 Task: Look for space in Isieke, Nigeria from 8th June, 2023 to 16th June, 2023 for 2 adults in price range Rs.10000 to Rs.15000. Place can be entire place with 1 bedroom having 1 bed and 1 bathroom. Property type can be house, flat, guest house, hotel. Amenities needed are: wifi. Booking option can be shelf check-in. Required host language is English.
Action: Mouse pressed left at (581, 144)
Screenshot: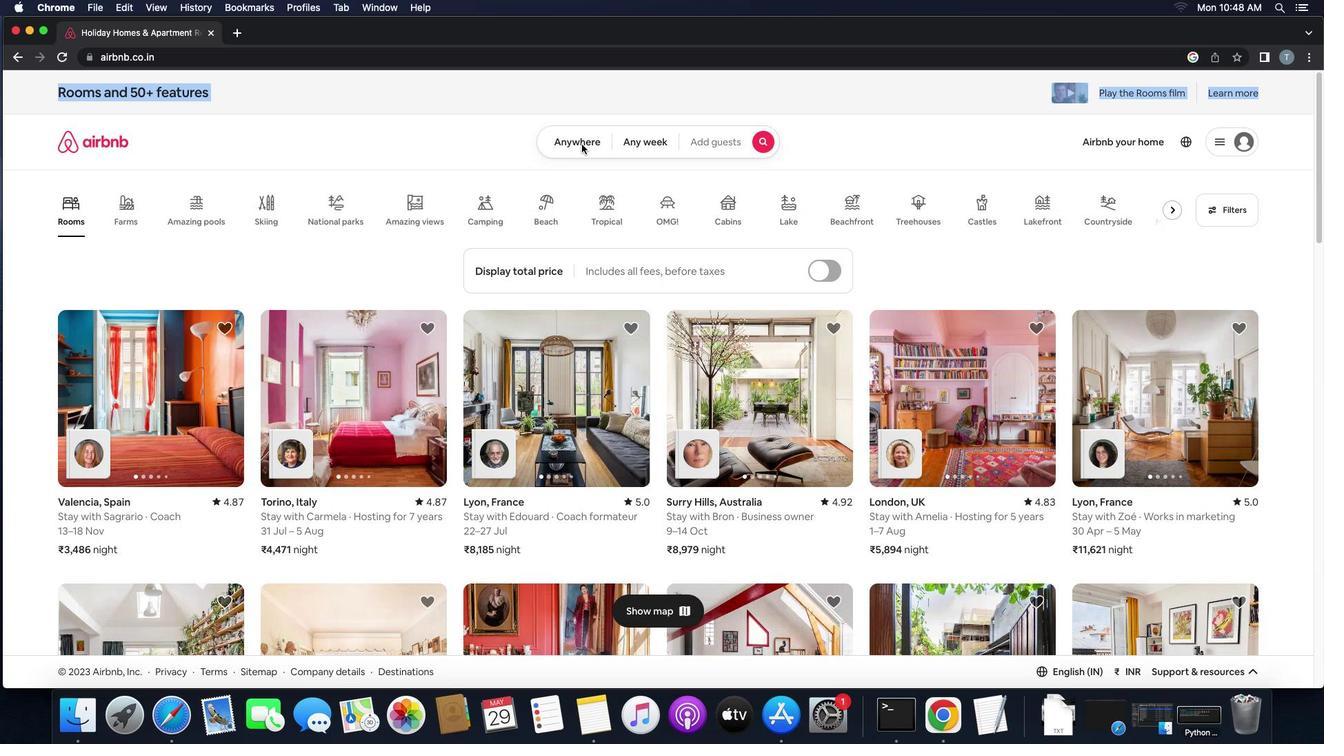 
Action: Mouse pressed left at (581, 144)
Screenshot: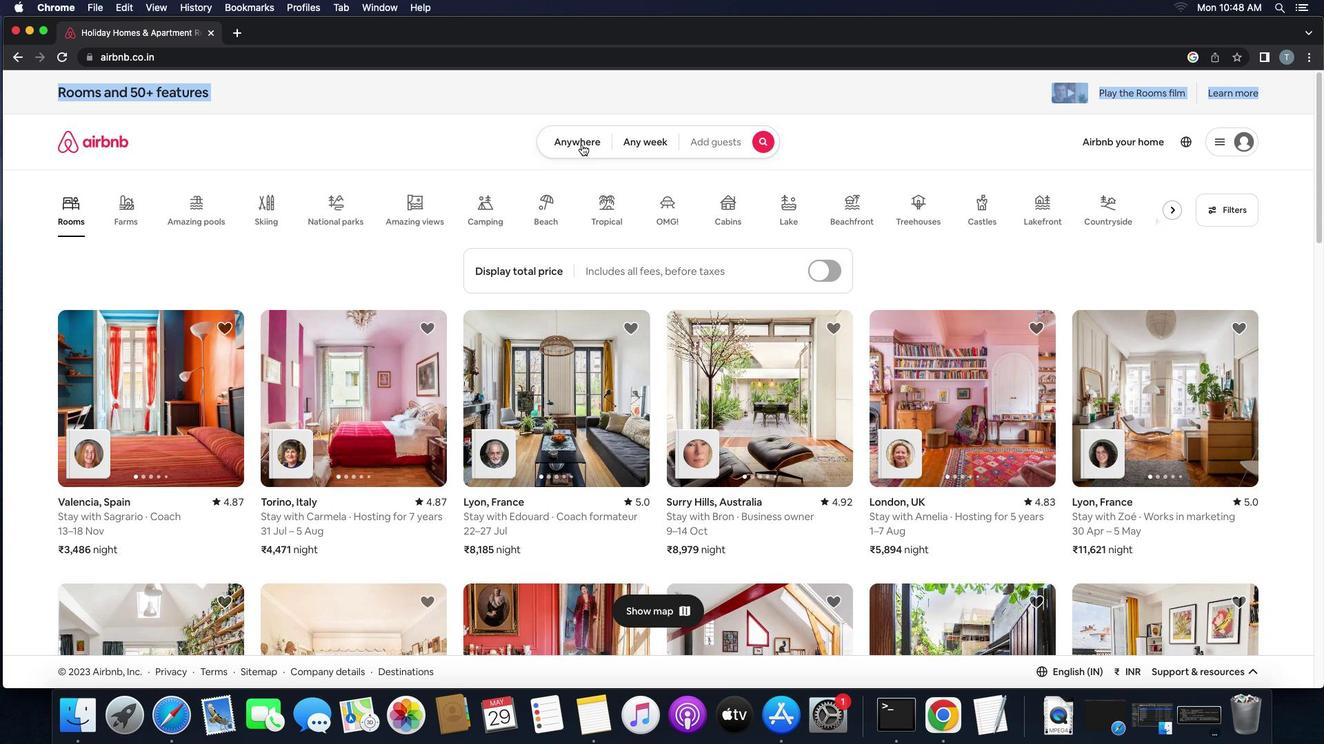 
Action: Mouse pressed left at (581, 144)
Screenshot: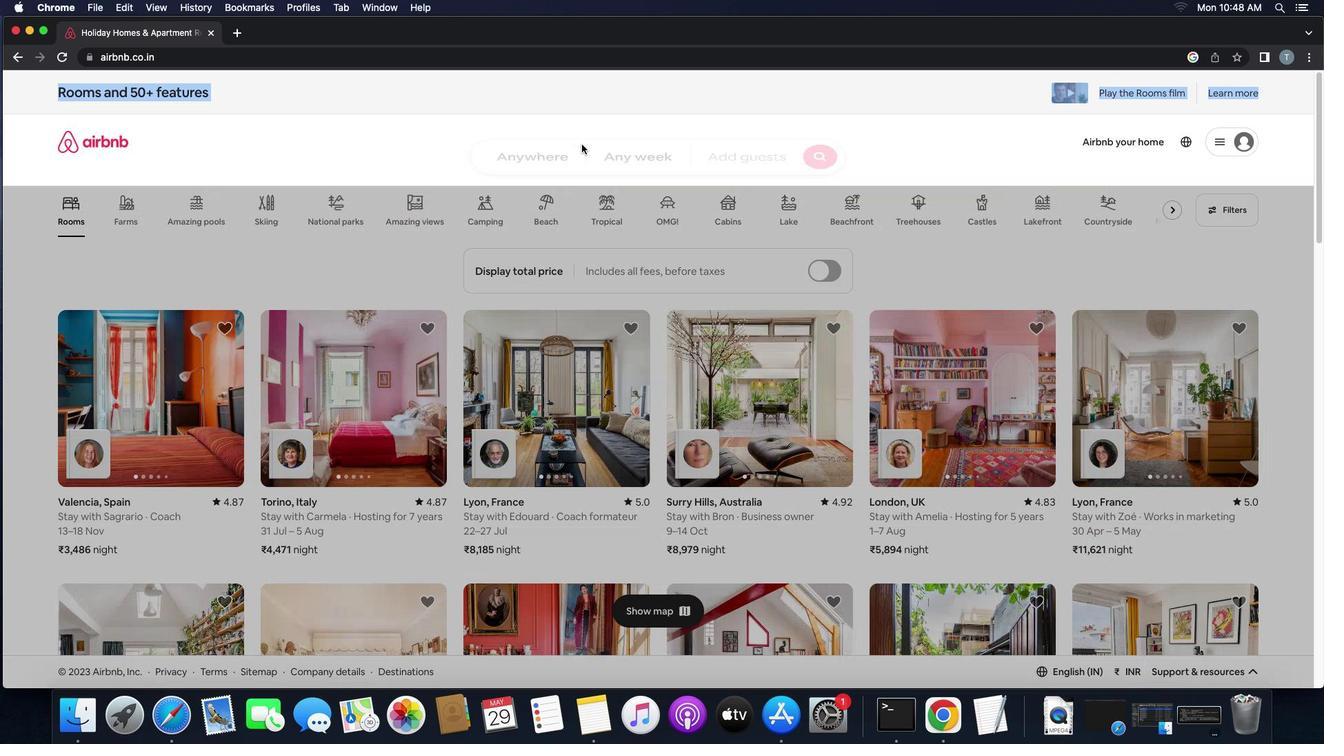 
Action: Mouse moved to (524, 188)
Screenshot: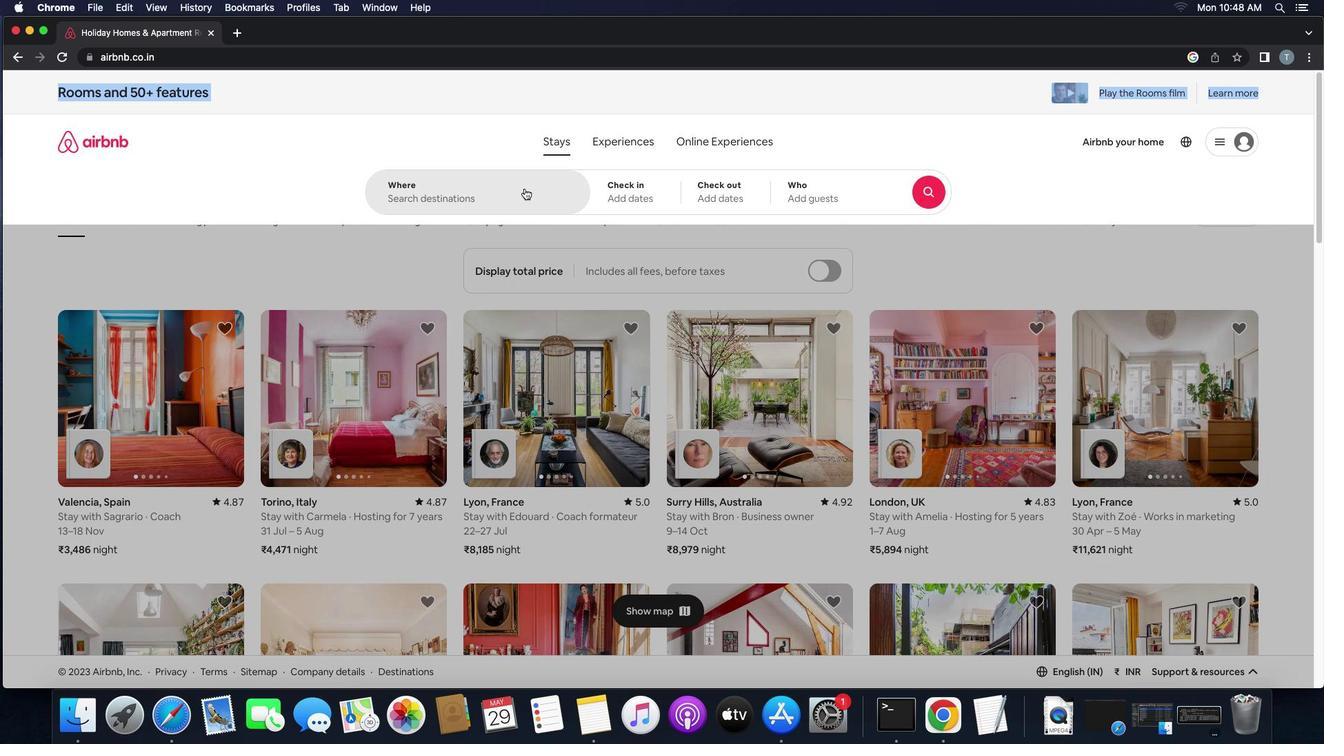 
Action: Mouse pressed left at (524, 188)
Screenshot: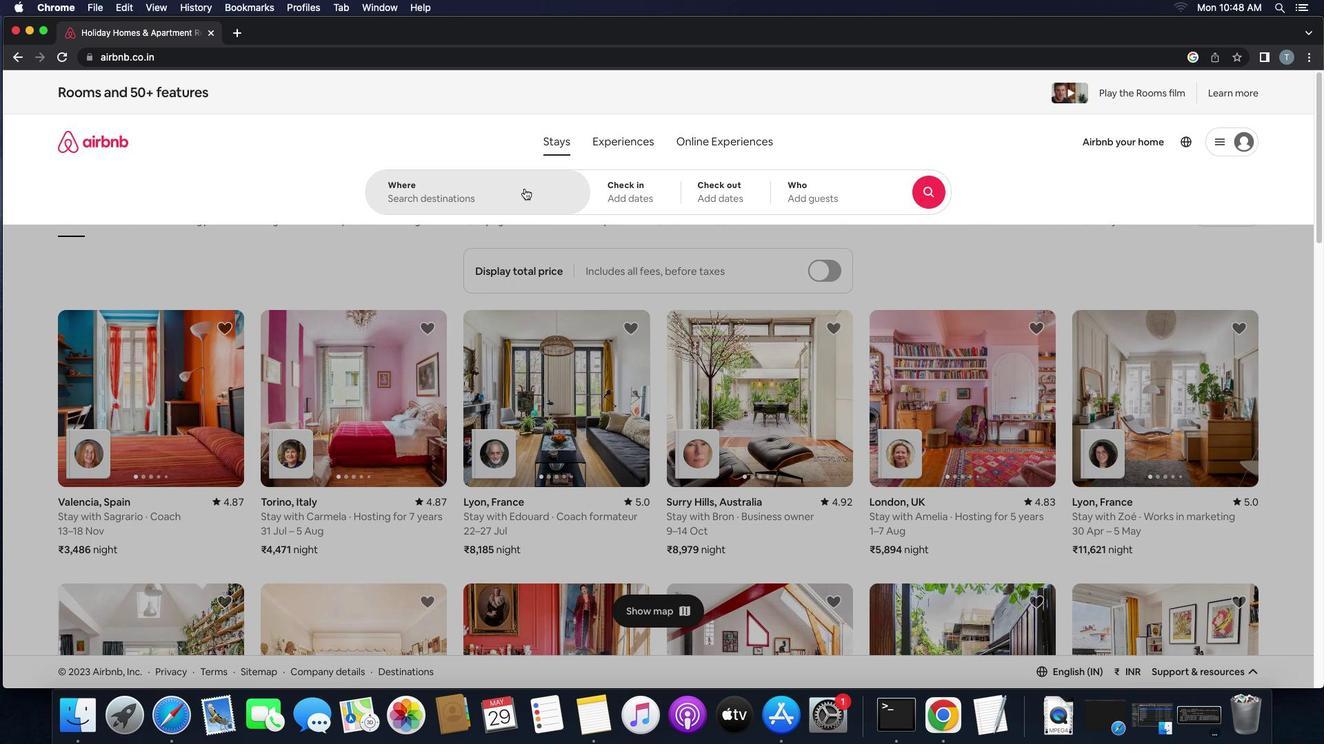 
Action: Mouse moved to (510, 197)
Screenshot: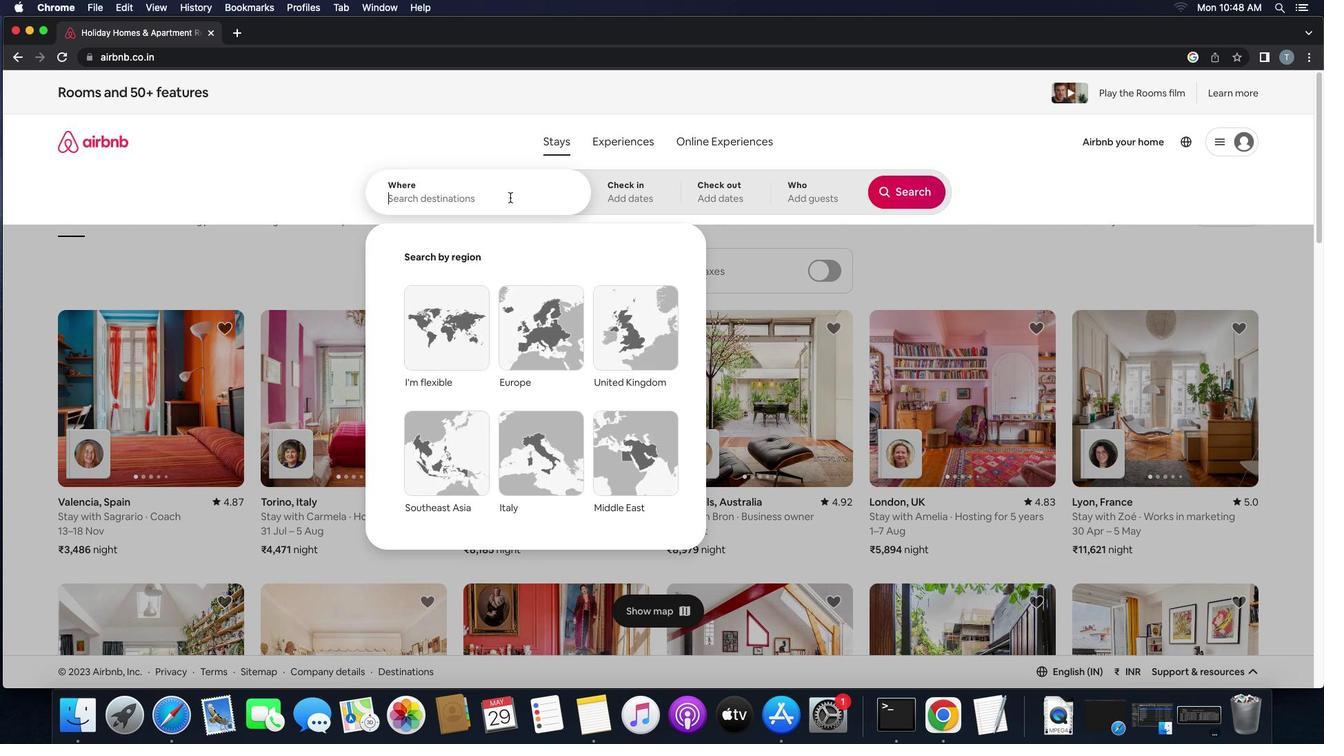 
Action: Mouse pressed left at (510, 197)
Screenshot: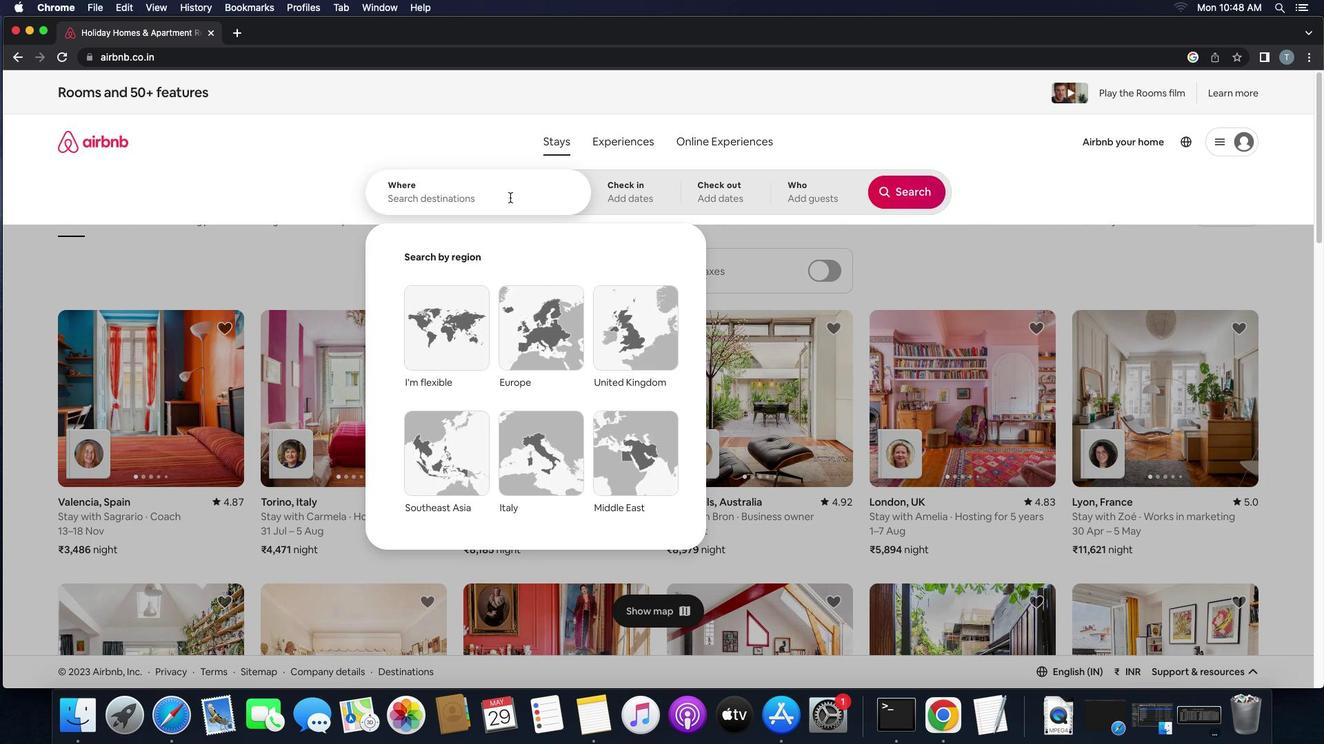 
Action: Mouse moved to (509, 197)
Screenshot: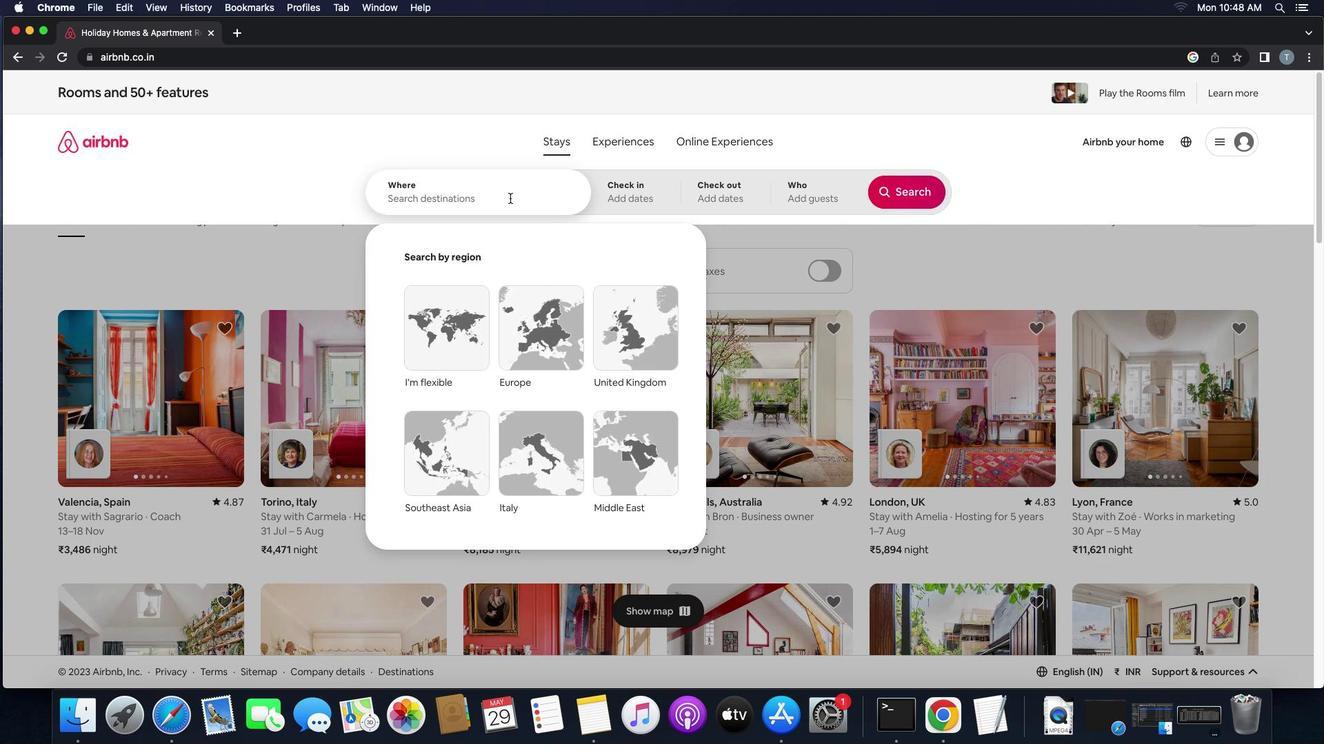 
Action: Mouse pressed left at (509, 197)
Screenshot: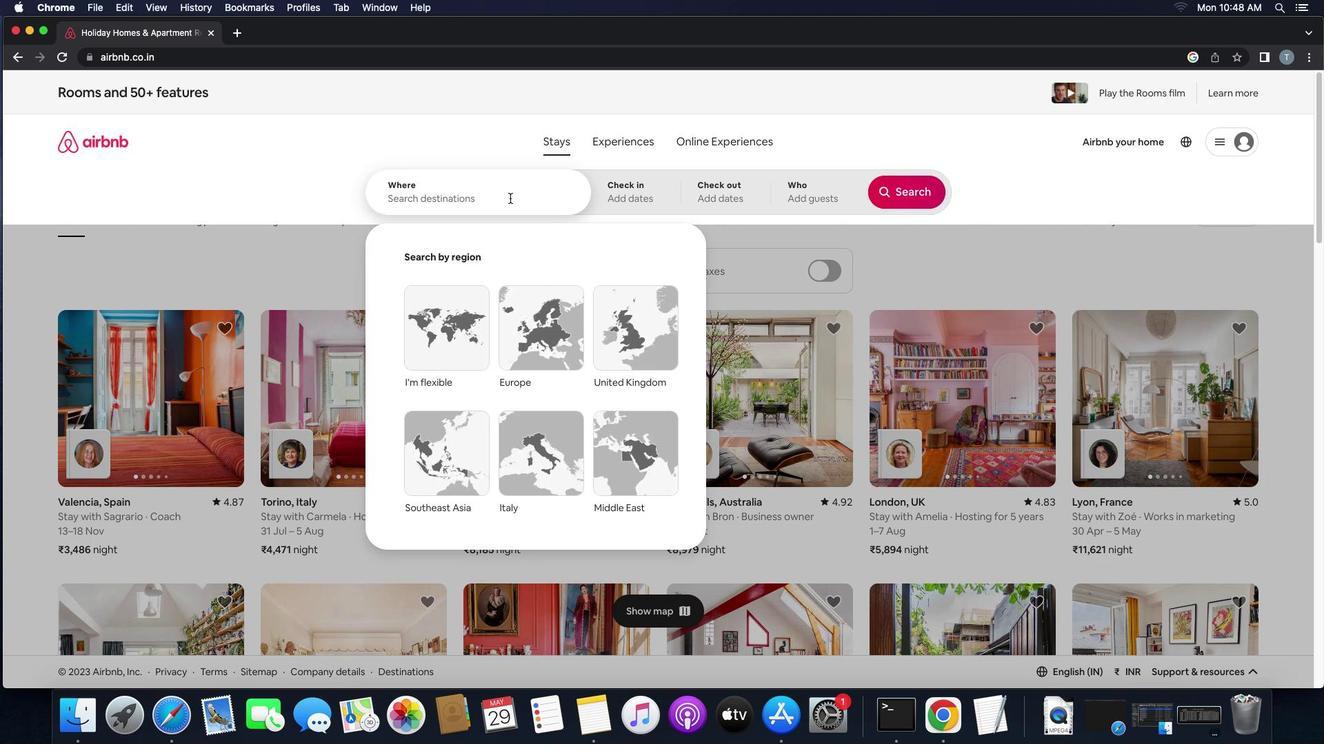 
Action: Key pressed 'i''s''i''e''k''e'','Key.space'n''i''g''e''r'
Screenshot: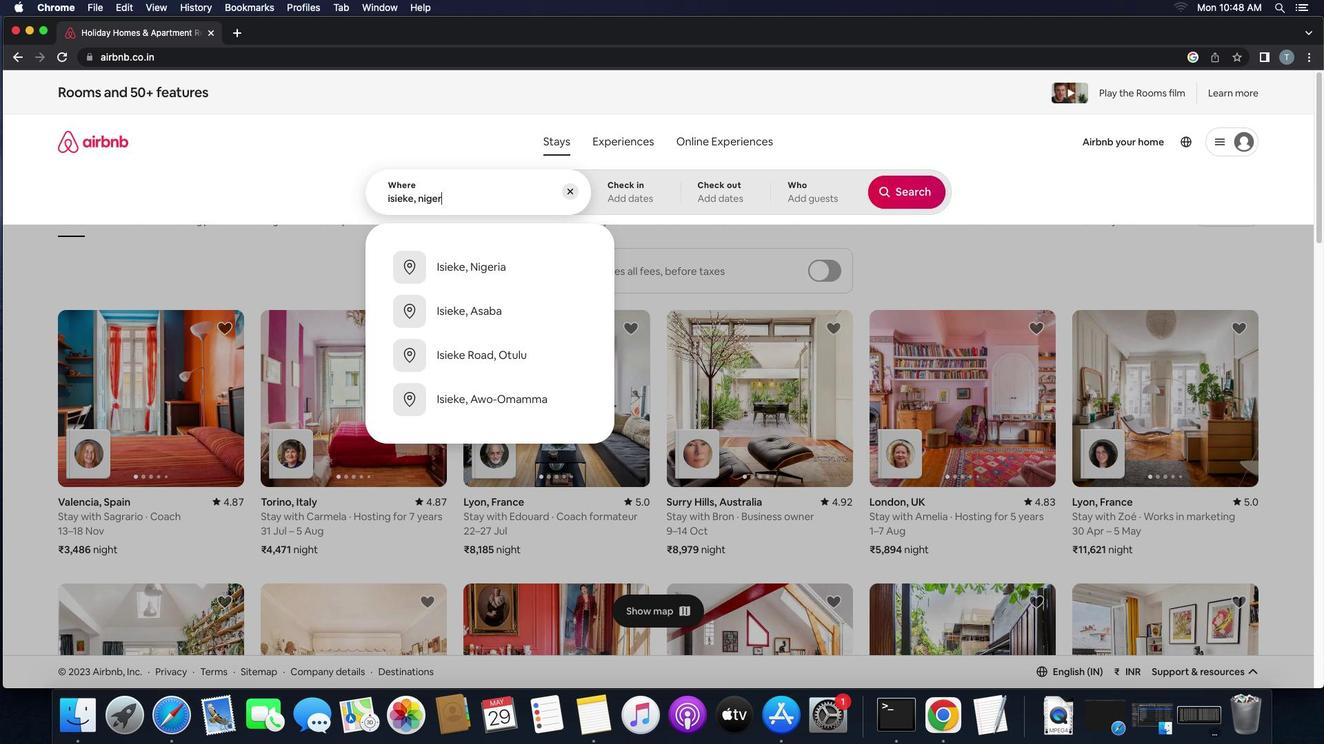 
Action: Mouse moved to (515, 268)
Screenshot: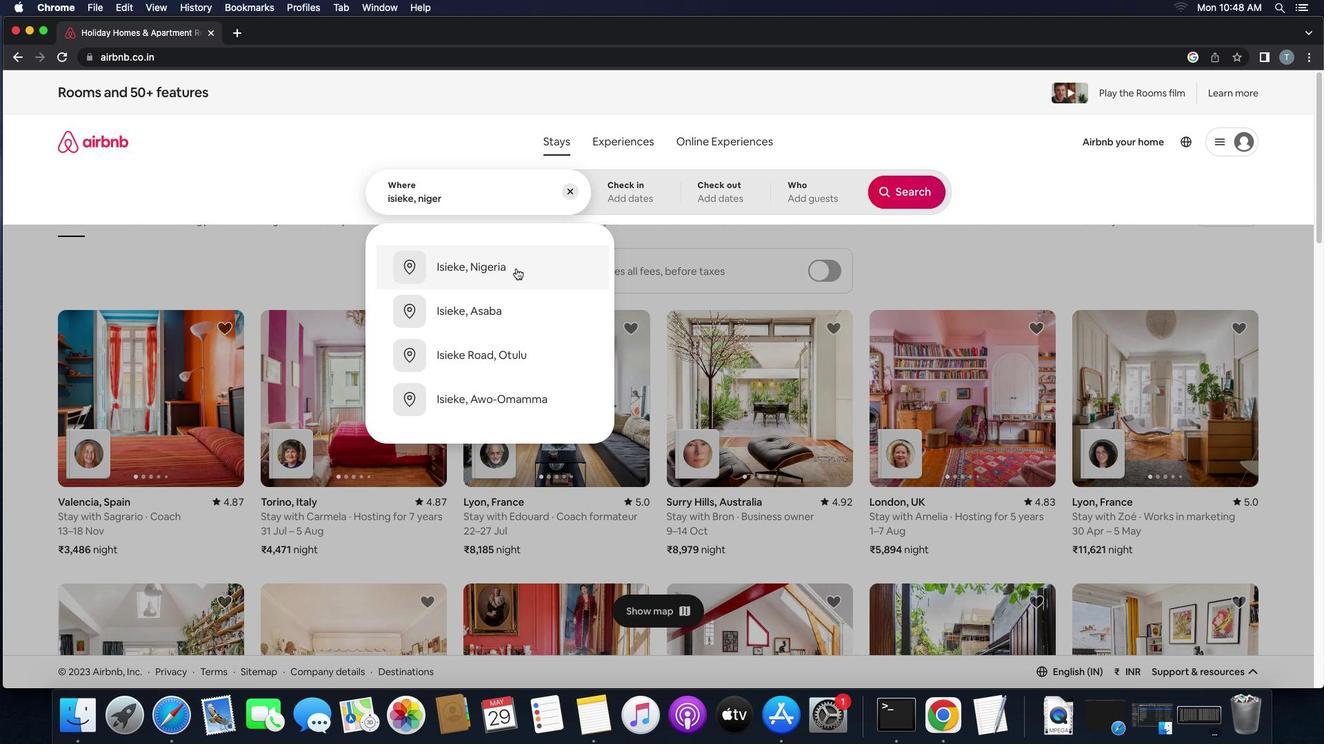 
Action: Mouse pressed left at (515, 268)
Screenshot: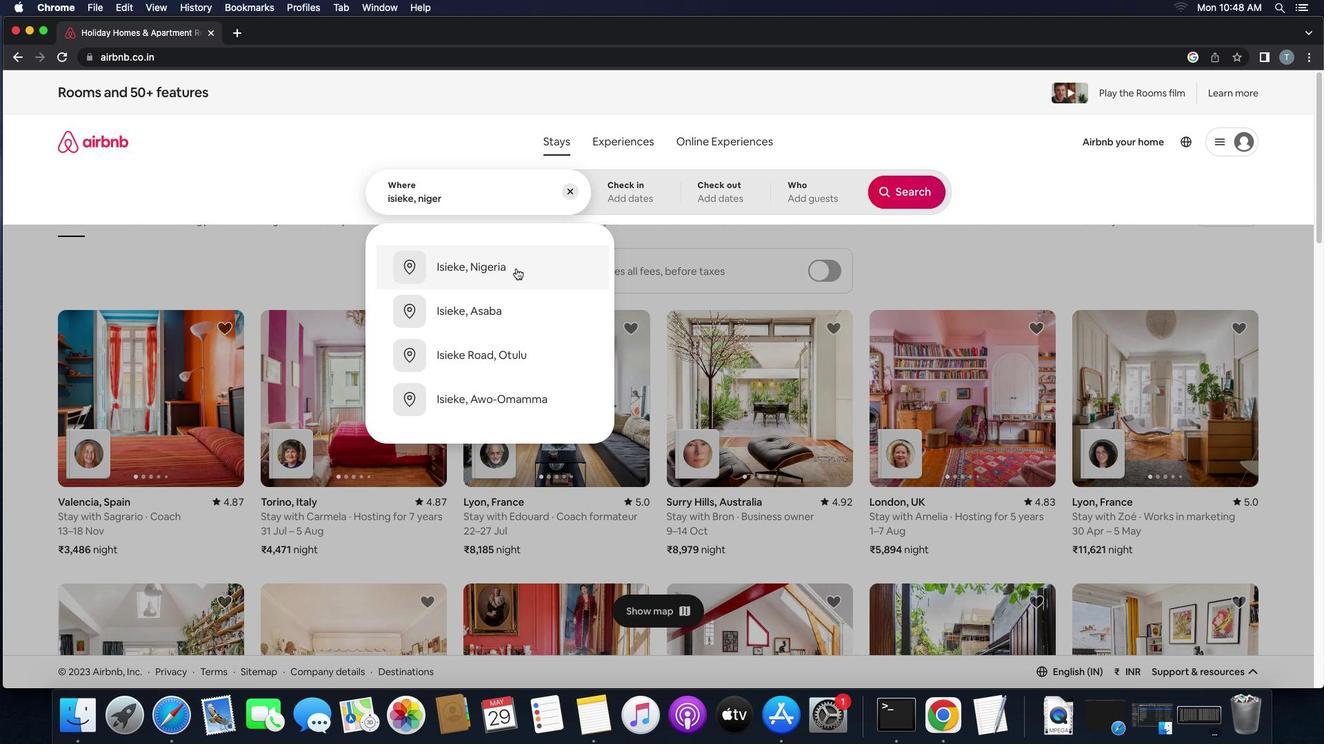 
Action: Mouse moved to (820, 396)
Screenshot: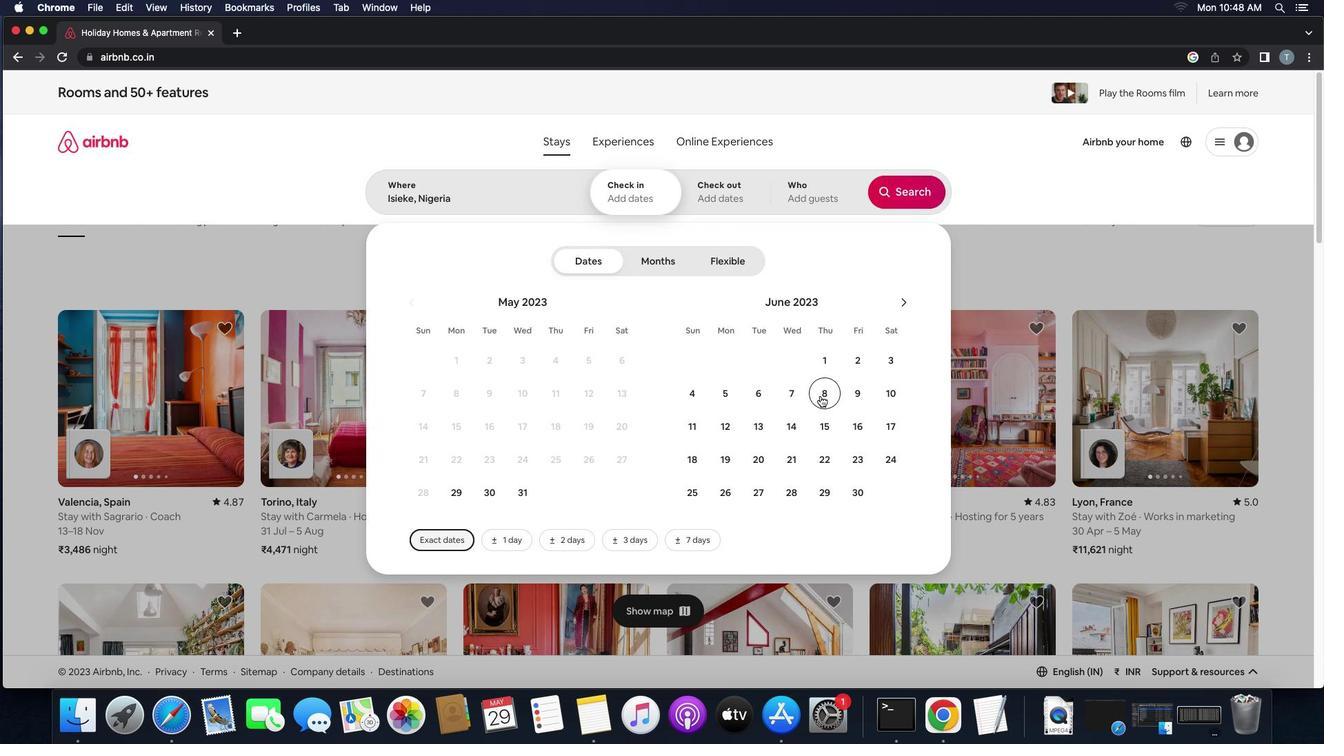 
Action: Mouse pressed left at (820, 396)
Screenshot: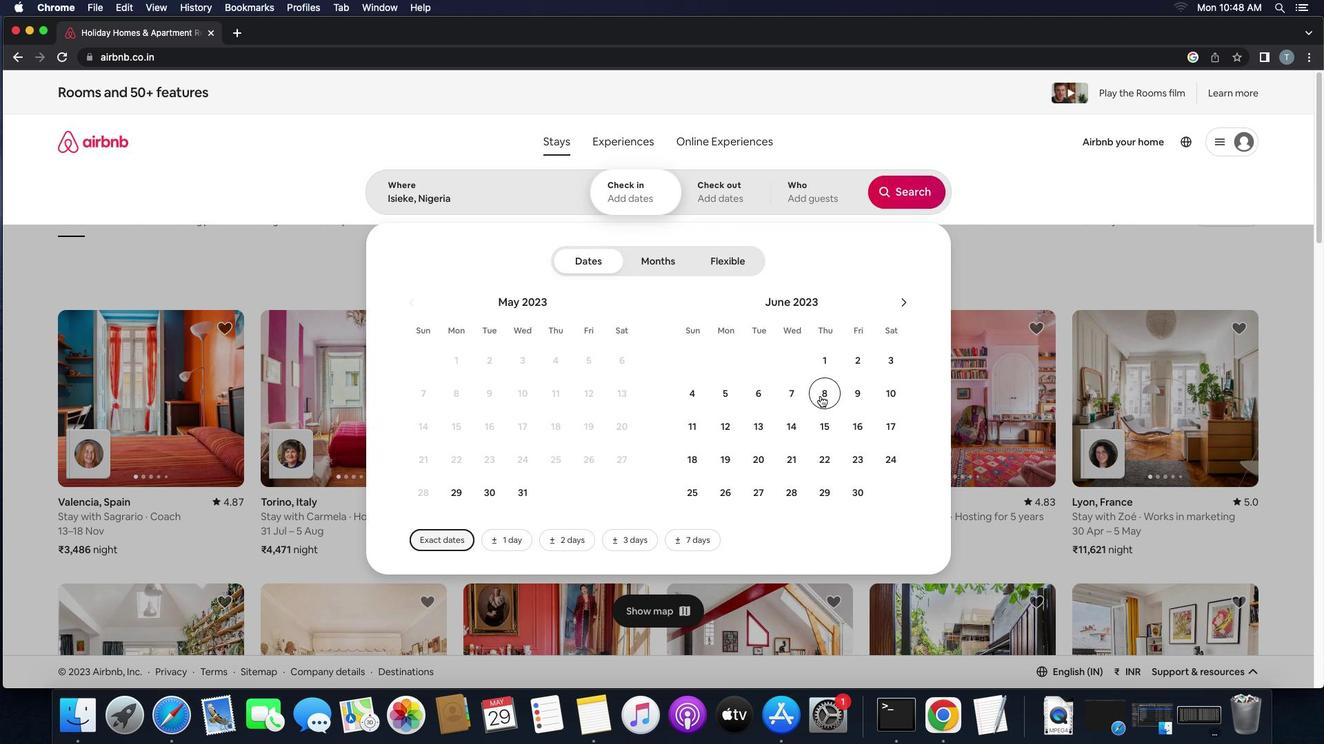 
Action: Mouse moved to (864, 425)
Screenshot: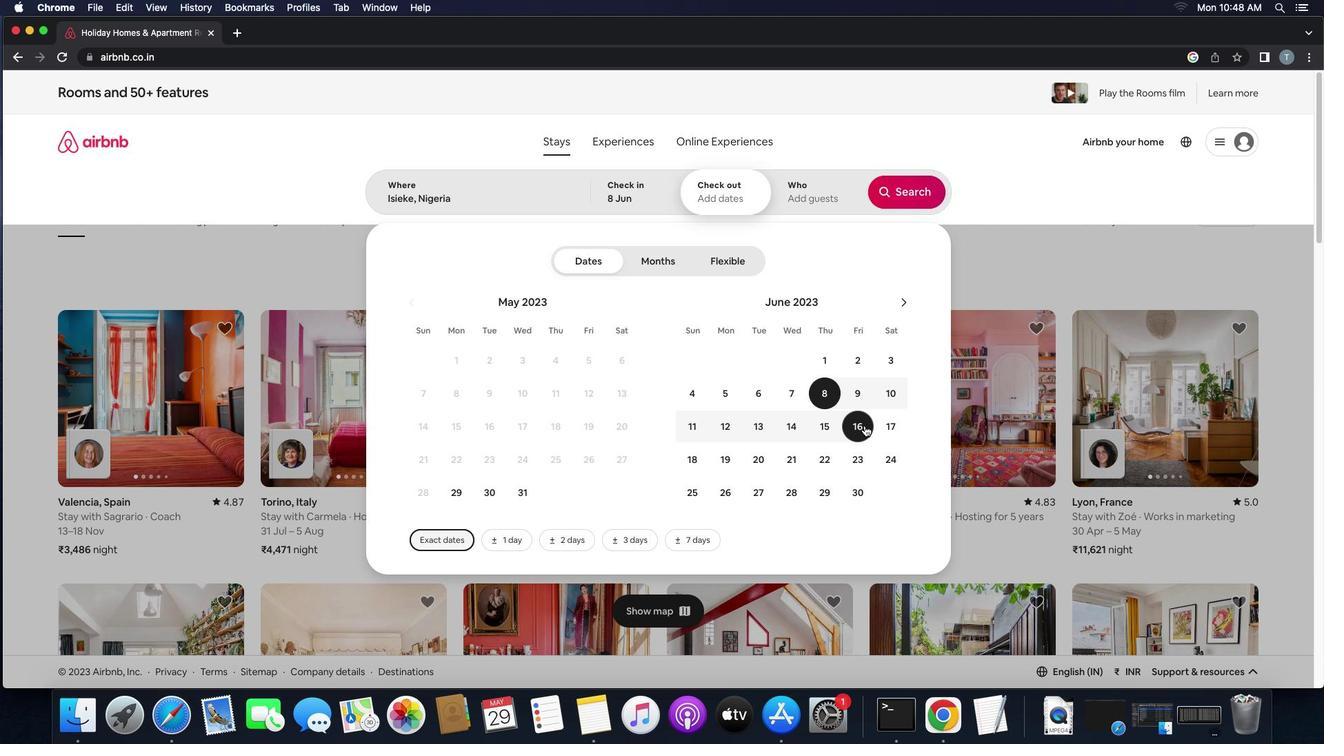 
Action: Mouse pressed left at (864, 425)
Screenshot: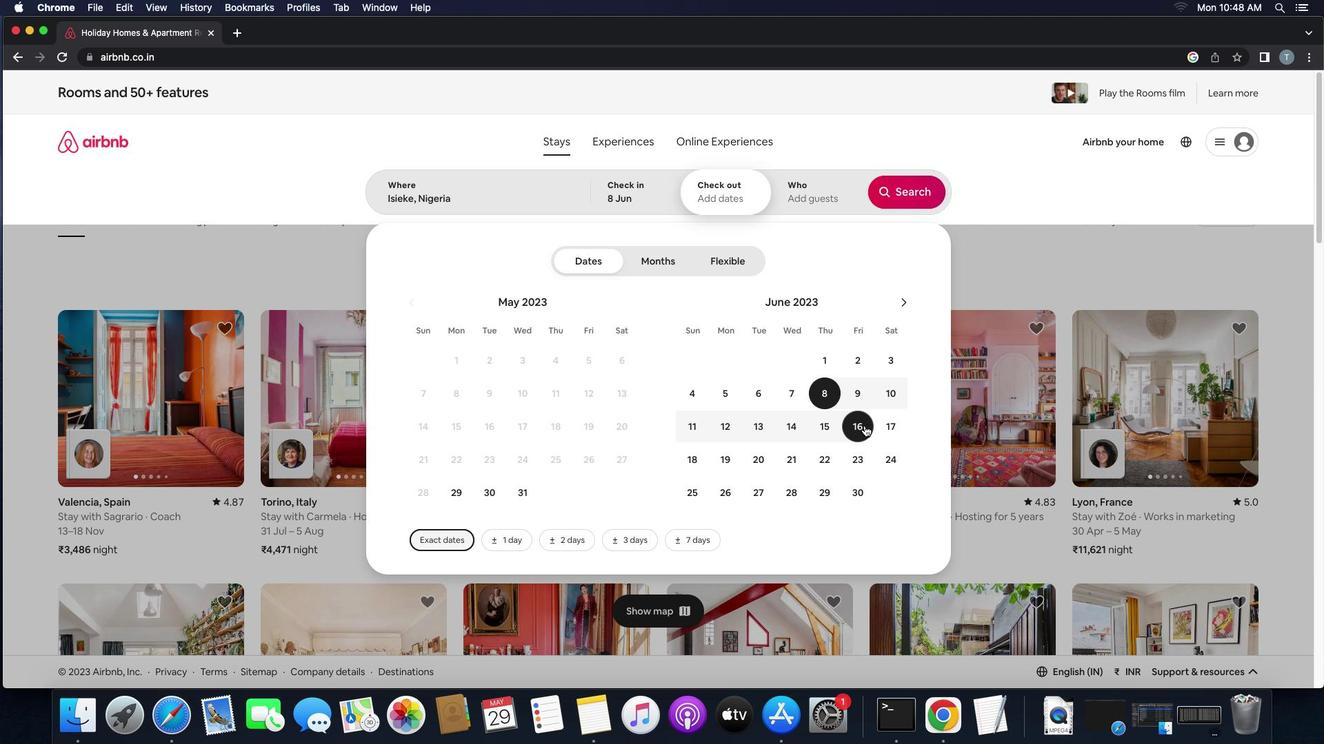 
Action: Mouse moved to (828, 194)
Screenshot: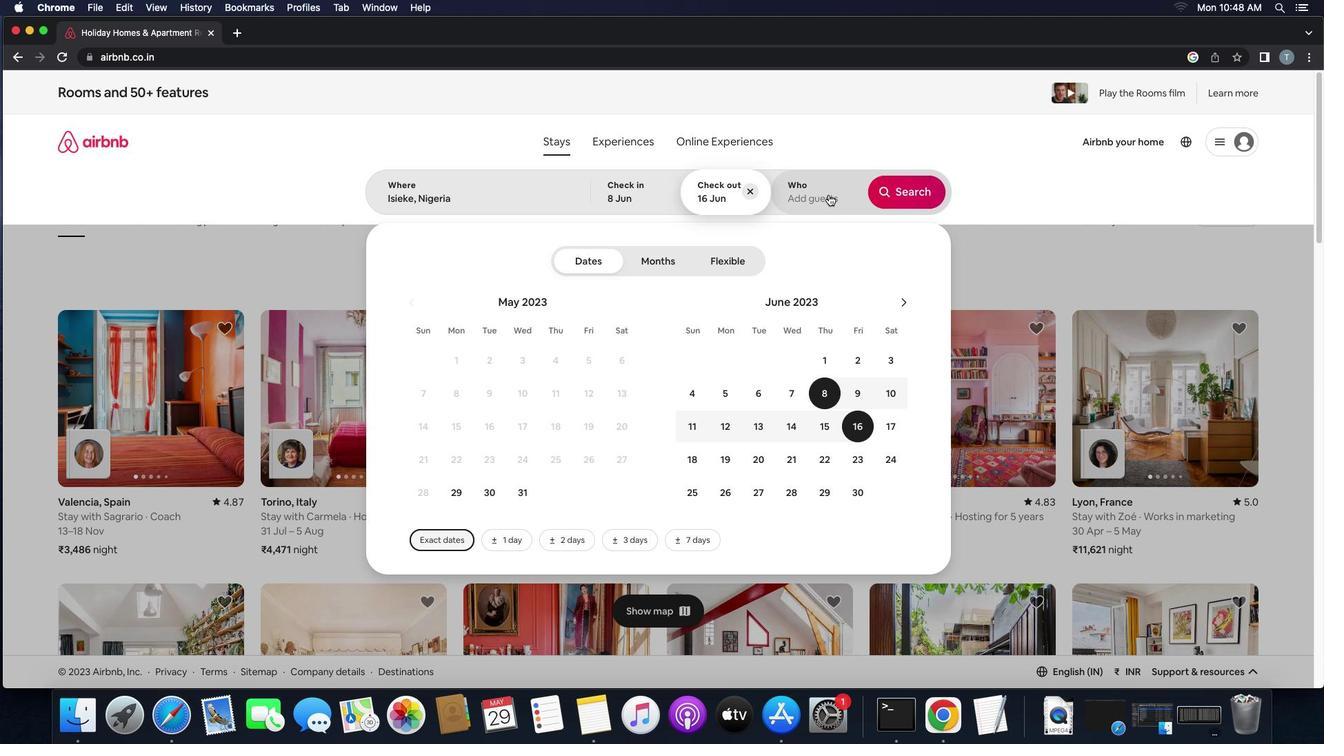 
Action: Mouse pressed left at (828, 194)
Screenshot: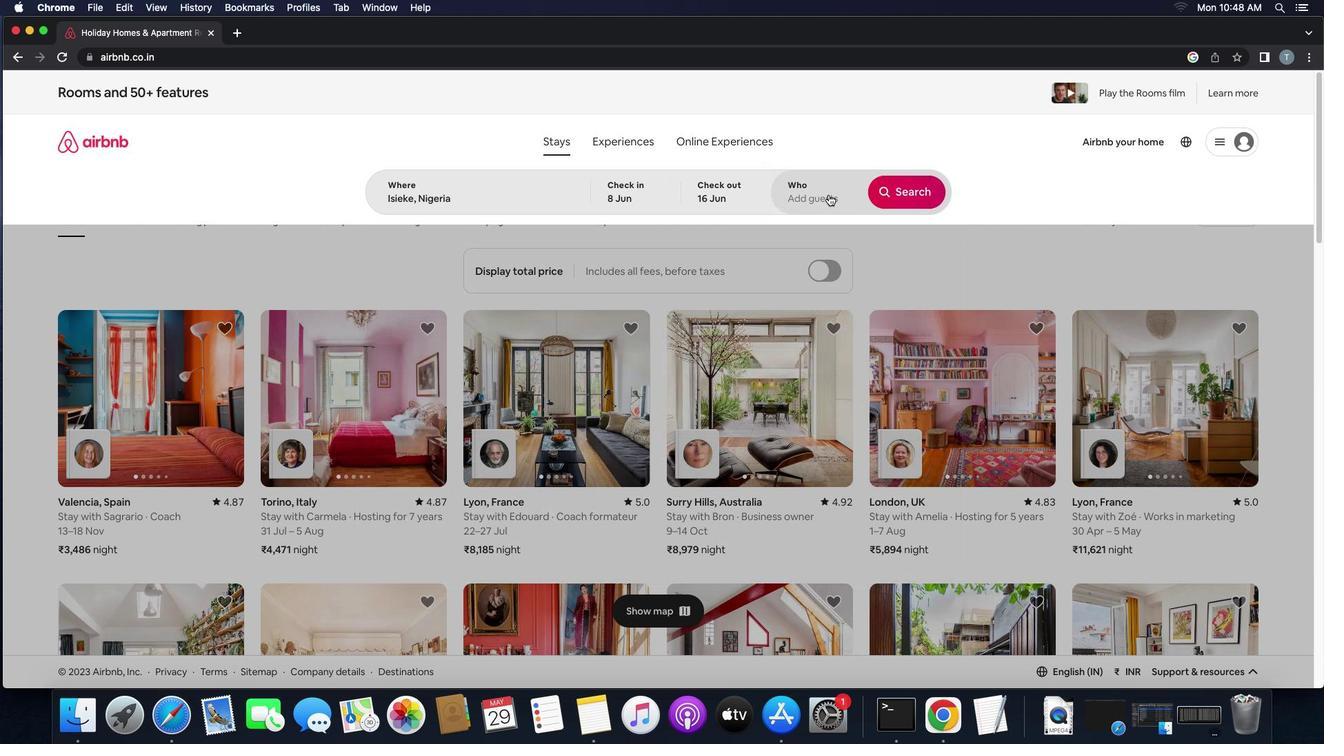 
Action: Mouse moved to (915, 264)
Screenshot: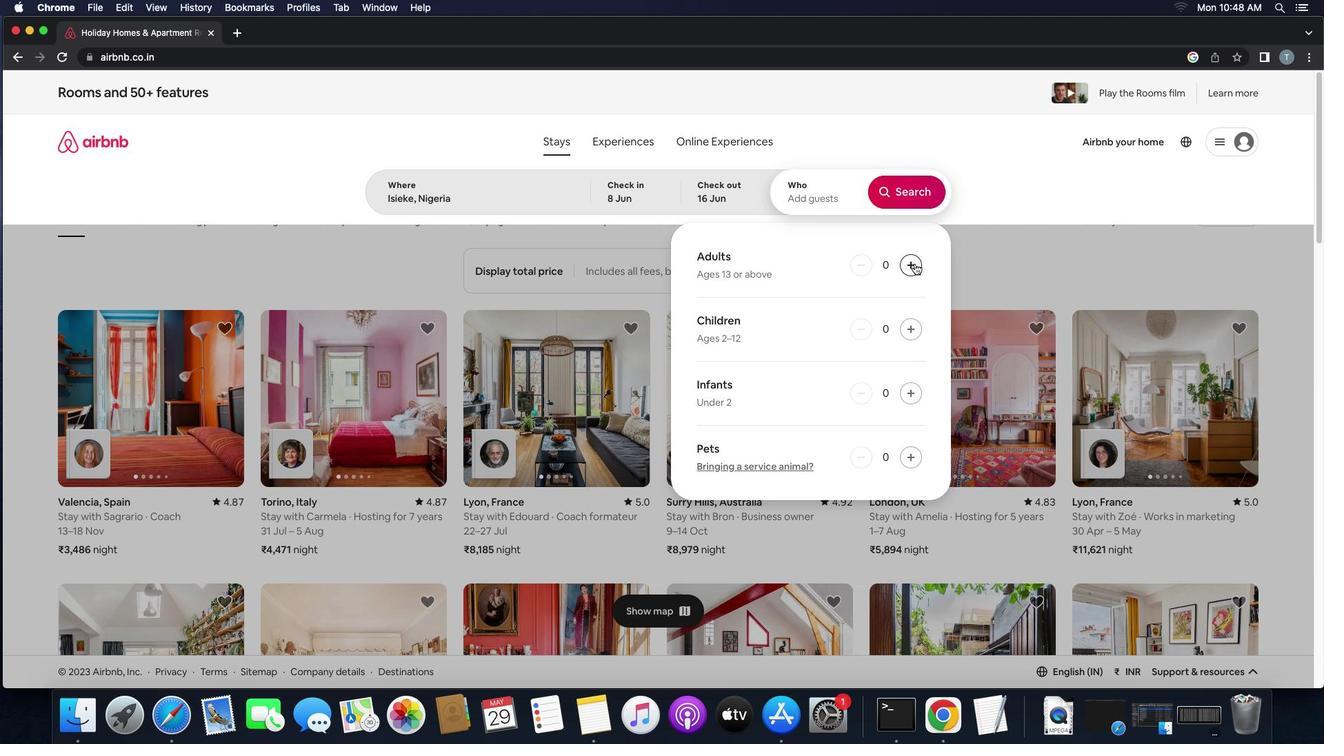 
Action: Mouse pressed left at (915, 264)
Screenshot: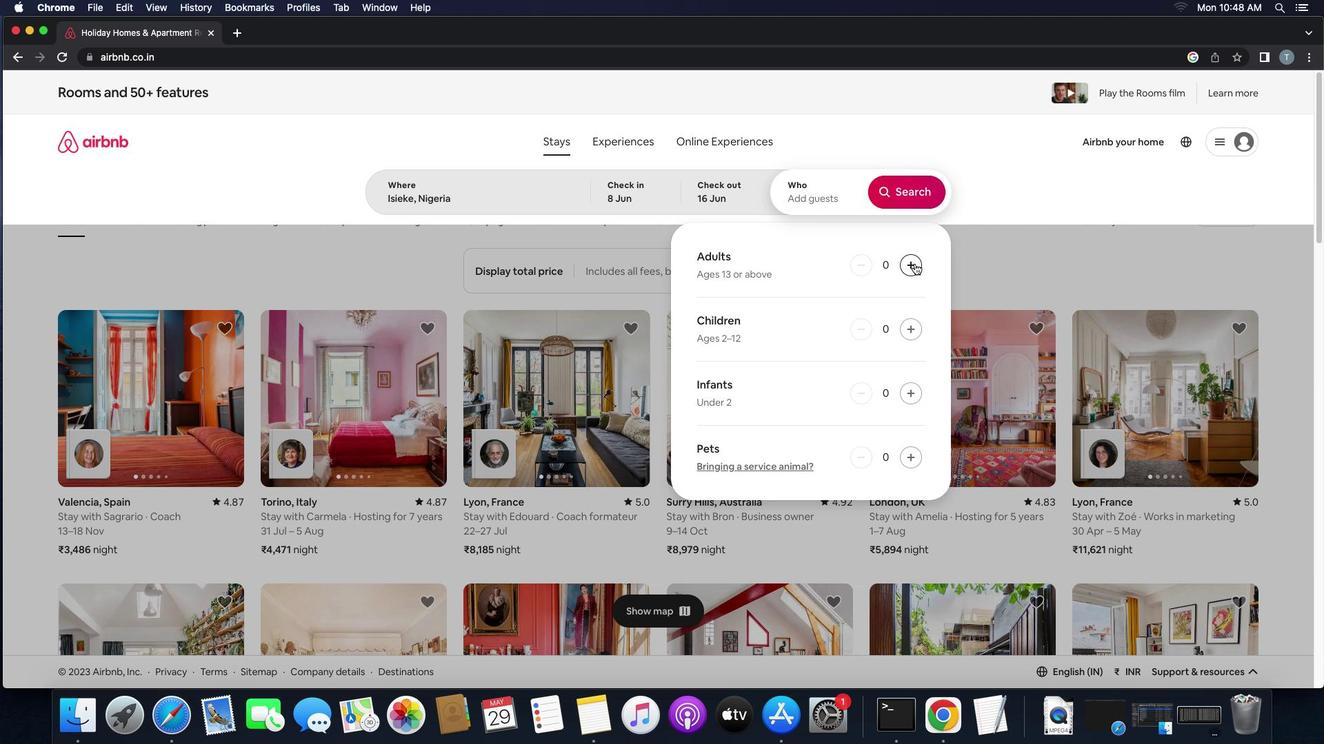 
Action: Mouse pressed left at (915, 264)
Screenshot: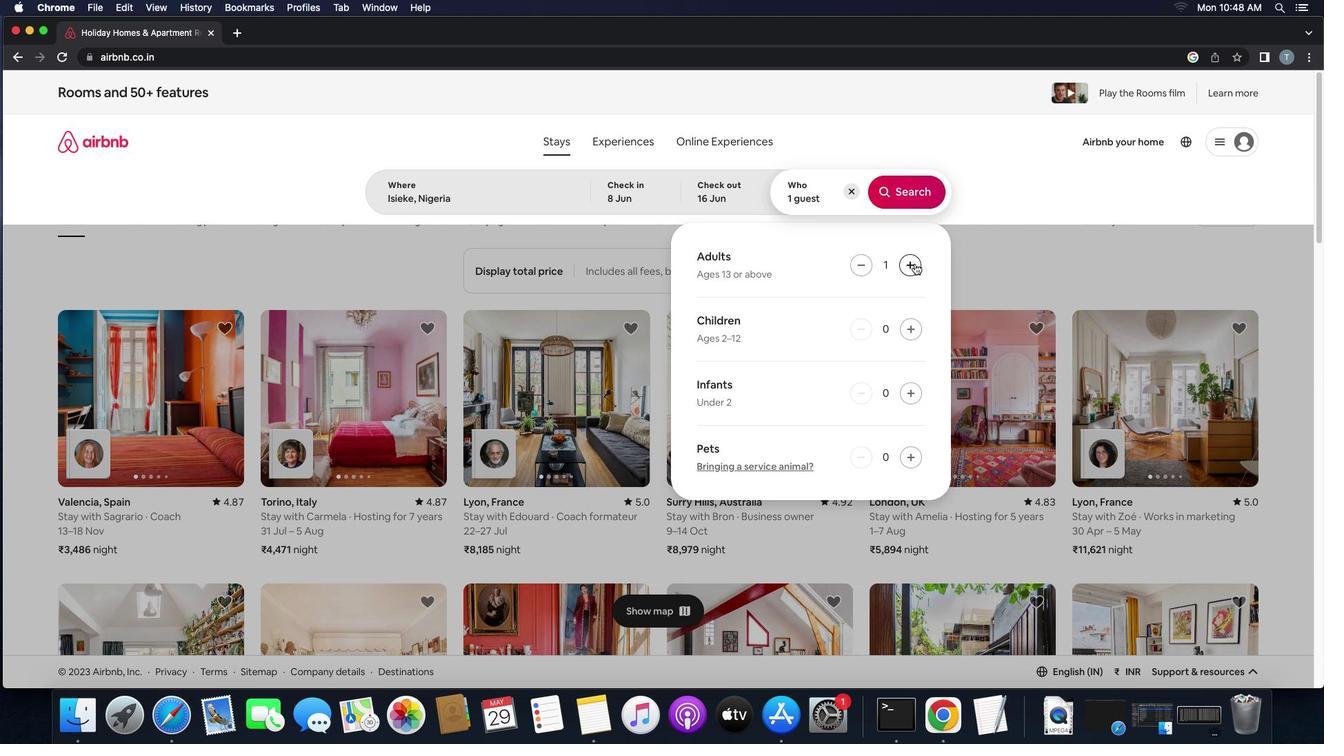 
Action: Mouse moved to (925, 192)
Screenshot: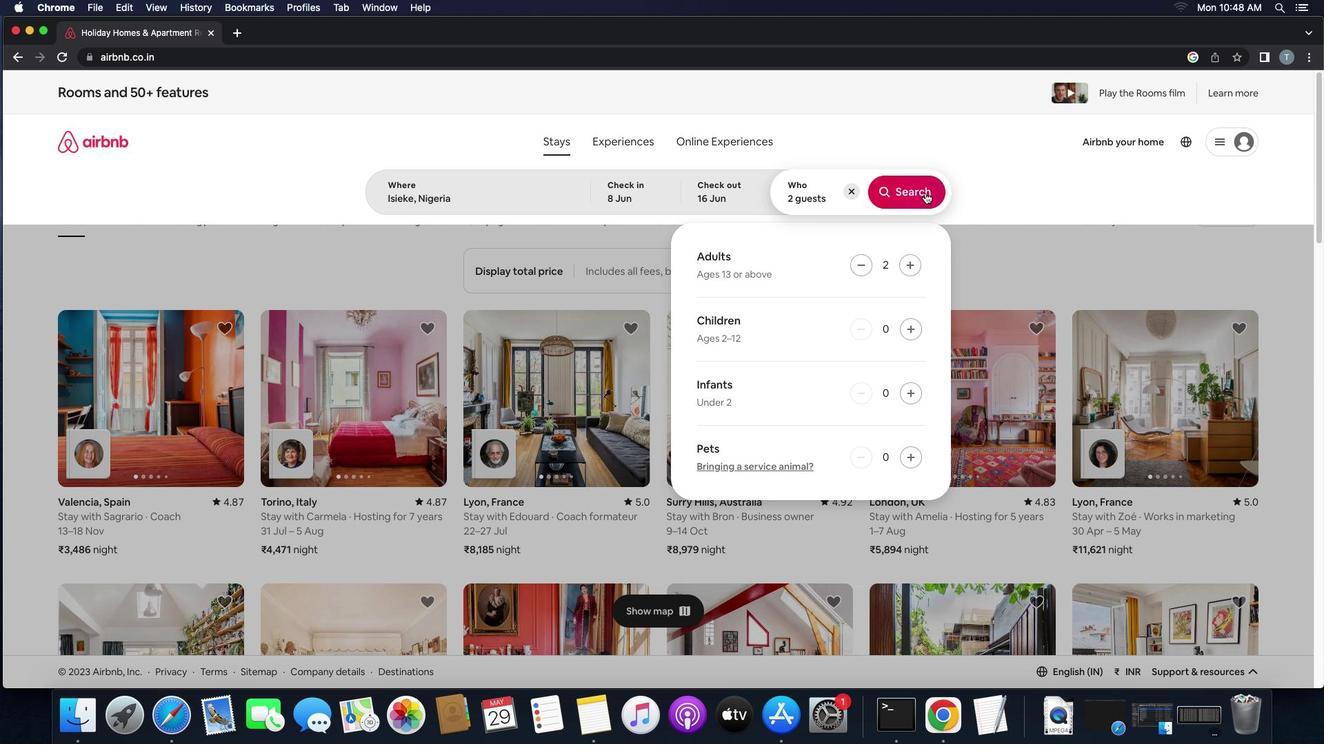 
Action: Mouse pressed left at (925, 192)
Screenshot: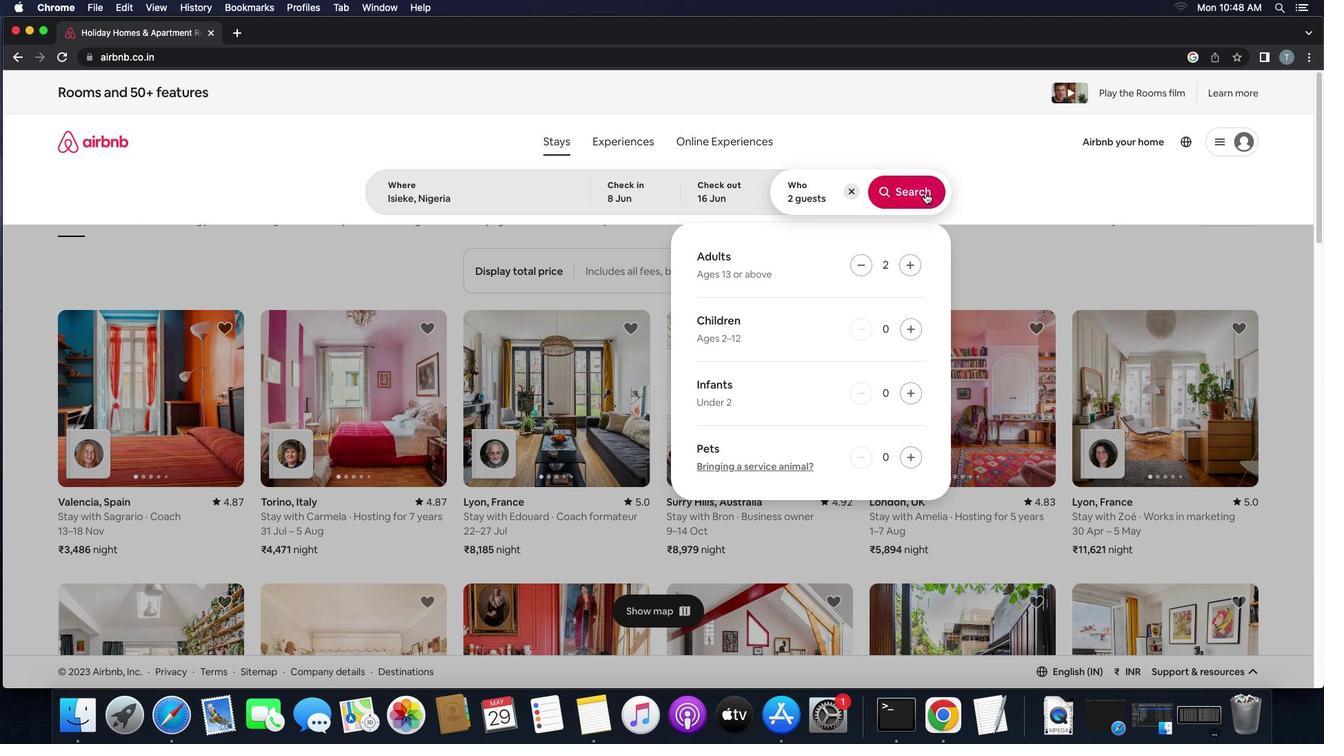 
Action: Mouse moved to (1268, 153)
Screenshot: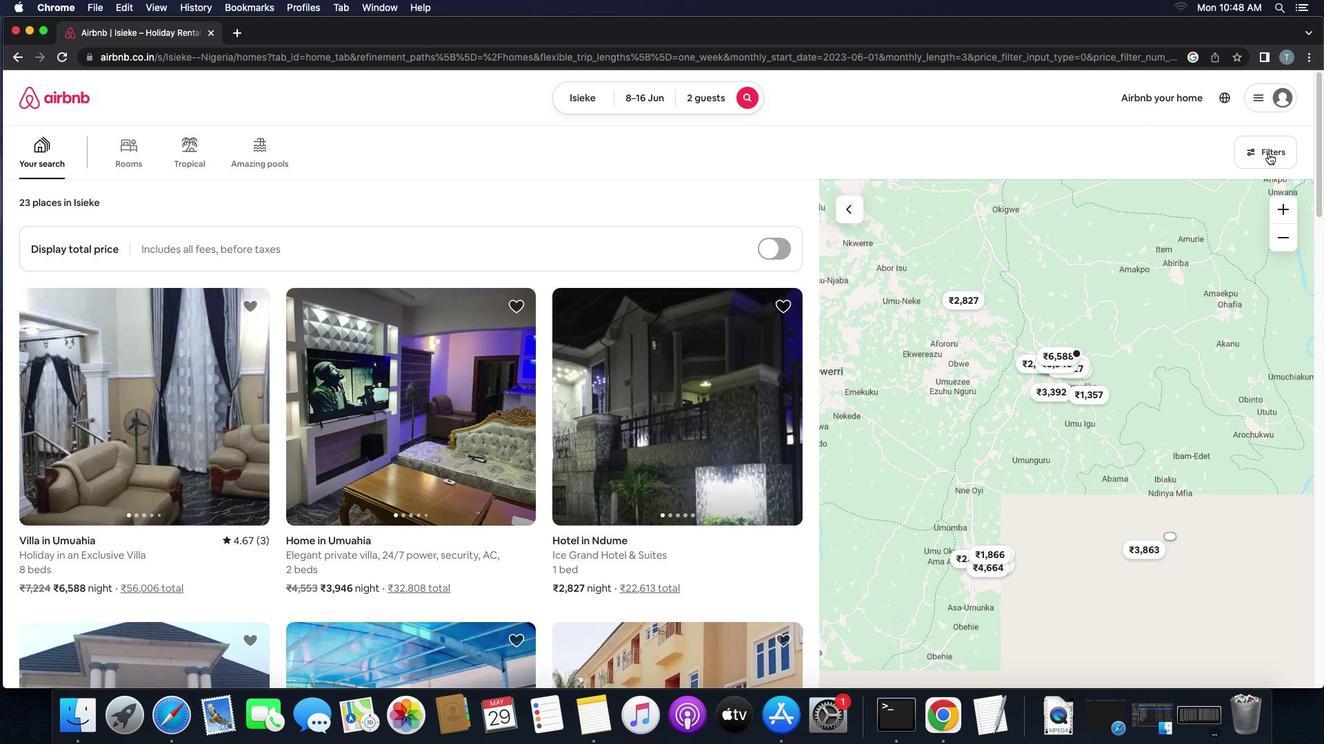 
Action: Mouse pressed left at (1268, 153)
Screenshot: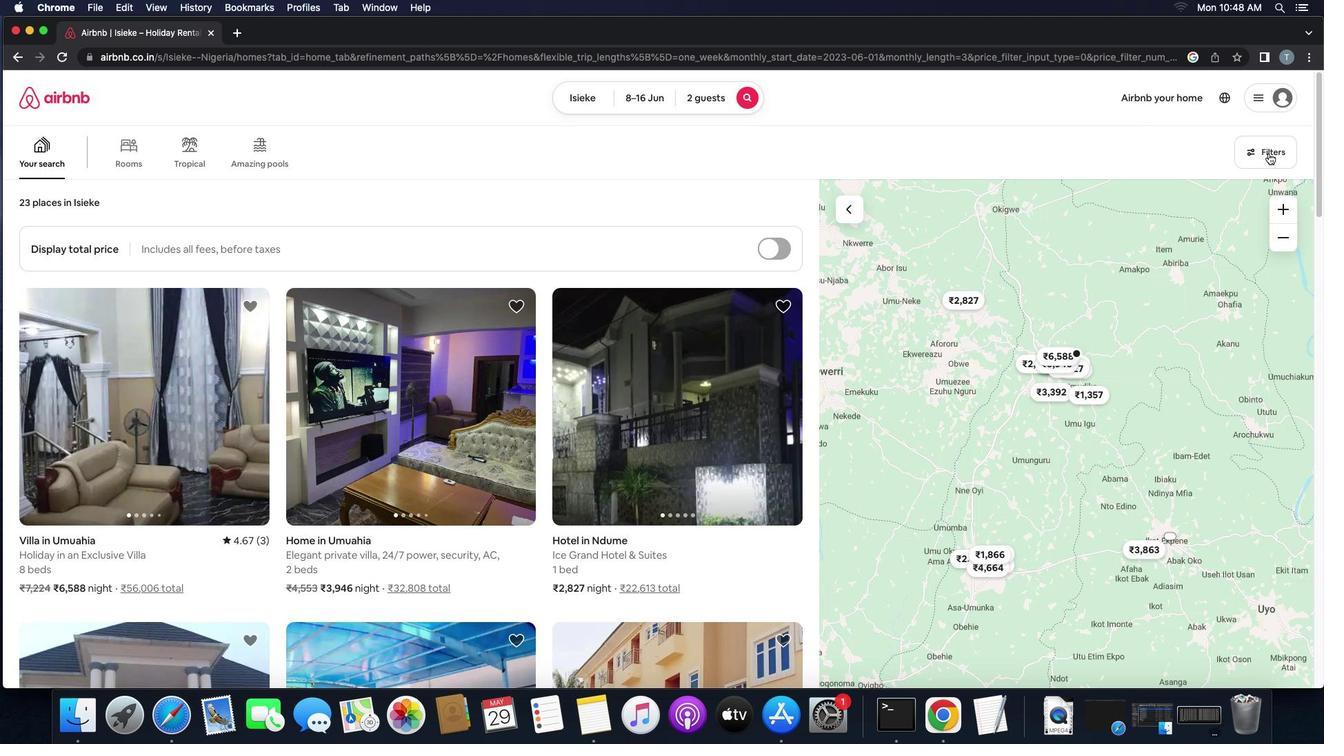 
Action: Mouse moved to (485, 330)
Screenshot: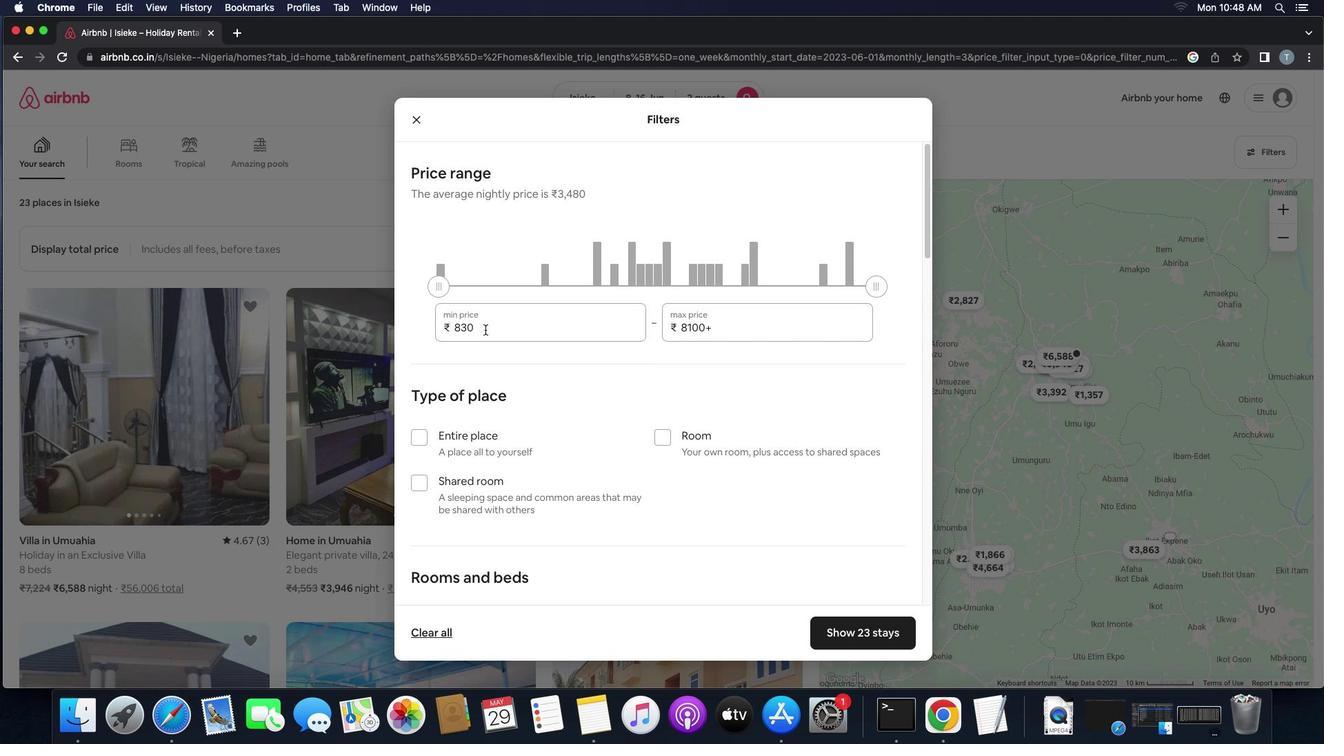 
Action: Mouse pressed left at (485, 330)
Screenshot: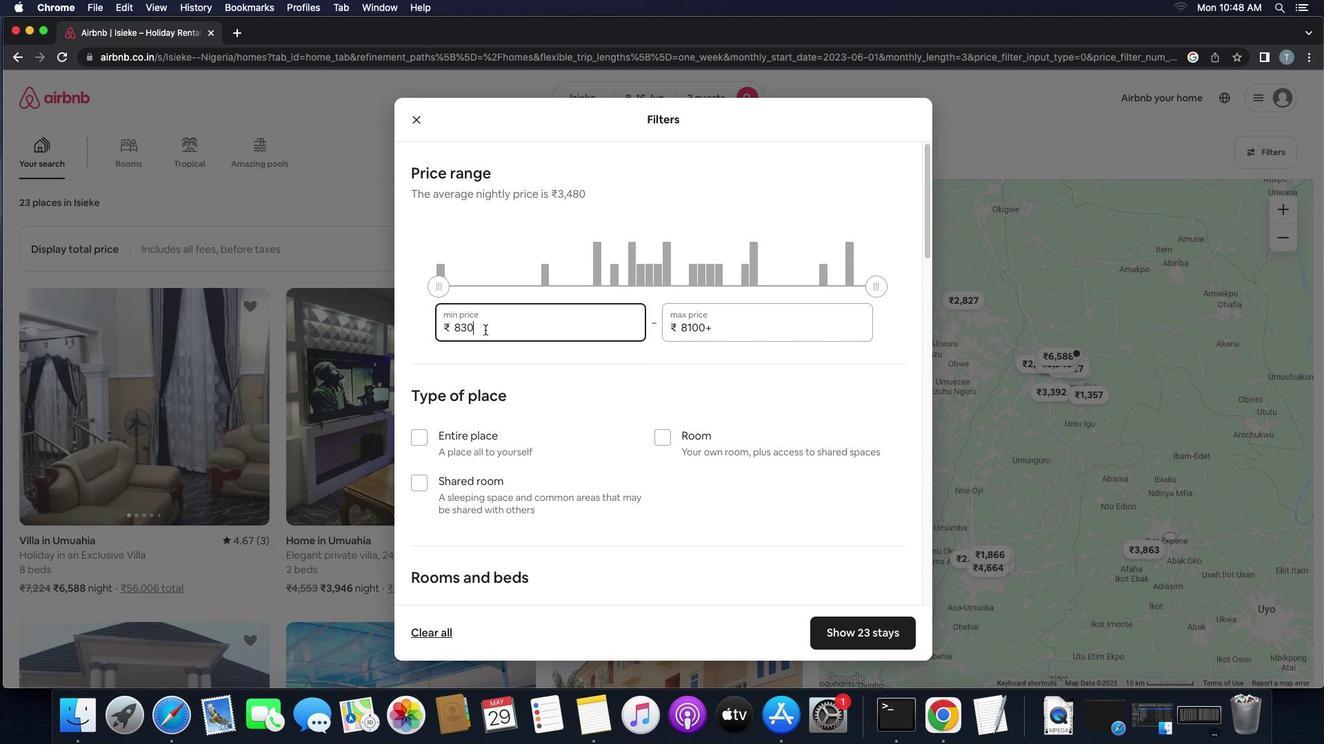 
Action: Mouse moved to (484, 330)
Screenshot: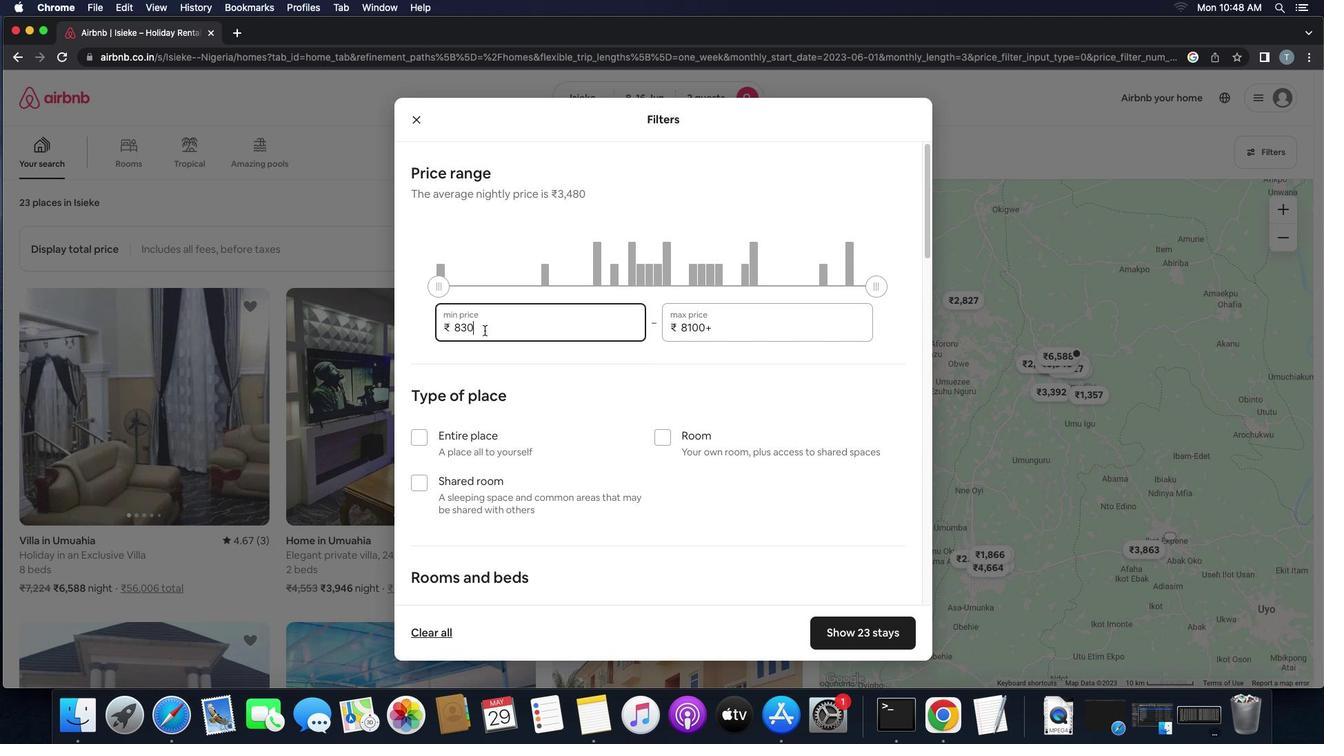 
Action: Mouse pressed left at (484, 330)
Screenshot: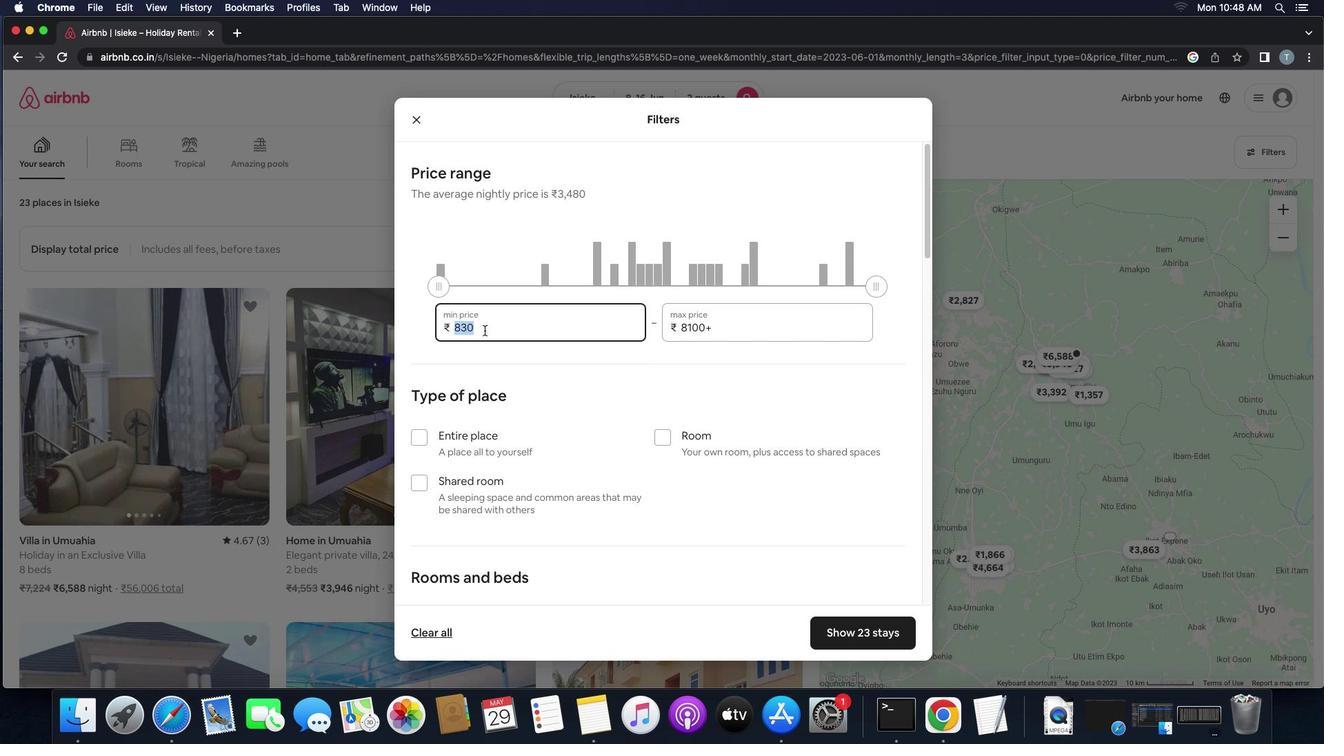 
Action: Key pressed Key.backspace'1''0''0''0''0'
Screenshot: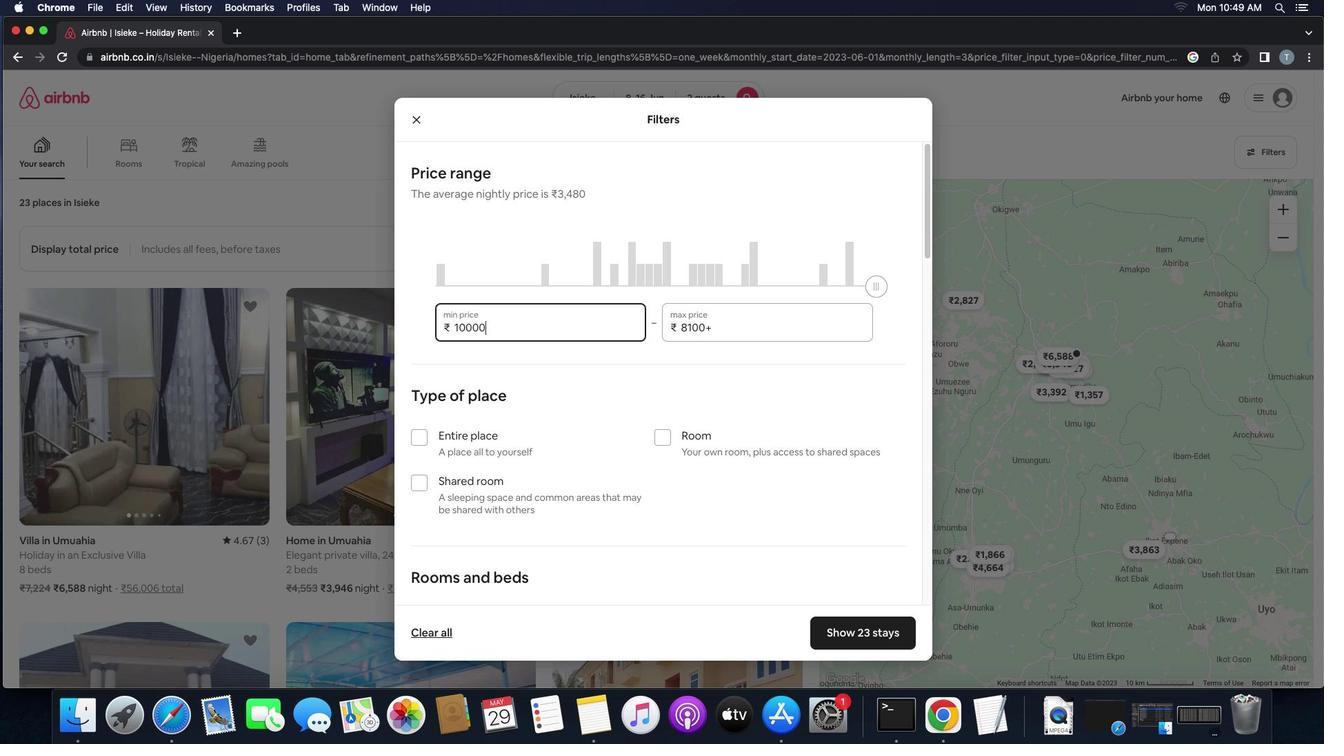 
Action: Mouse moved to (711, 329)
Screenshot: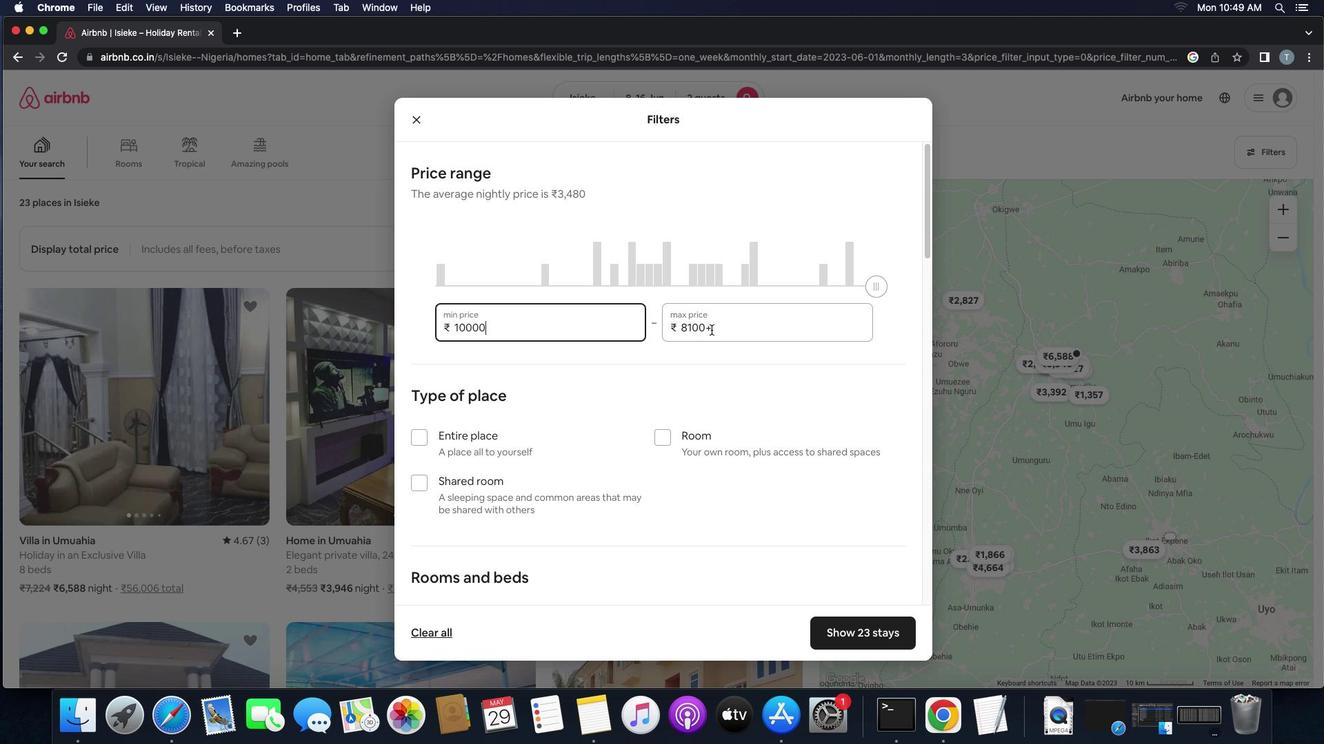 
Action: Mouse pressed left at (711, 329)
Screenshot: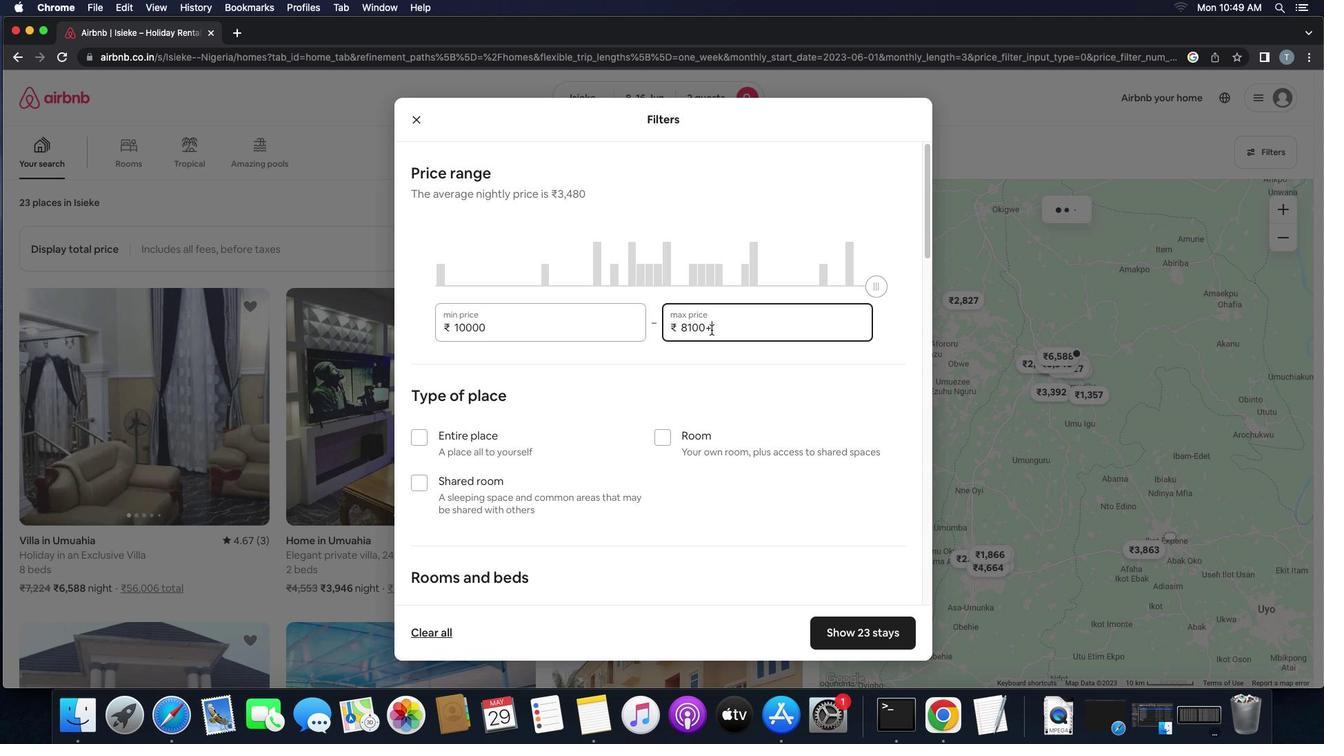 
Action: Mouse pressed left at (711, 329)
Screenshot: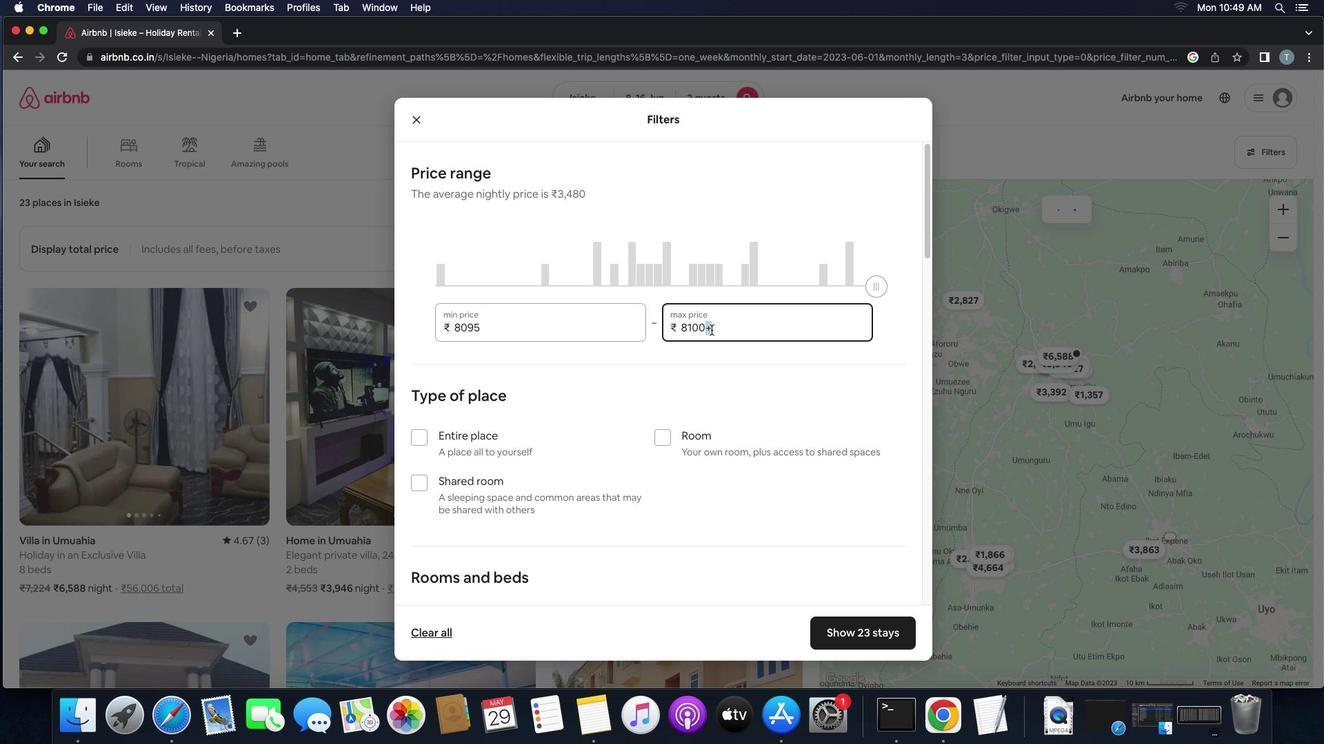 
Action: Key pressed Key.backspaceKey.backspaceKey.backspaceKey.backspaceKey.backspaceKey.backspace'1''5''0''0''0'
Screenshot: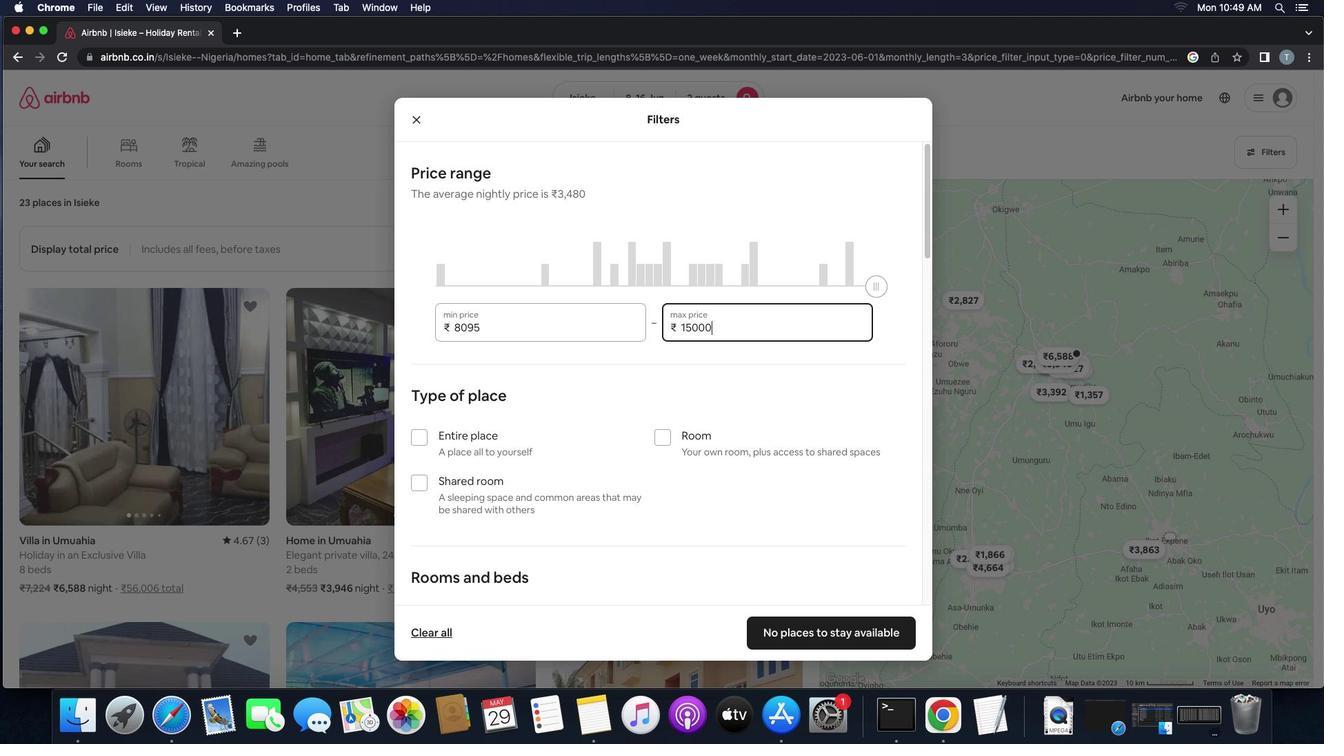
Action: Mouse moved to (579, 420)
Screenshot: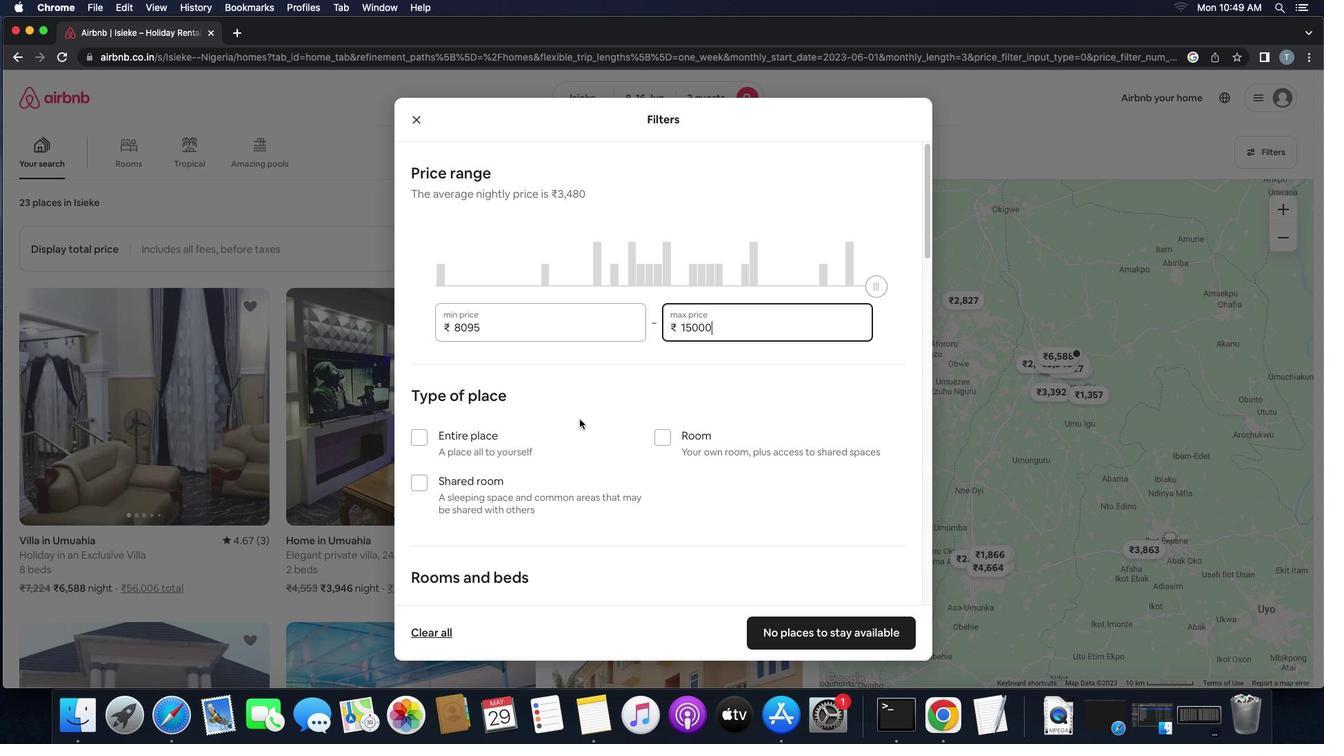 
Action: Mouse scrolled (579, 420) with delta (0, 0)
Screenshot: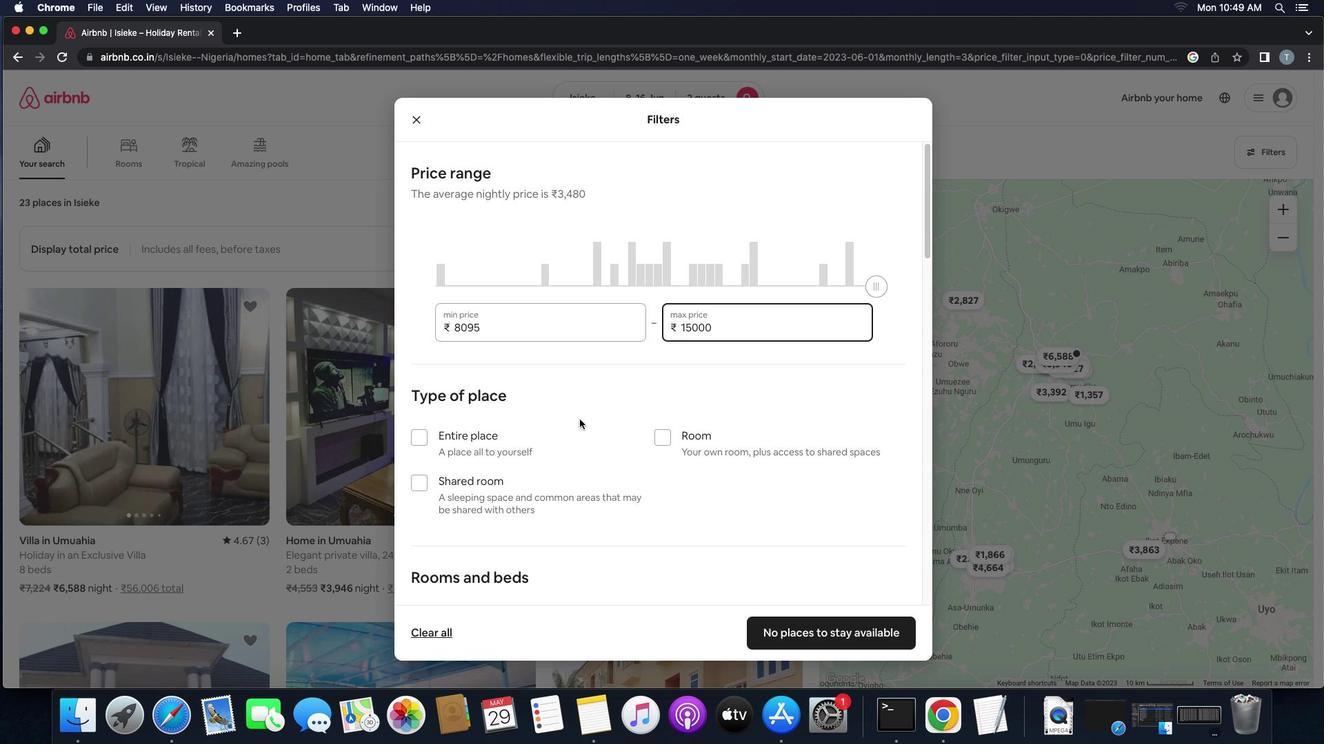 
Action: Mouse scrolled (579, 420) with delta (0, 0)
Screenshot: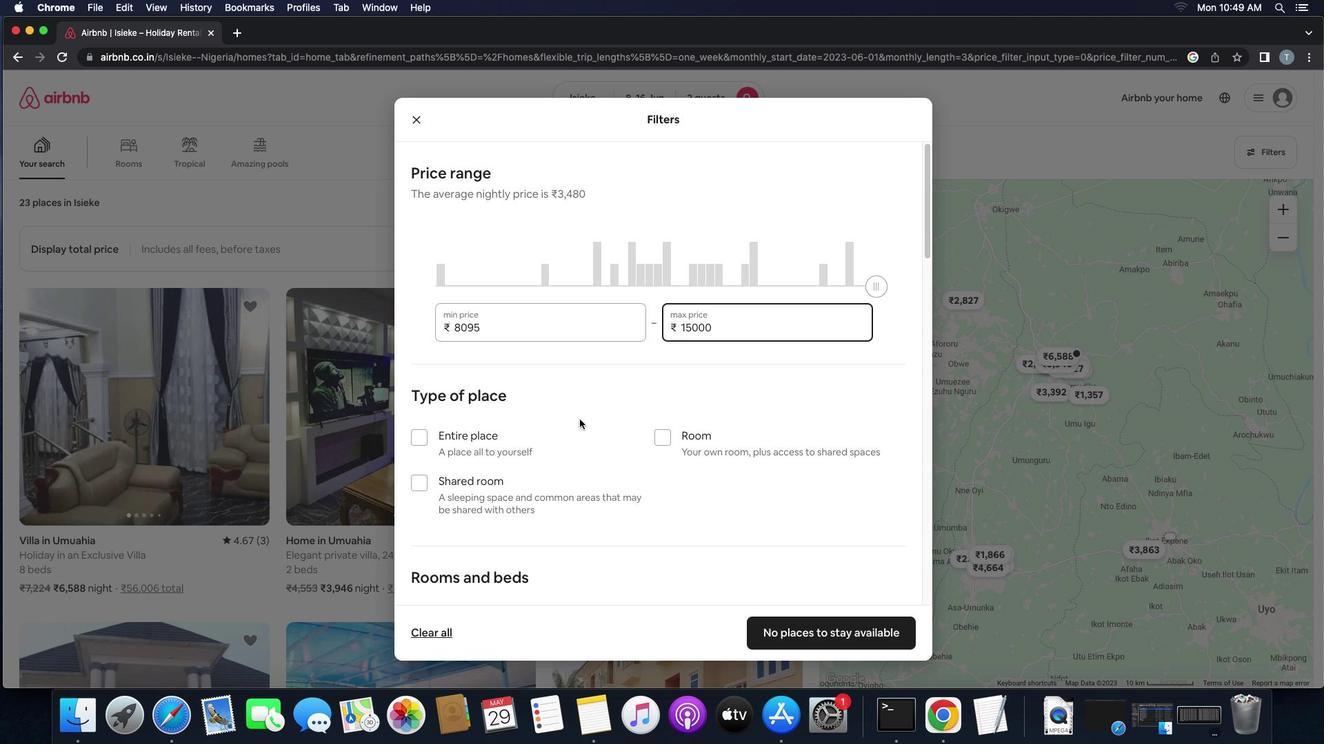 
Action: Mouse moved to (421, 442)
Screenshot: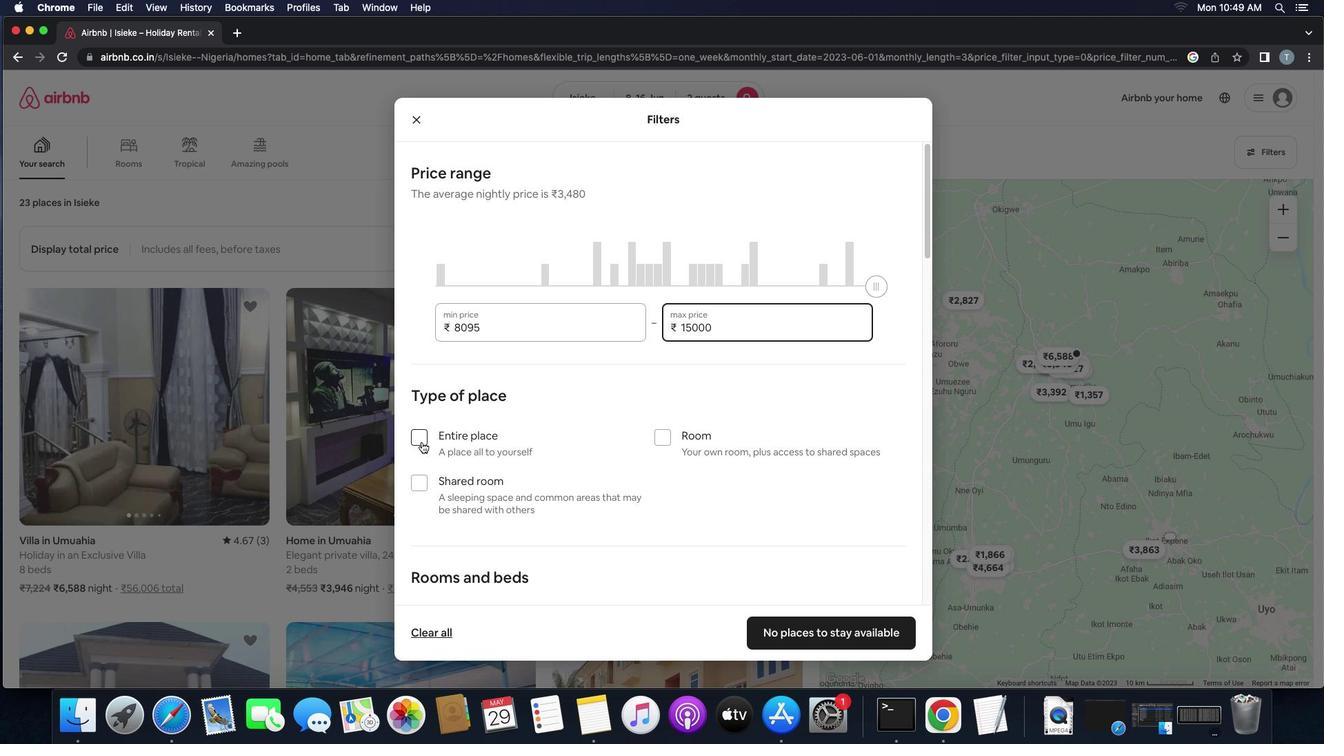 
Action: Mouse pressed left at (421, 442)
Screenshot: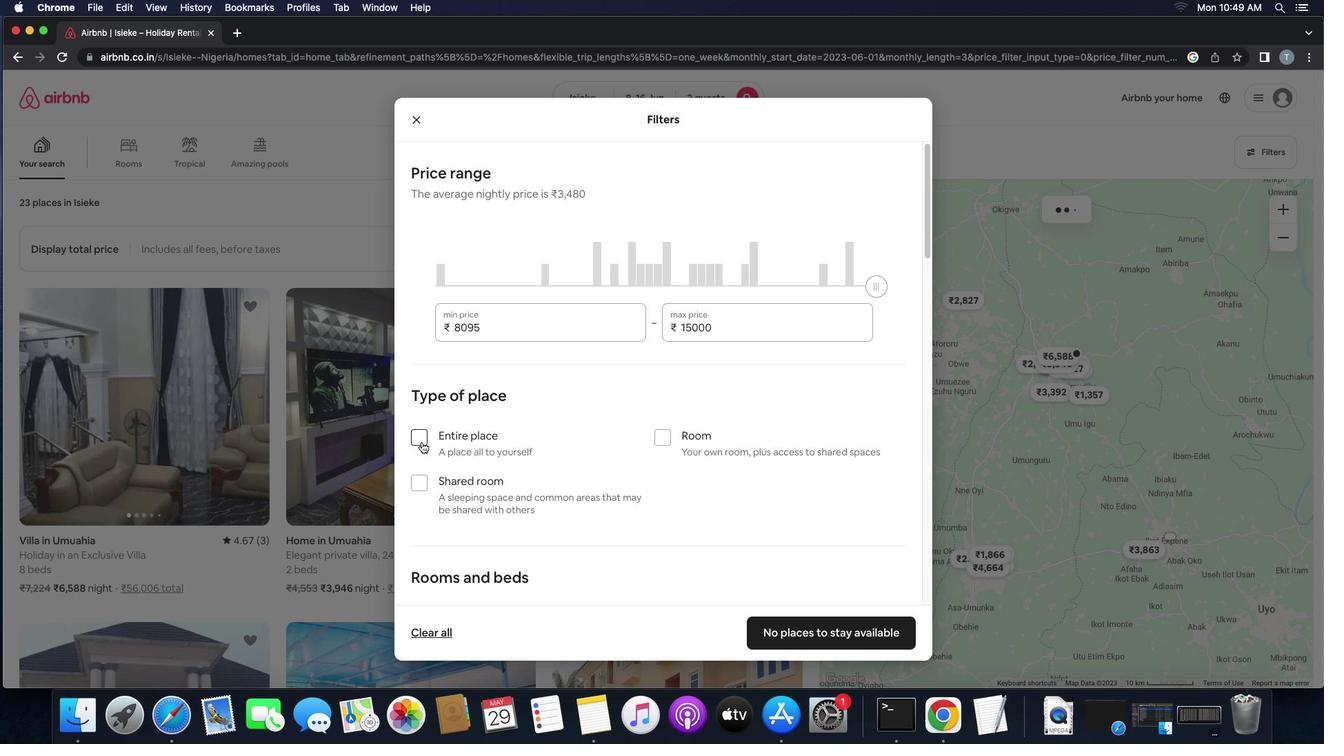 
Action: Mouse moved to (564, 455)
Screenshot: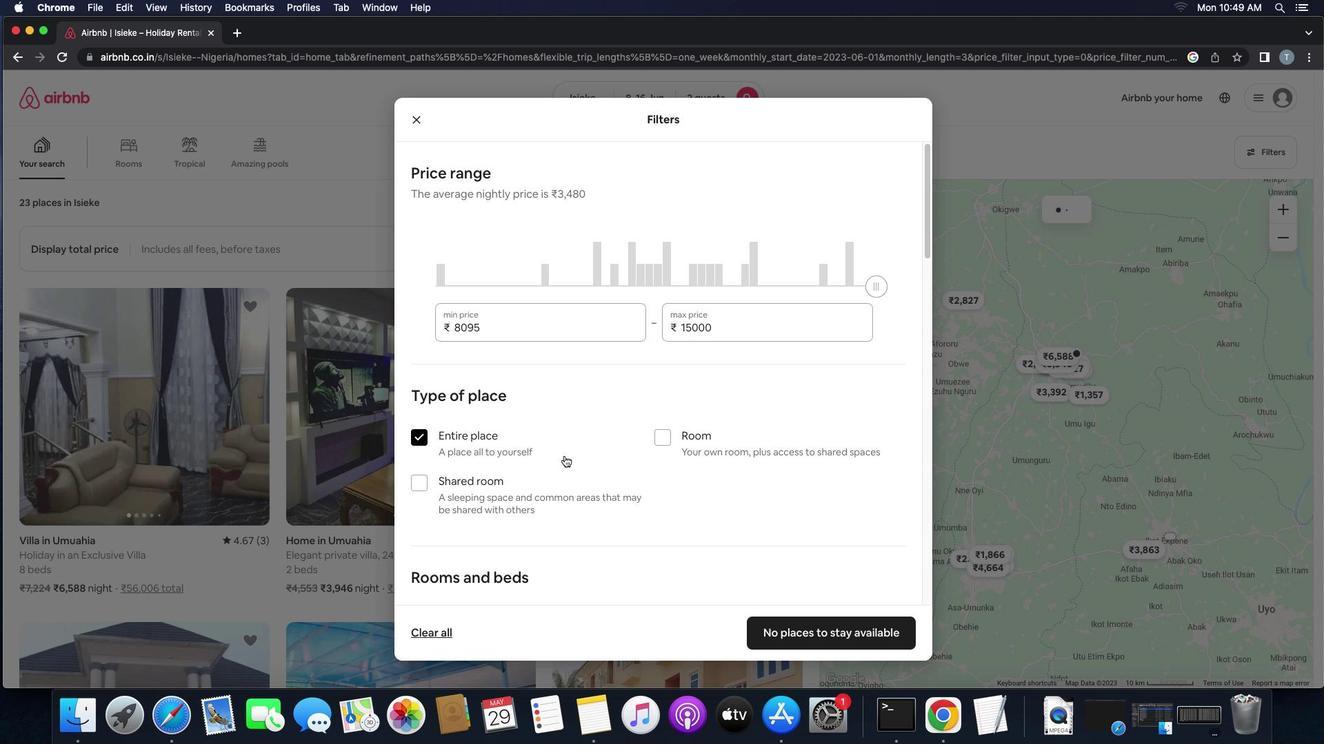 
Action: Mouse scrolled (564, 455) with delta (0, 0)
Screenshot: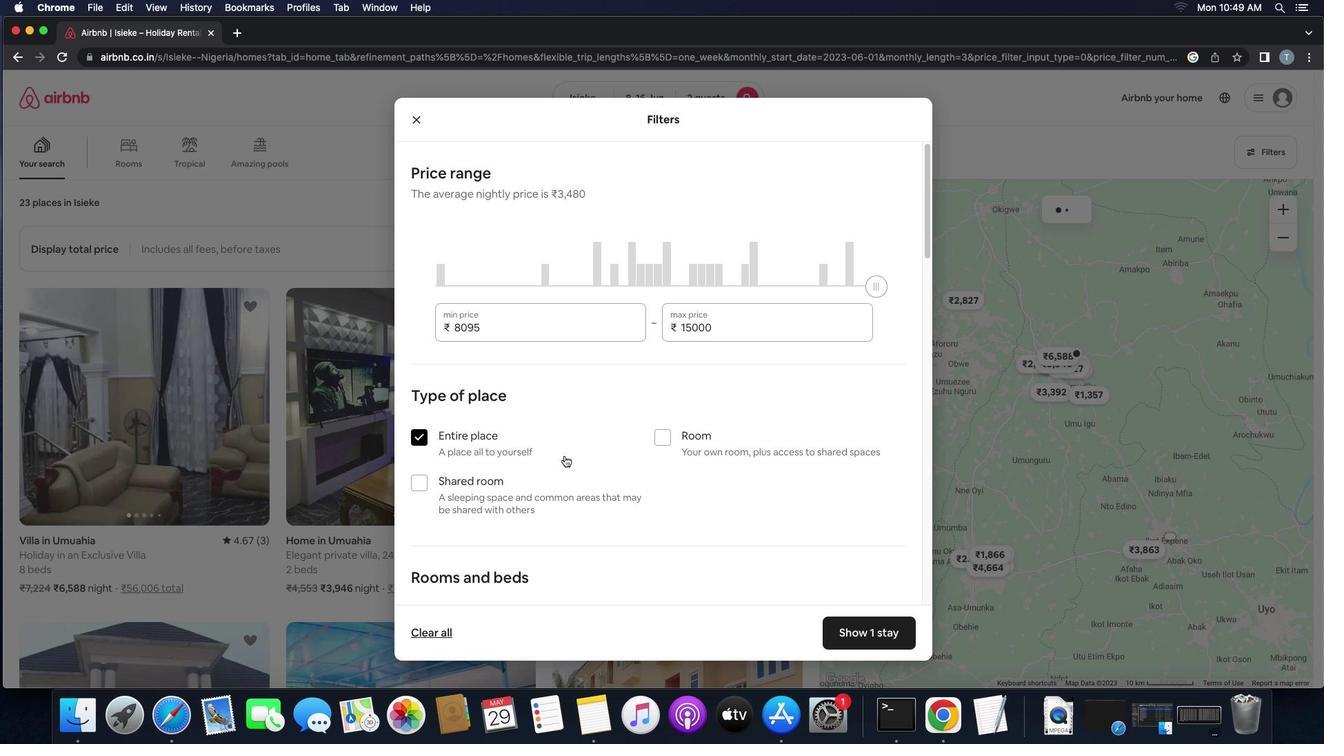 
Action: Mouse scrolled (564, 455) with delta (0, 0)
Screenshot: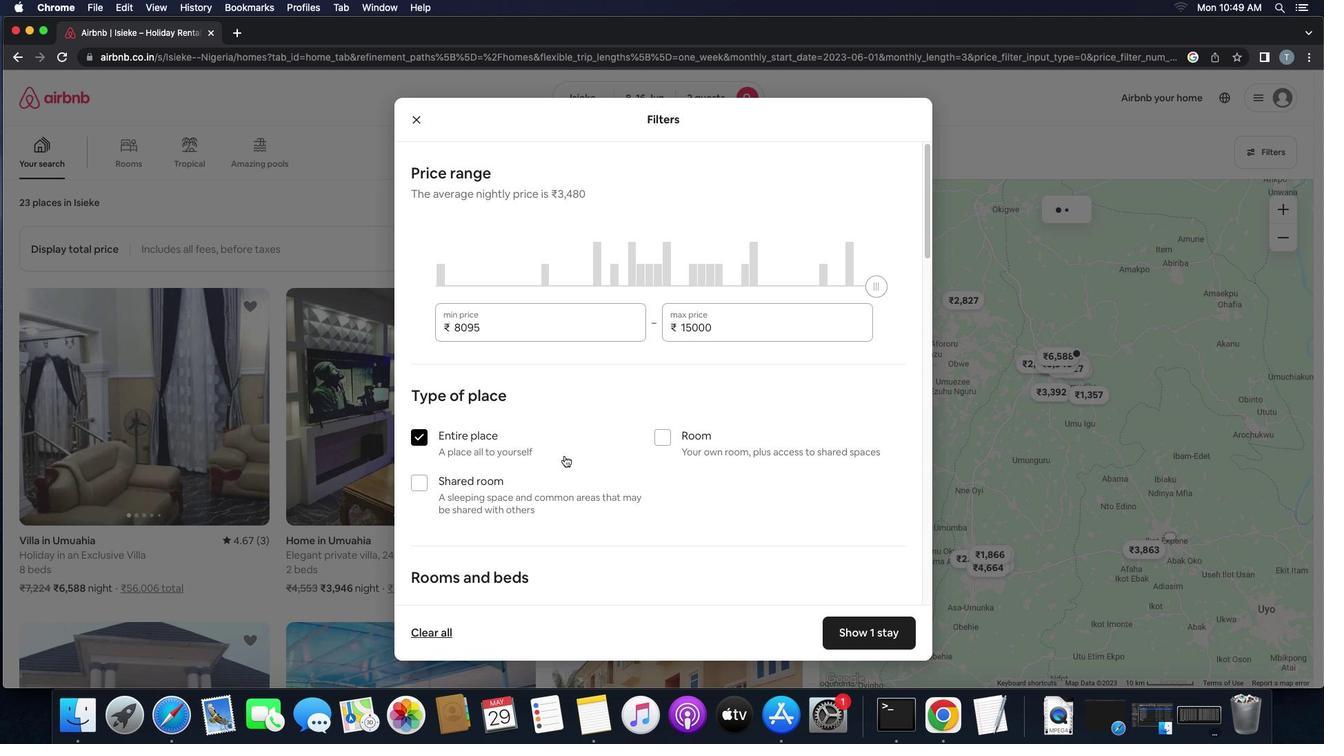 
Action: Mouse scrolled (564, 455) with delta (0, 2)
Screenshot: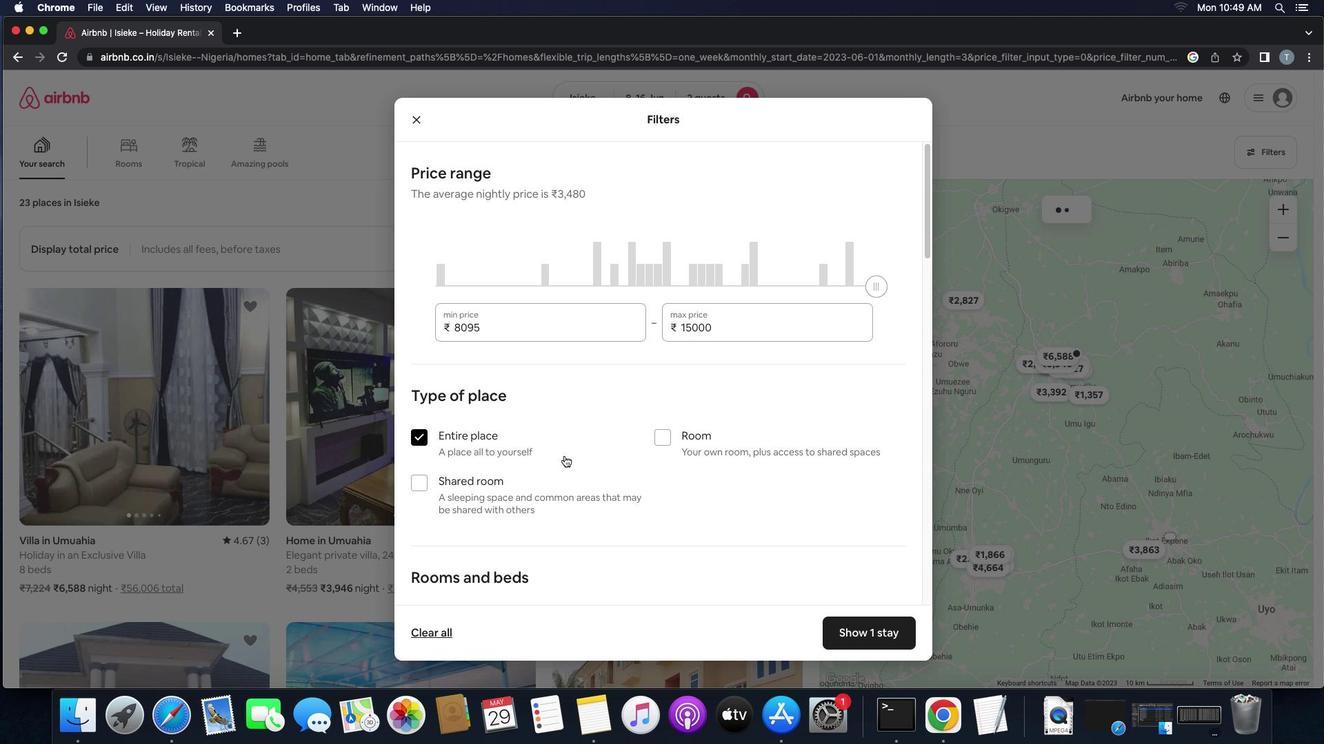 
Action: Mouse moved to (677, 559)
Screenshot: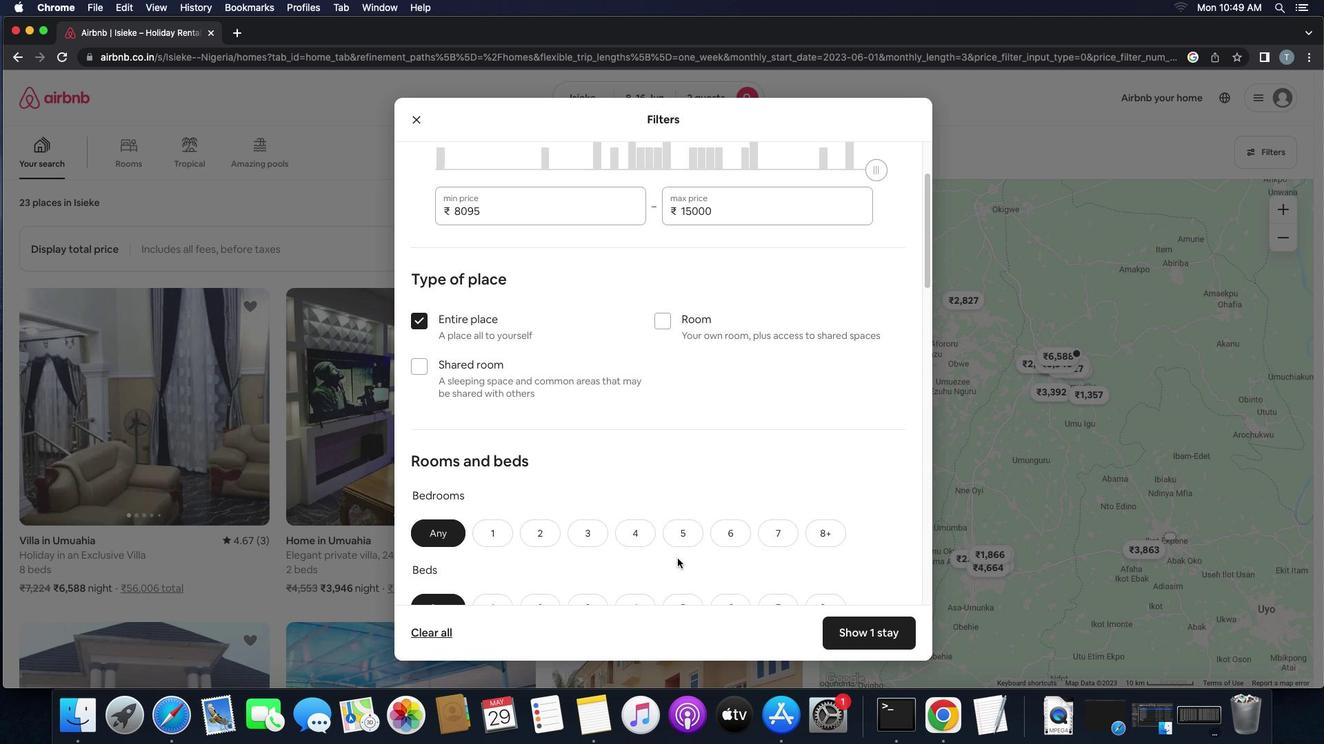
Action: Mouse scrolled (677, 559) with delta (0, 0)
Screenshot: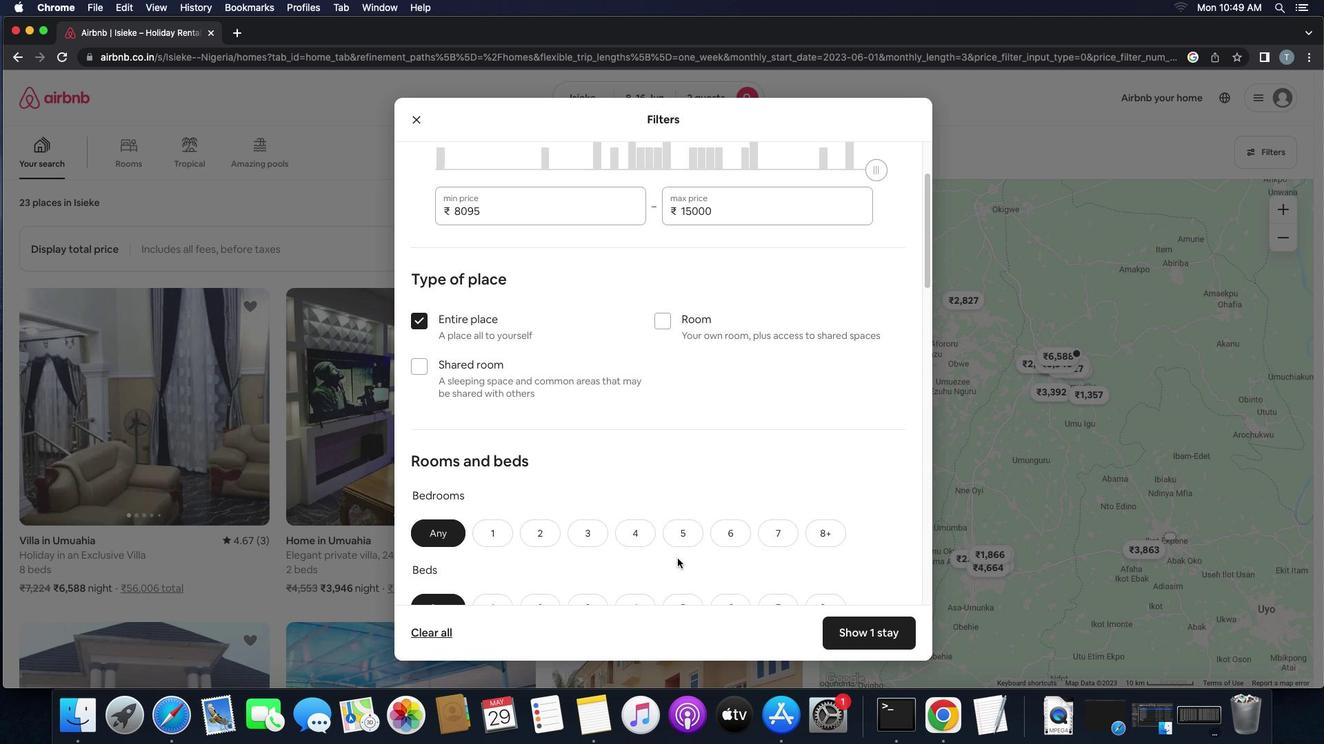 
Action: Mouse scrolled (677, 559) with delta (0, 0)
Screenshot: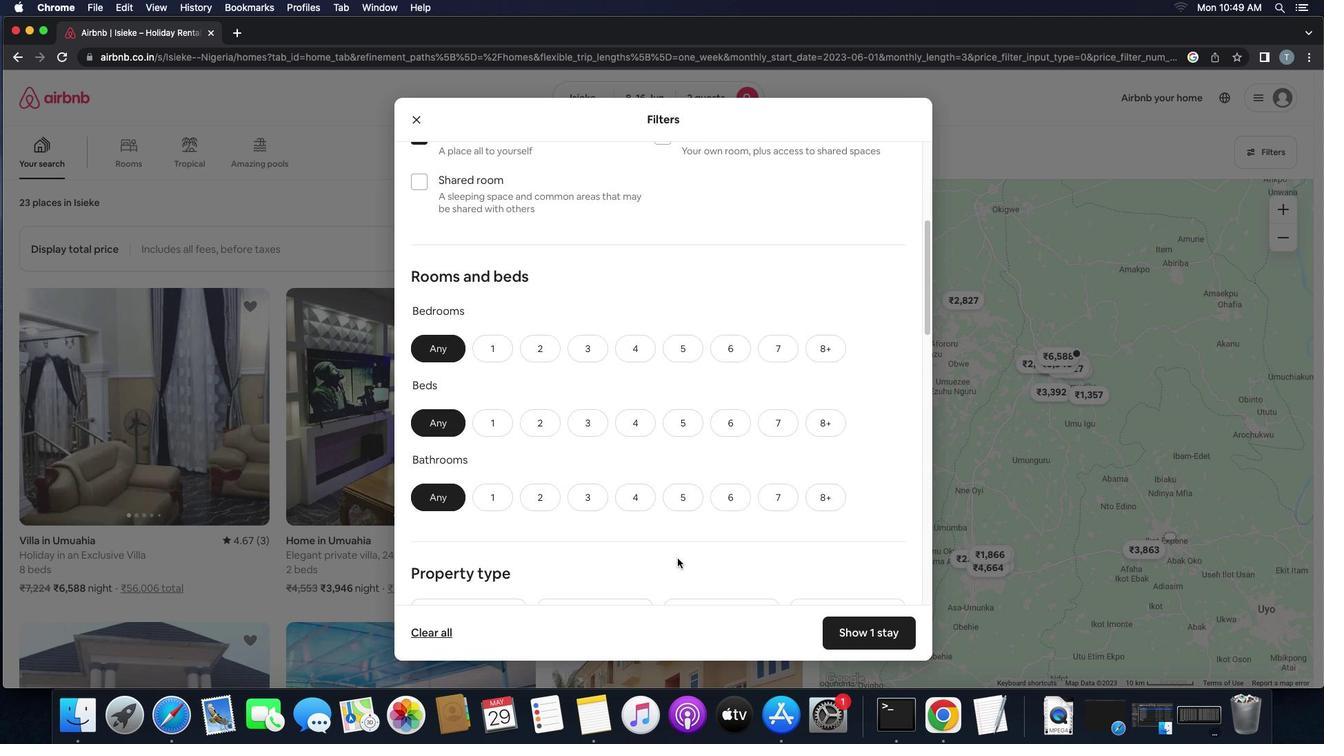 
Action: Mouse scrolled (677, 559) with delta (0, -2)
Screenshot: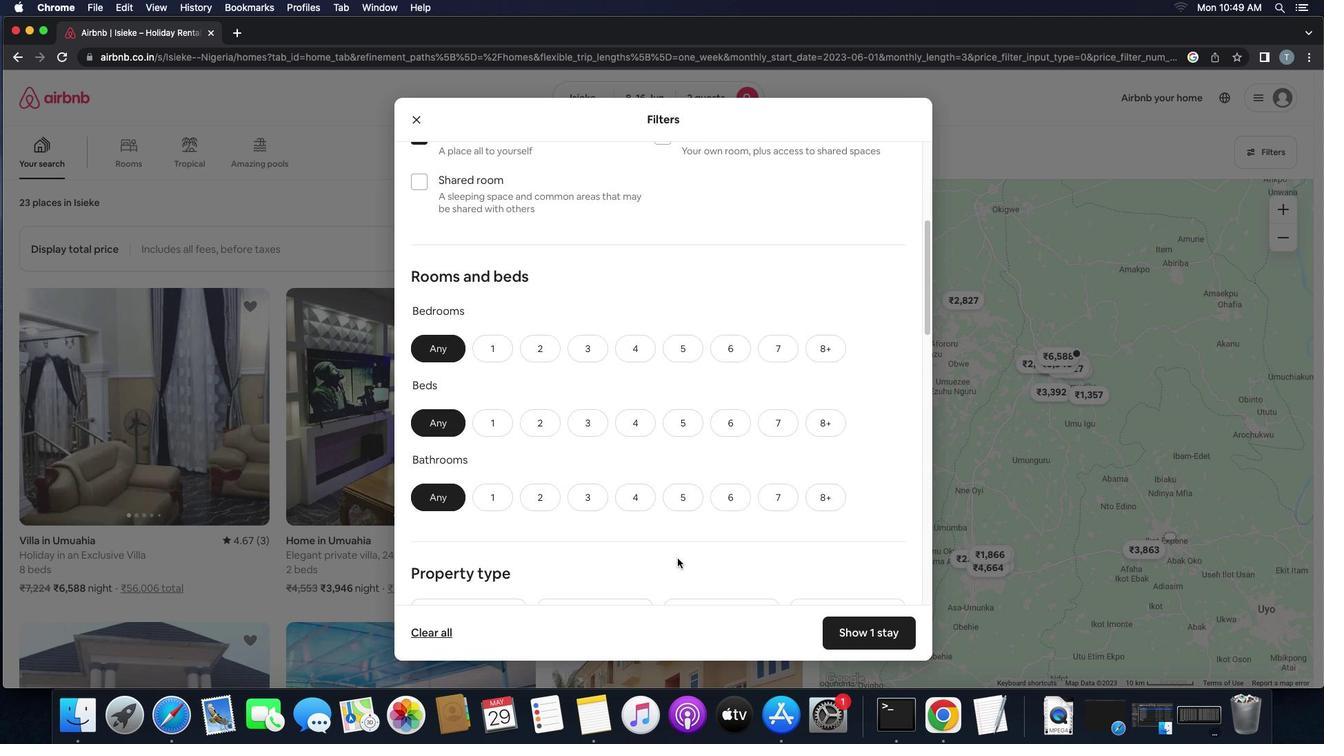 
Action: Mouse scrolled (677, 559) with delta (0, -3)
Screenshot: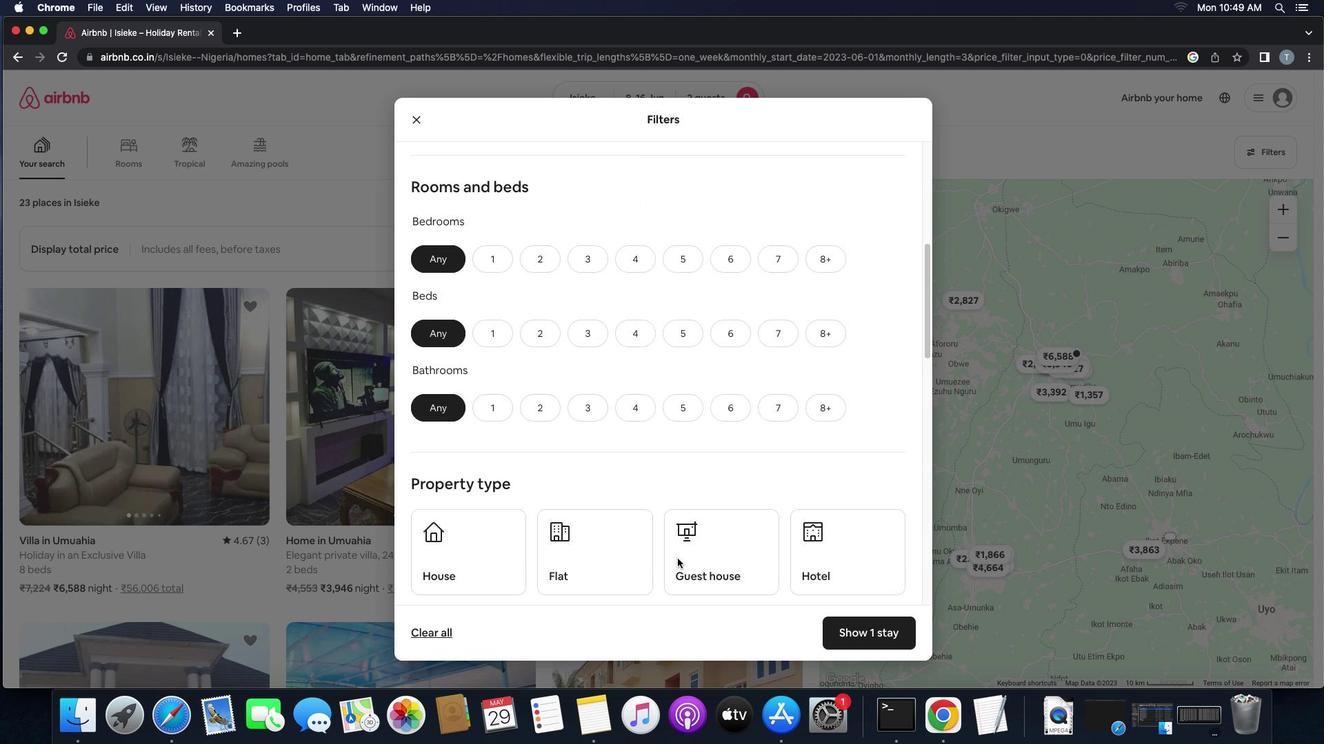 
Action: Mouse scrolled (677, 559) with delta (0, -4)
Screenshot: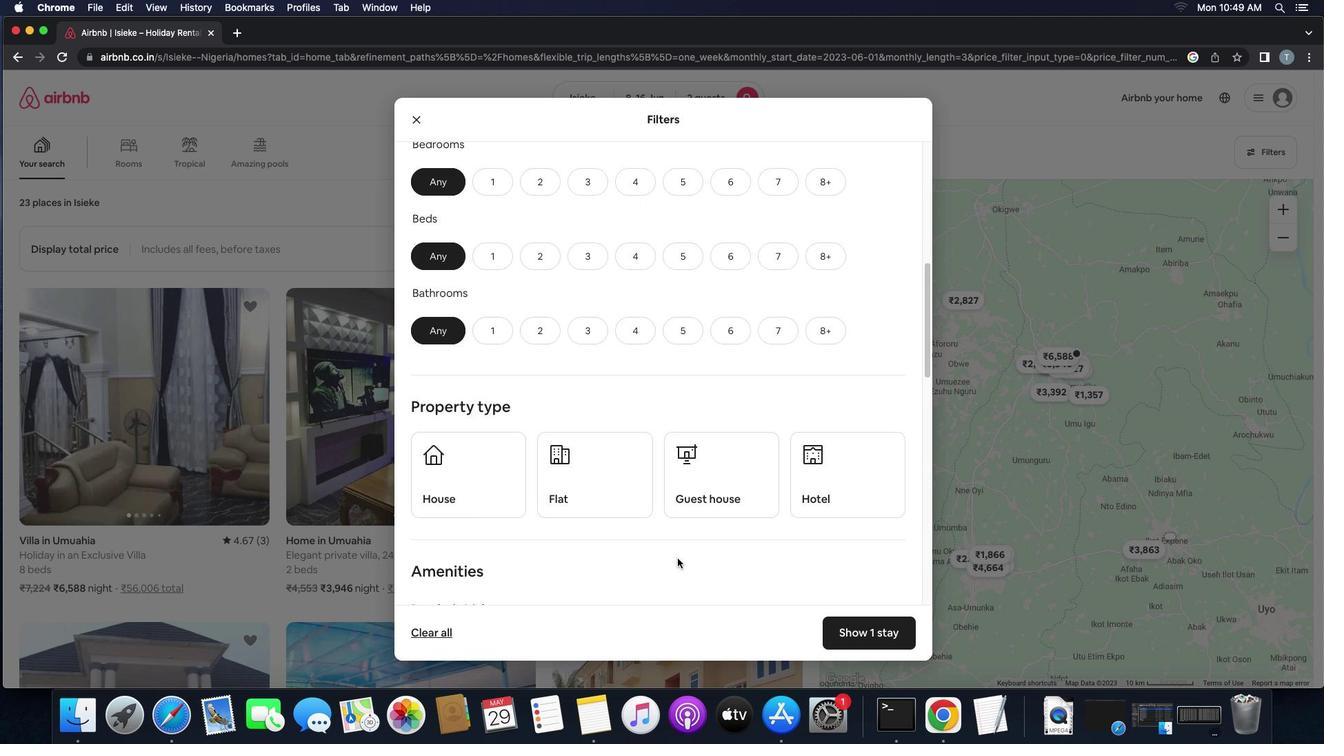 
Action: Mouse moved to (508, 231)
Screenshot: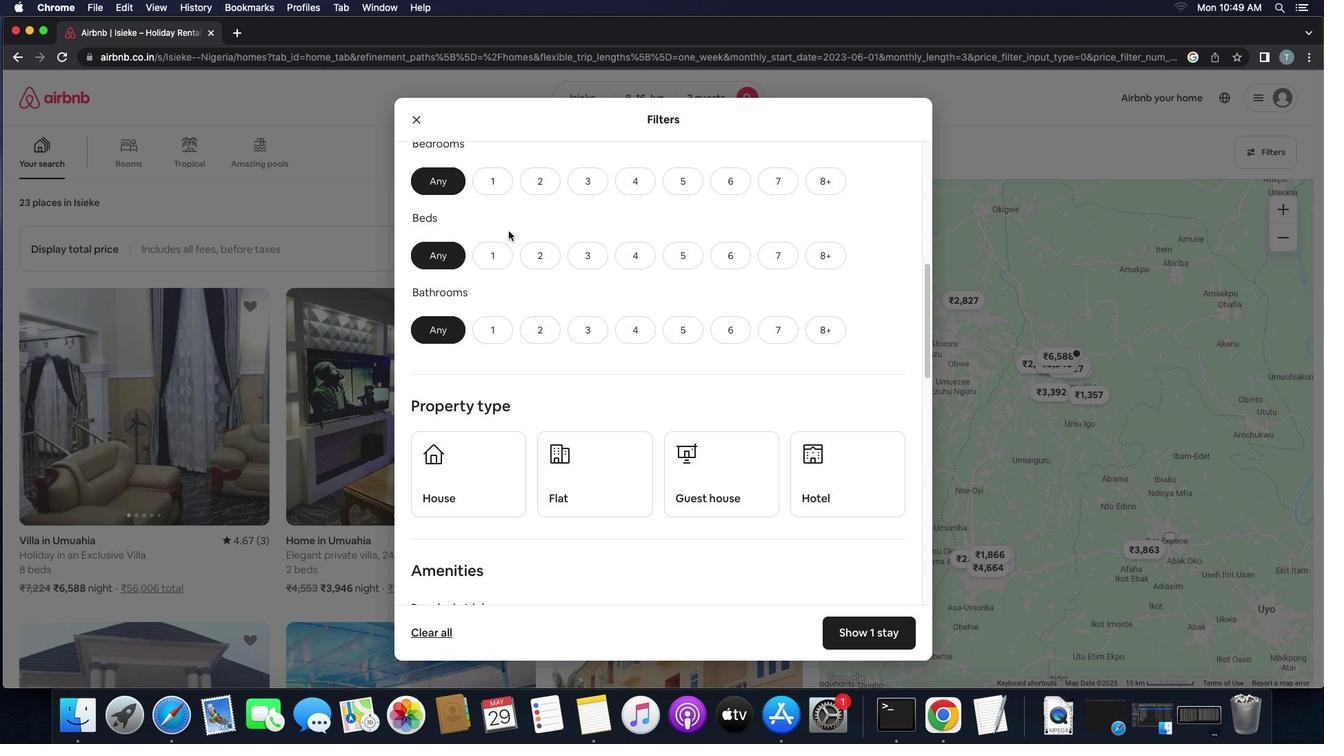 
Action: Mouse scrolled (508, 231) with delta (0, 0)
Screenshot: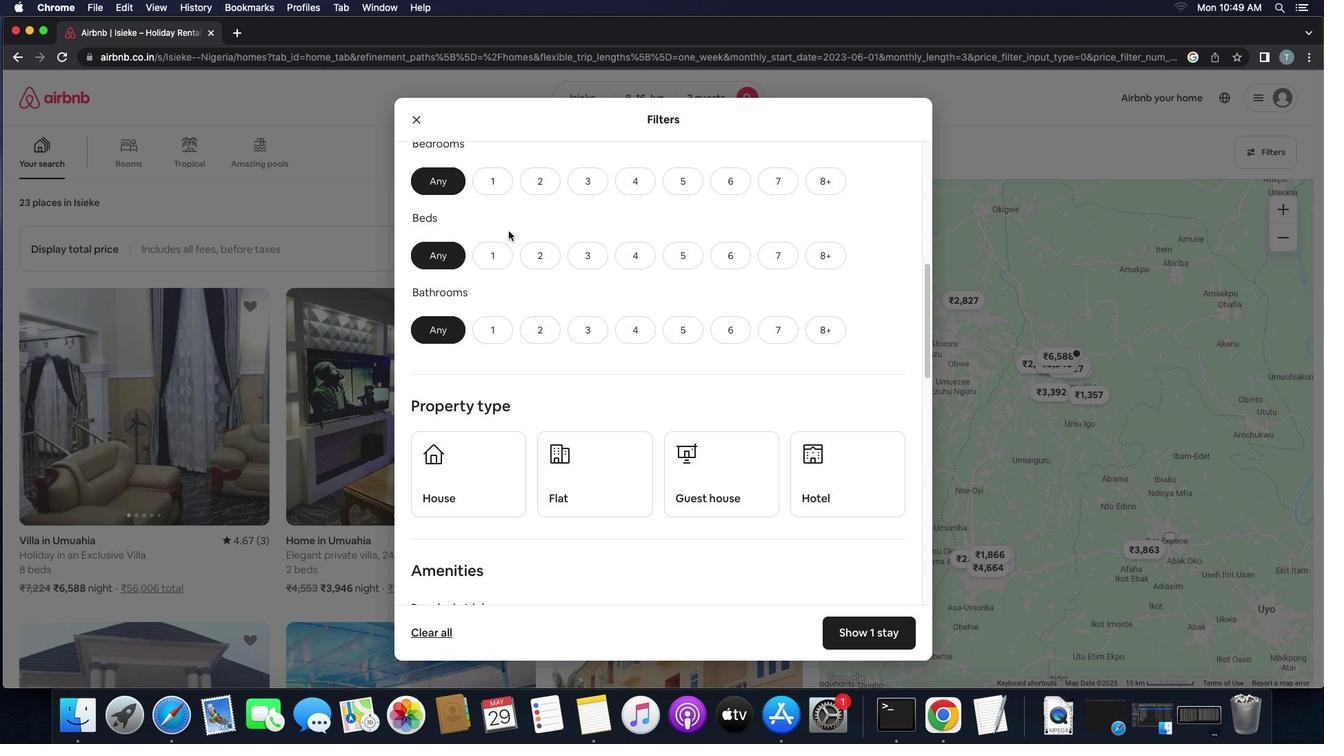 
Action: Mouse moved to (497, 190)
Screenshot: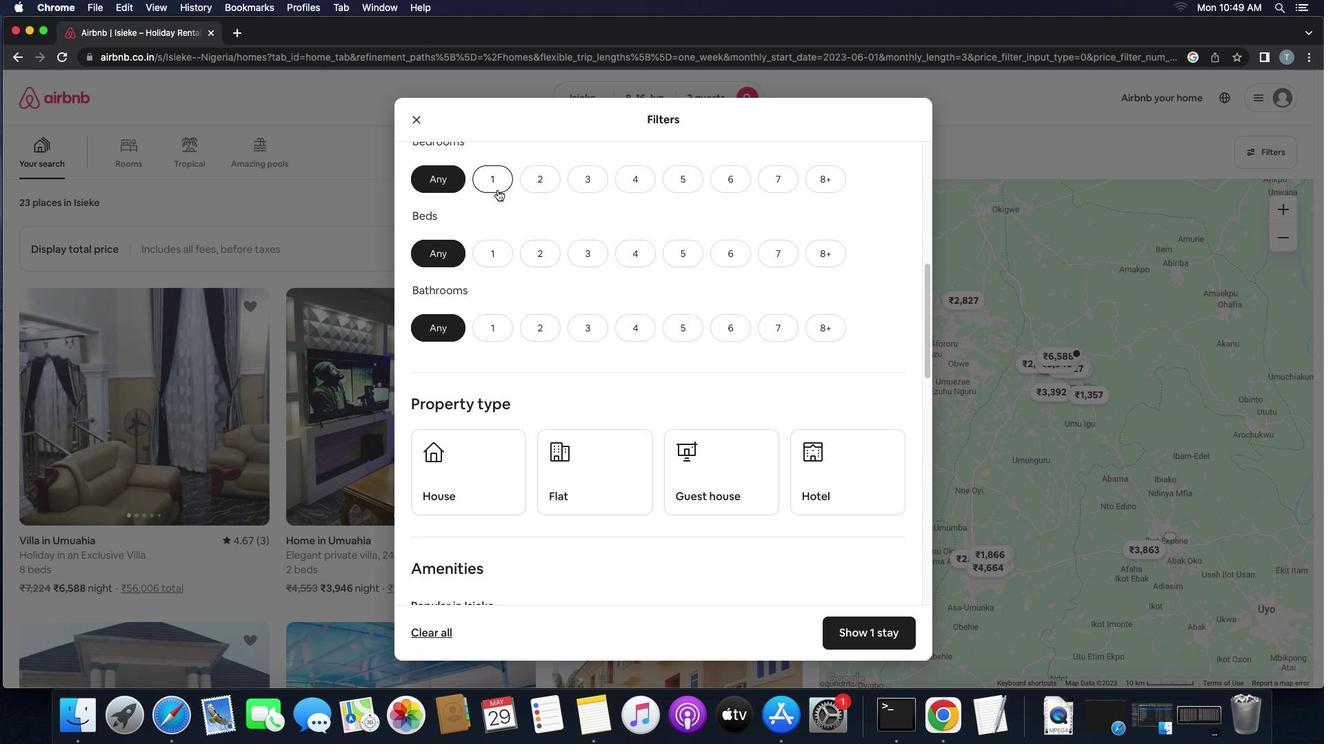 
Action: Mouse pressed left at (497, 190)
Screenshot: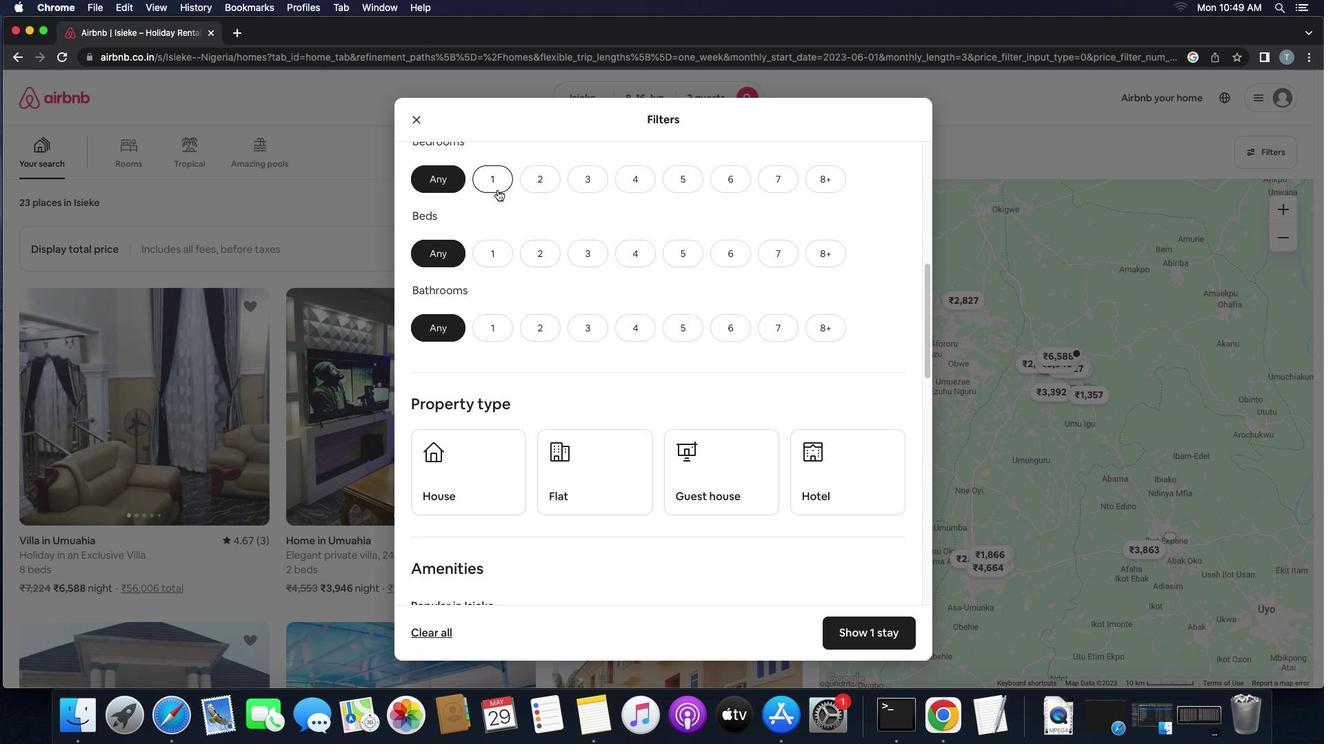 
Action: Mouse moved to (486, 251)
Screenshot: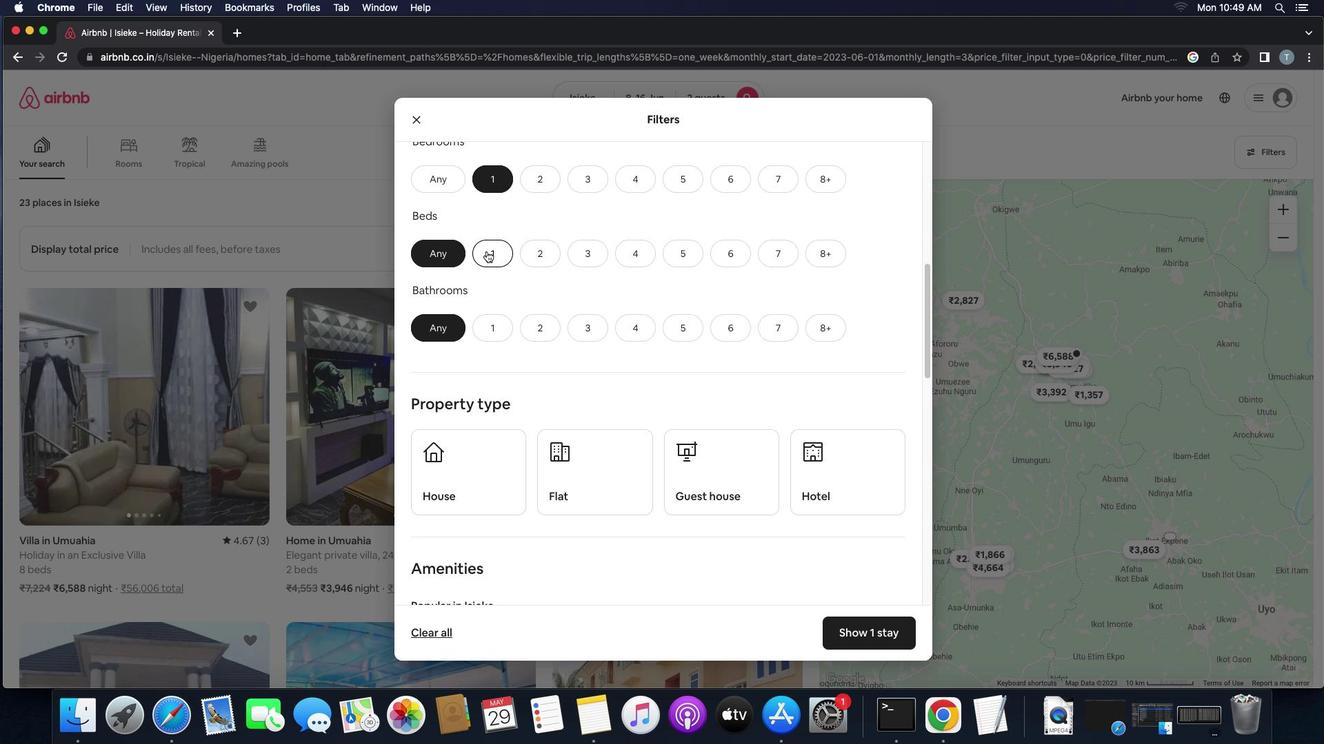 
Action: Mouse pressed left at (486, 251)
Screenshot: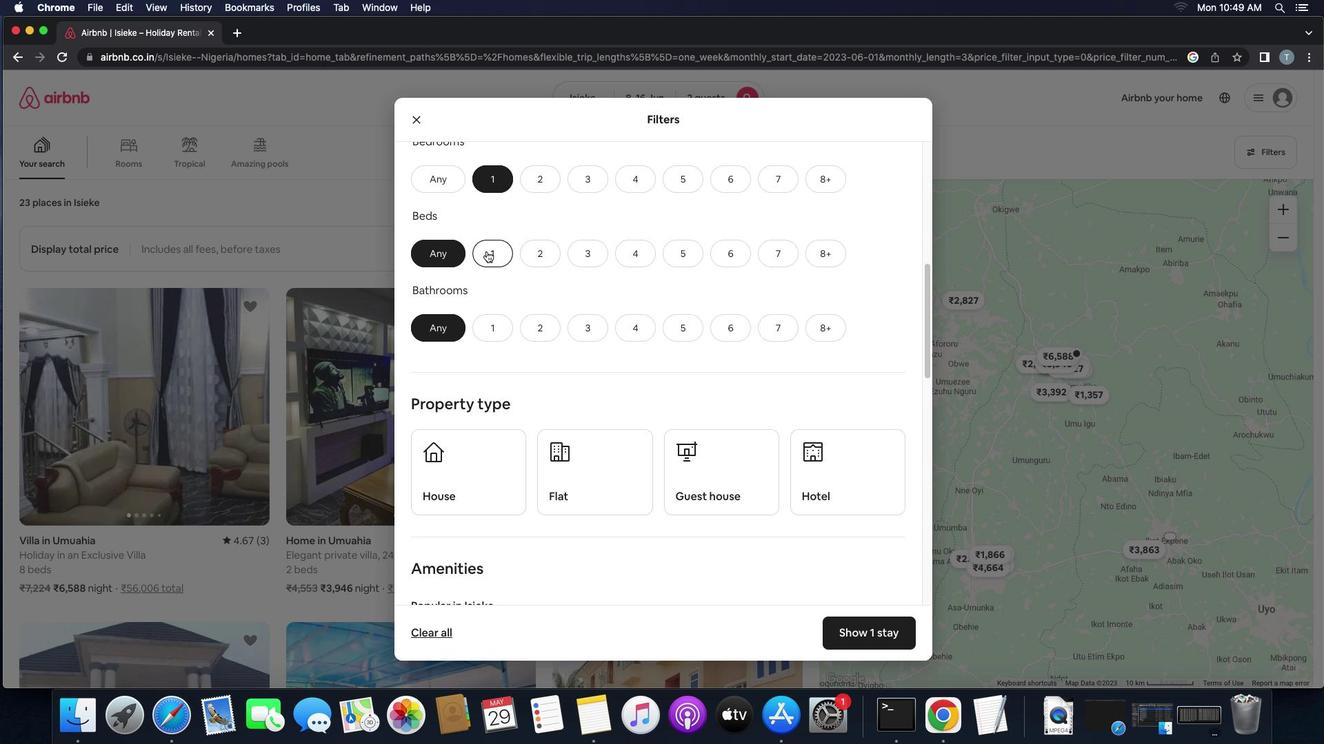 
Action: Mouse moved to (491, 327)
Screenshot: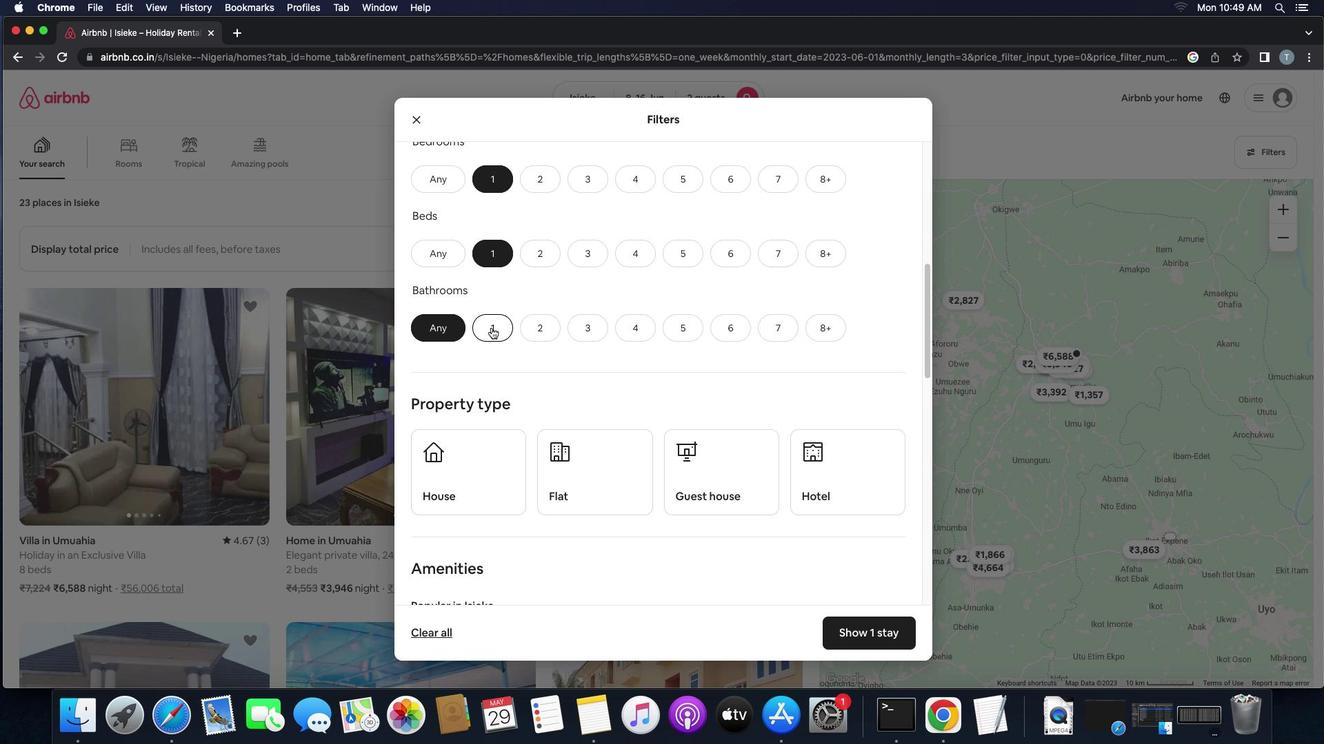 
Action: Mouse pressed left at (491, 327)
Screenshot: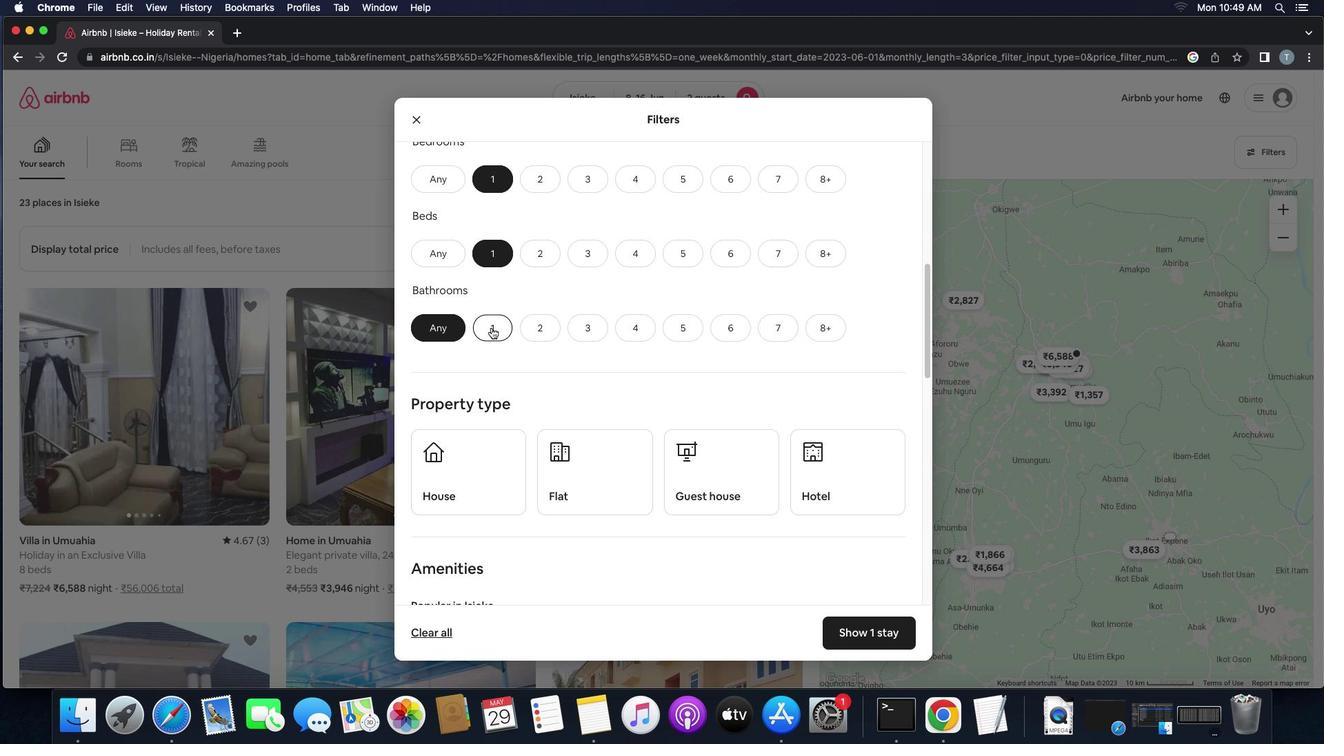 
Action: Mouse moved to (565, 366)
Screenshot: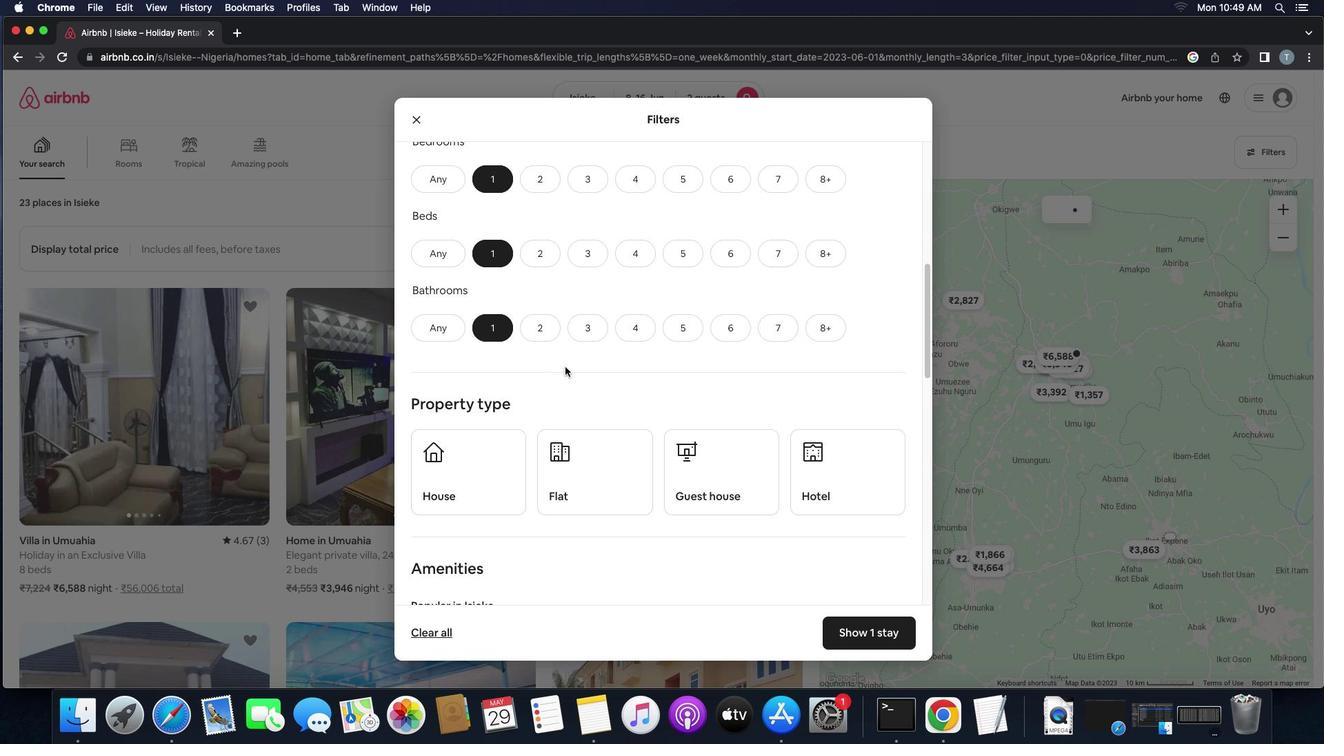 
Action: Mouse scrolled (565, 366) with delta (0, 0)
Screenshot: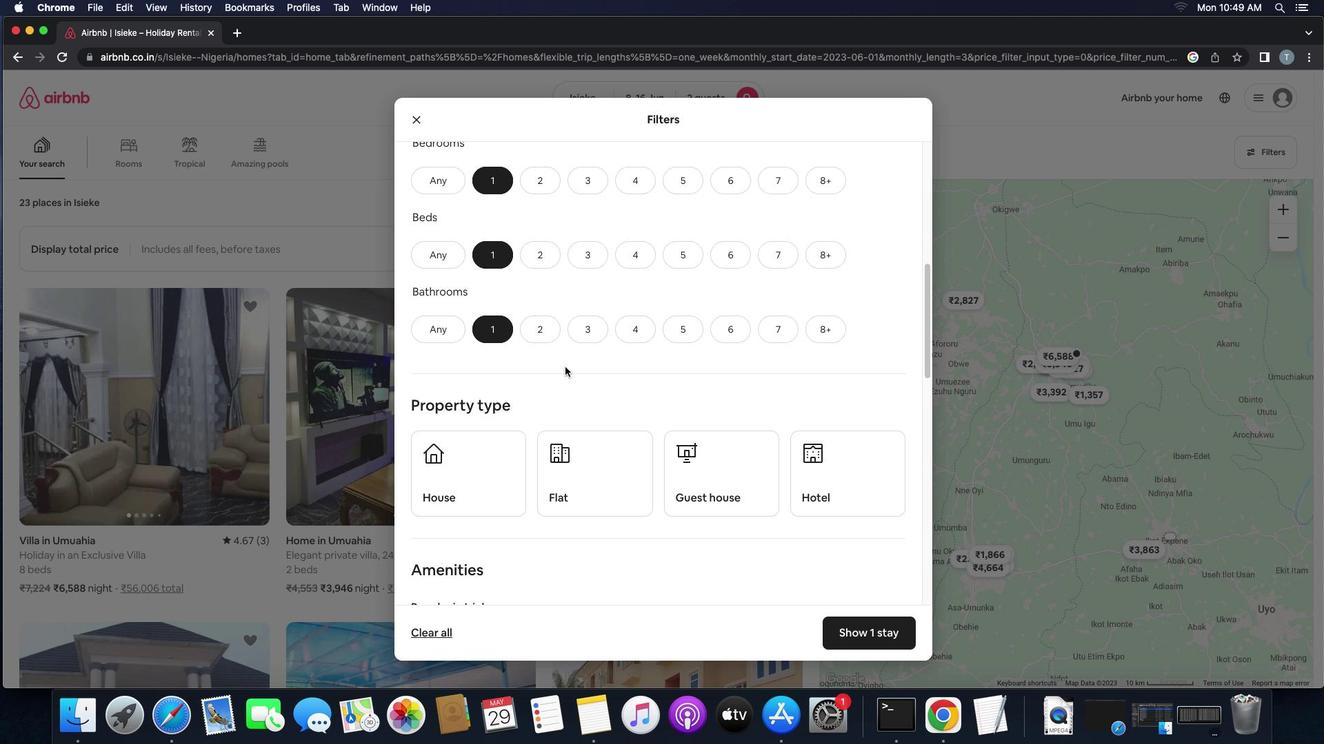 
Action: Mouse scrolled (565, 366) with delta (0, 0)
Screenshot: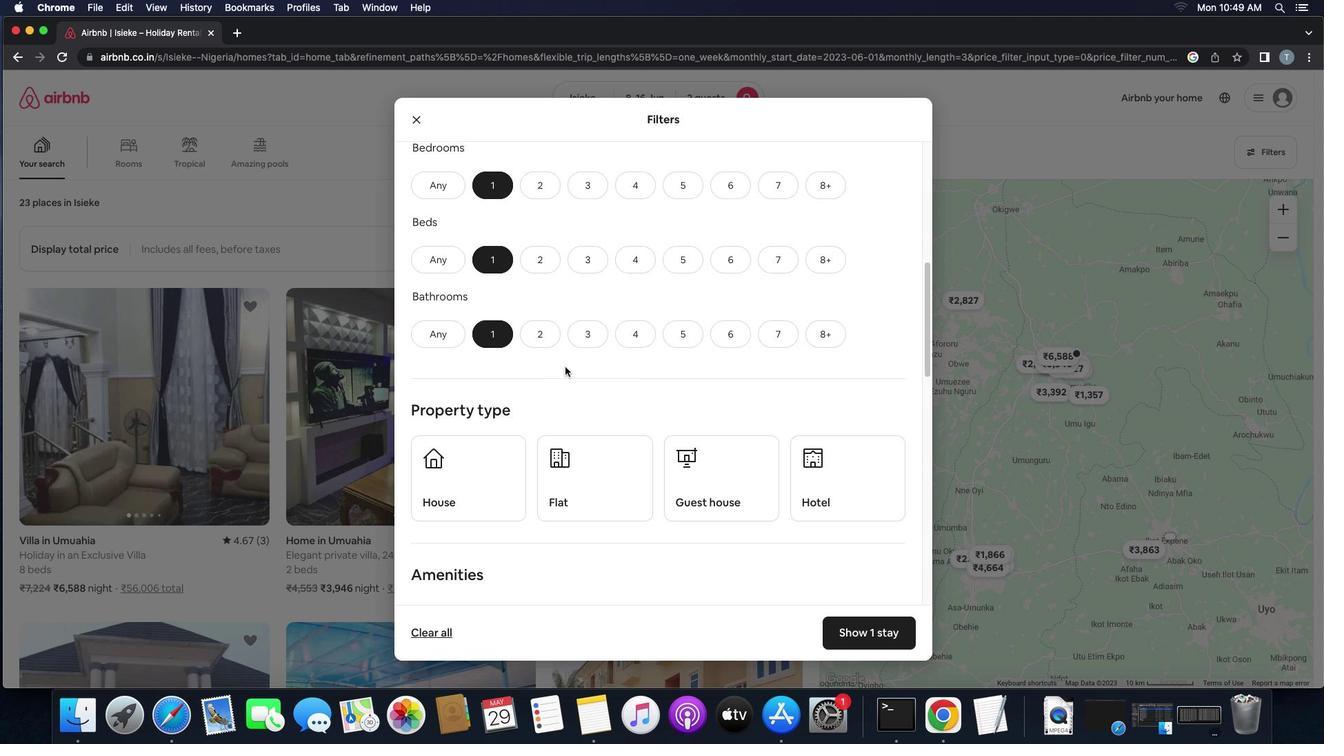 
Action: Mouse moved to (565, 366)
Screenshot: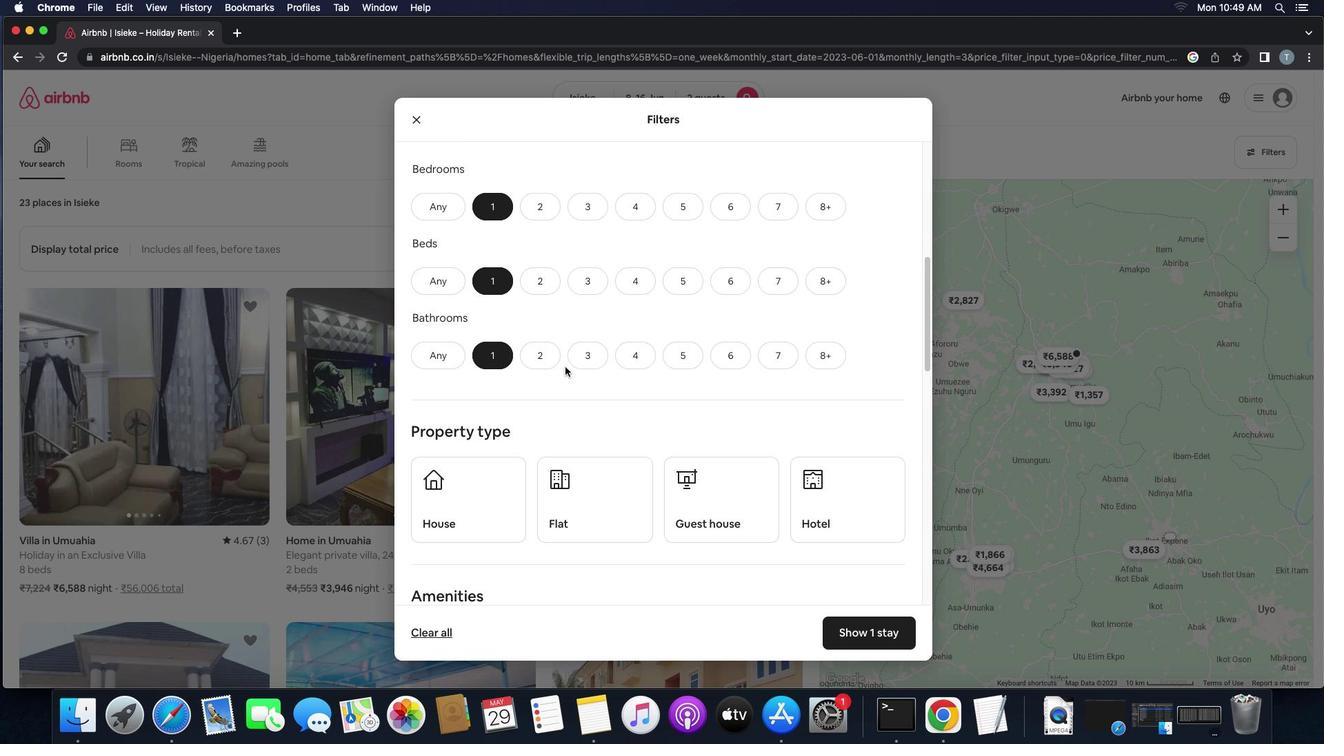 
Action: Mouse scrolled (565, 366) with delta (0, 0)
Screenshot: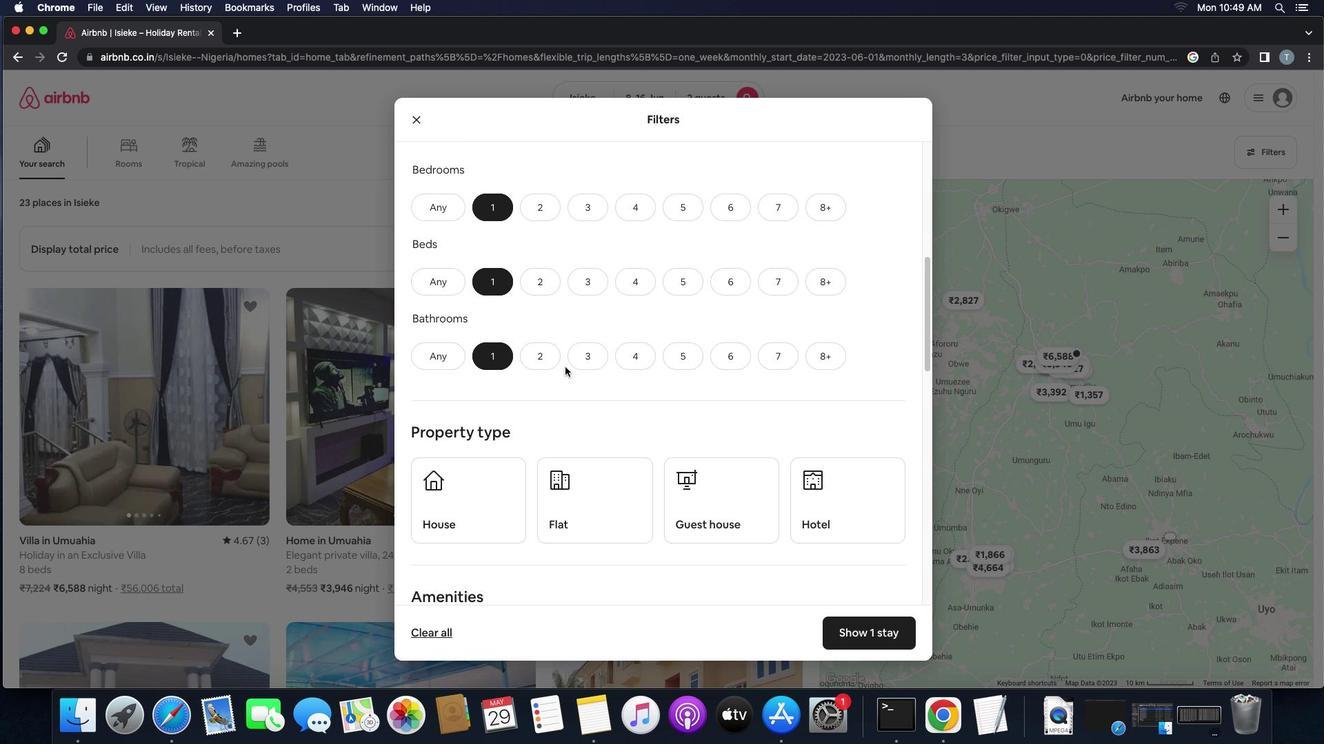 
Action: Mouse scrolled (565, 366) with delta (0, 0)
Screenshot: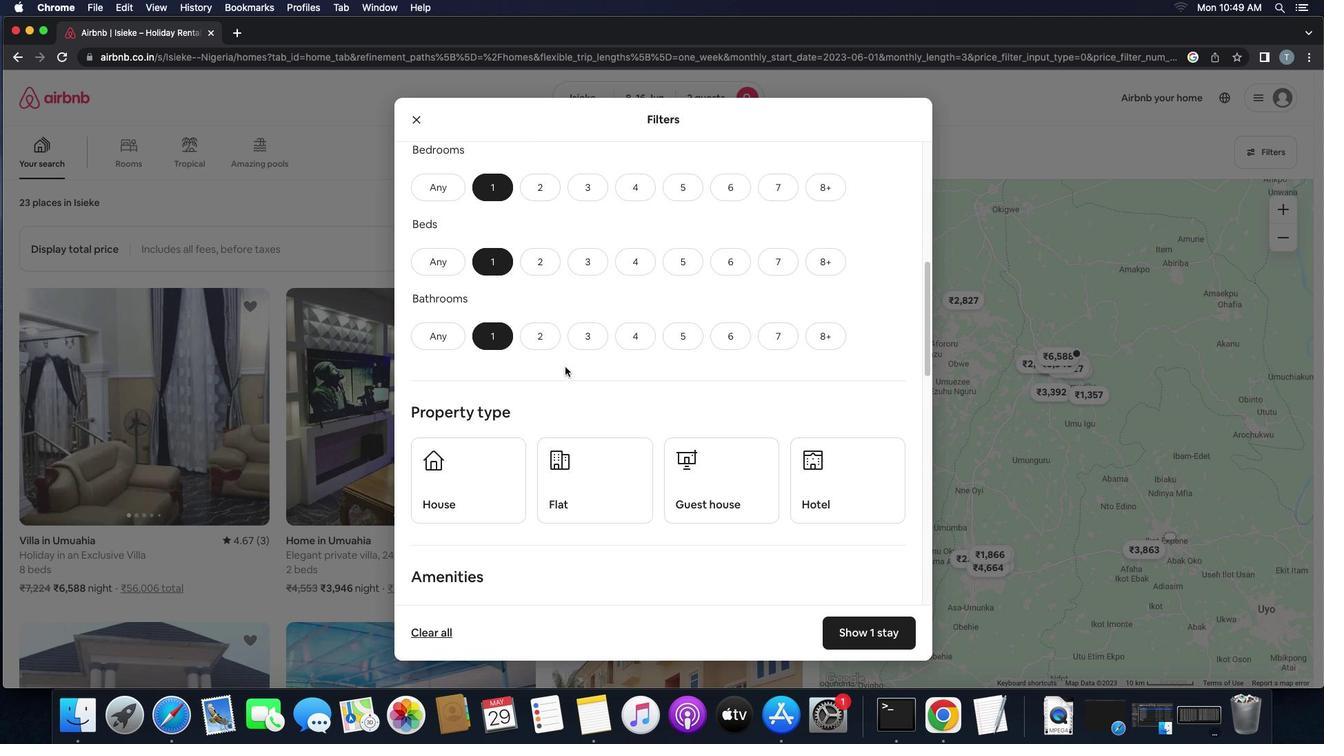 
Action: Mouse scrolled (565, 366) with delta (0, 0)
Screenshot: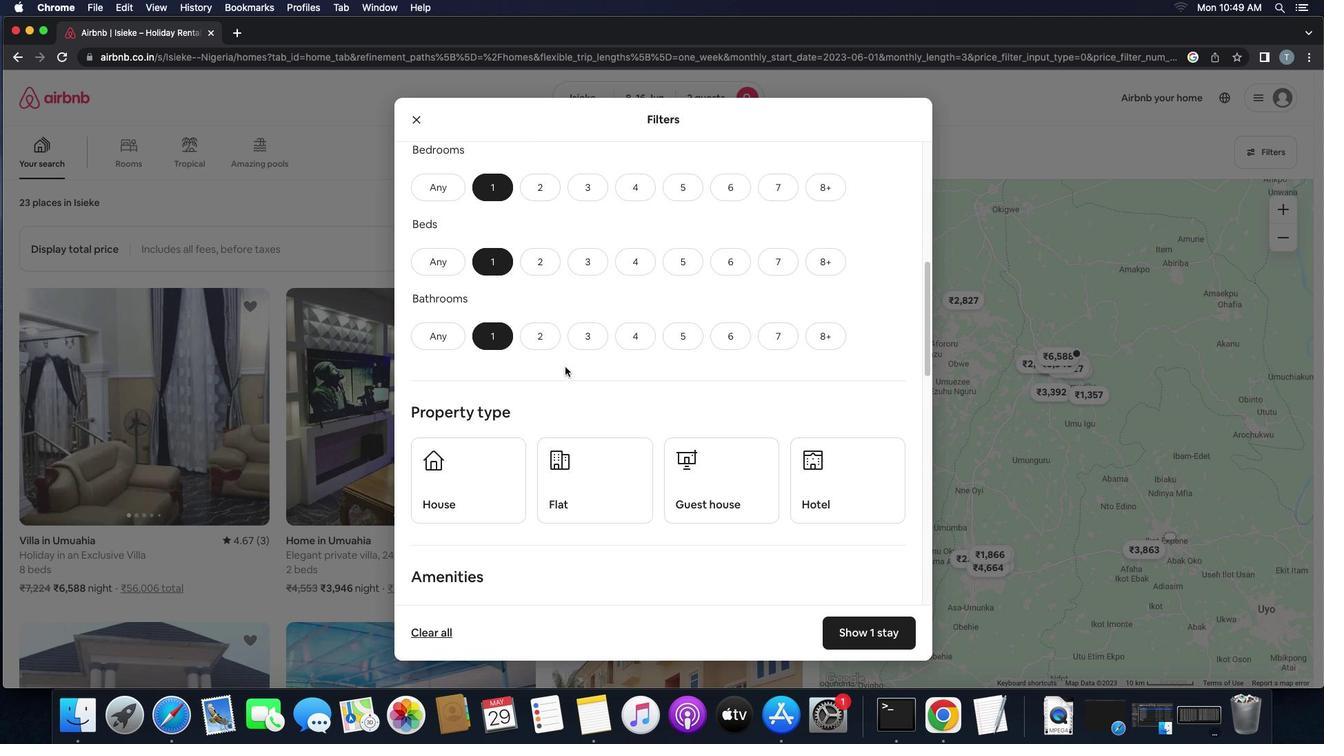 
Action: Mouse scrolled (565, 366) with delta (0, -2)
Screenshot: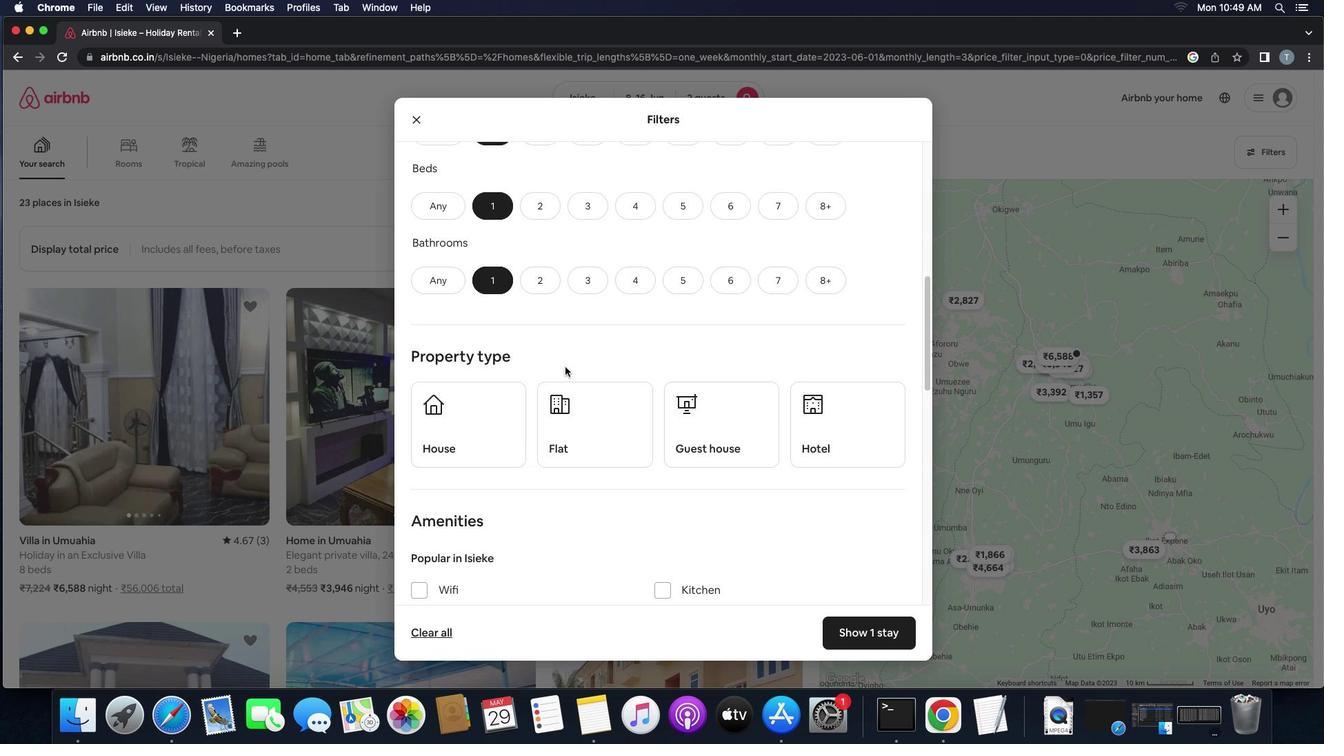 
Action: Mouse scrolled (565, 366) with delta (0, -3)
Screenshot: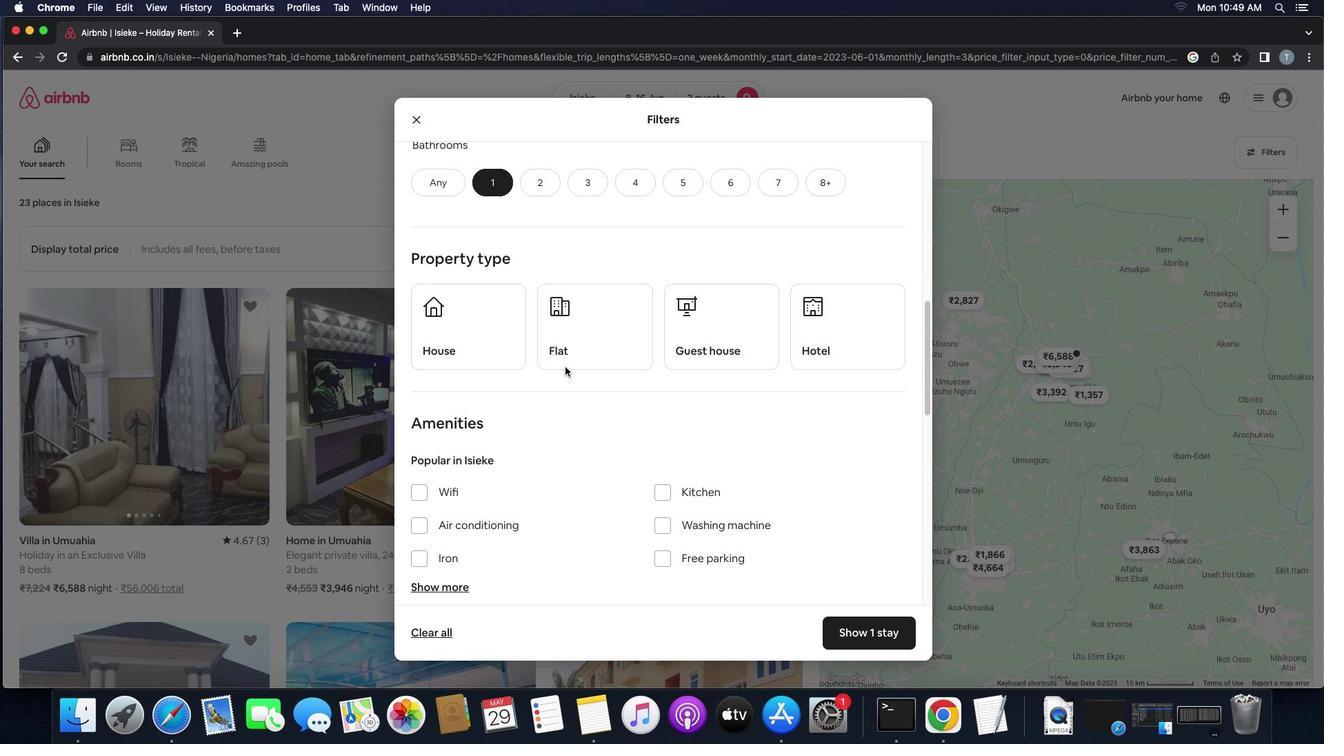 
Action: Mouse moved to (480, 231)
Screenshot: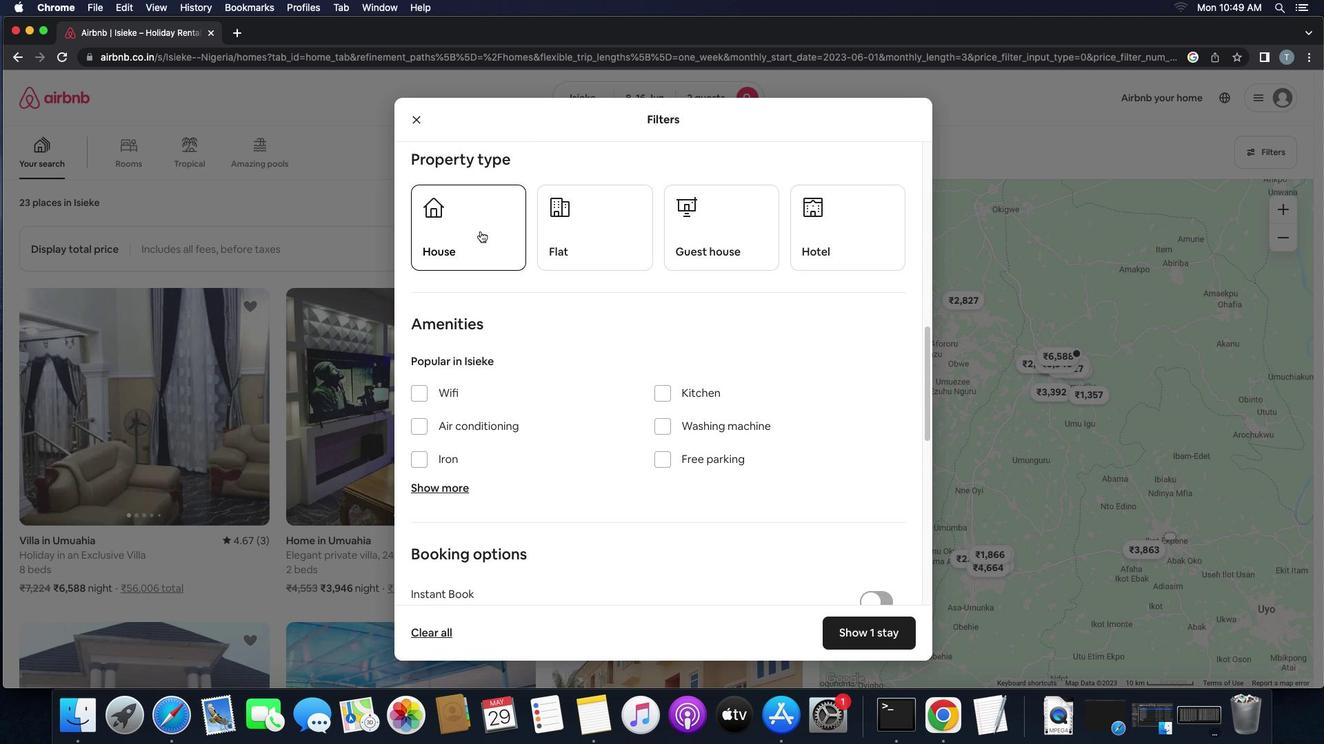 
Action: Mouse pressed left at (480, 231)
Screenshot: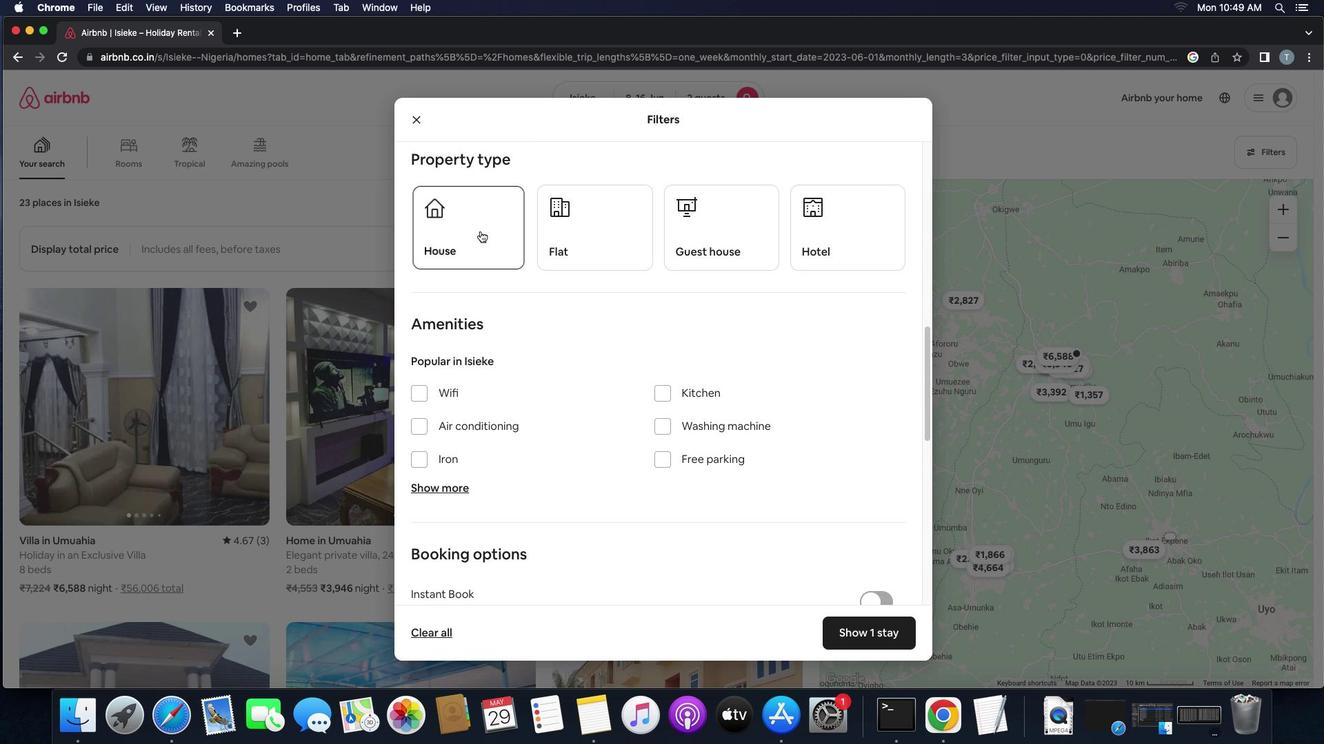 
Action: Mouse moved to (564, 249)
Screenshot: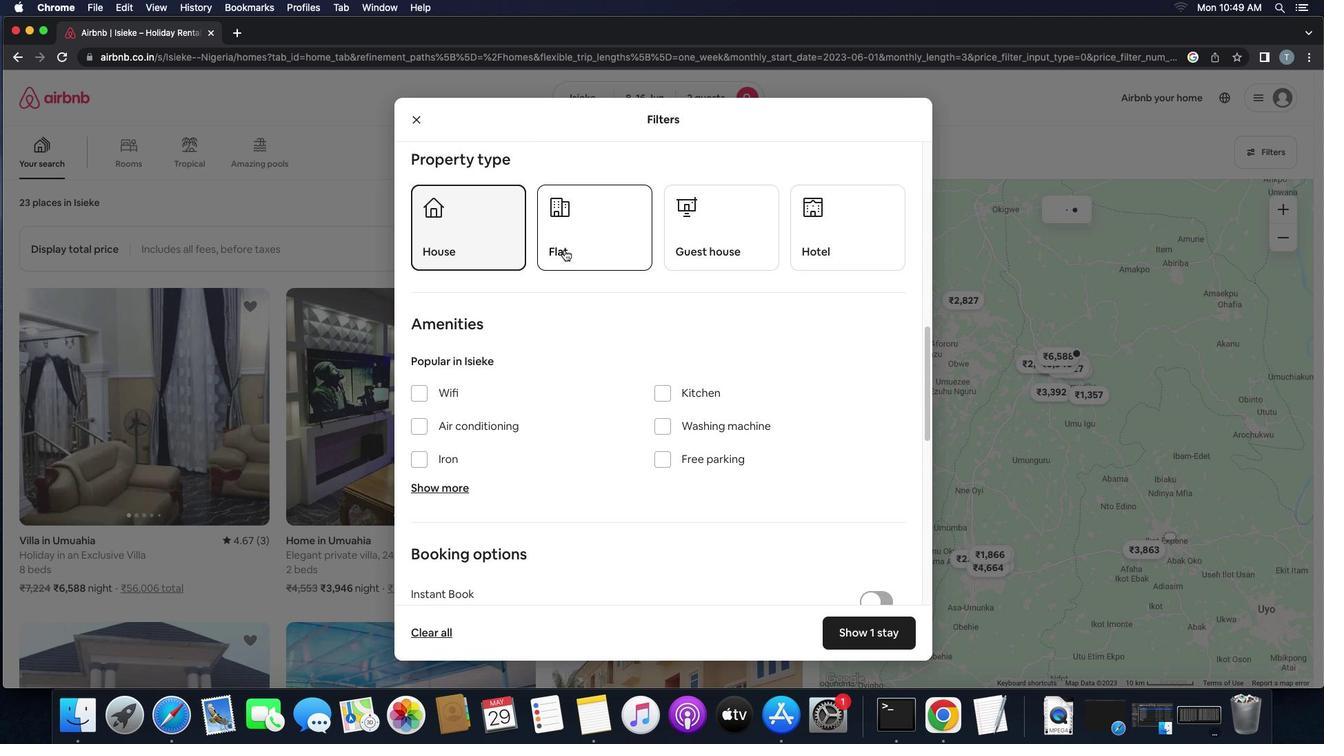 
Action: Mouse pressed left at (564, 249)
Screenshot: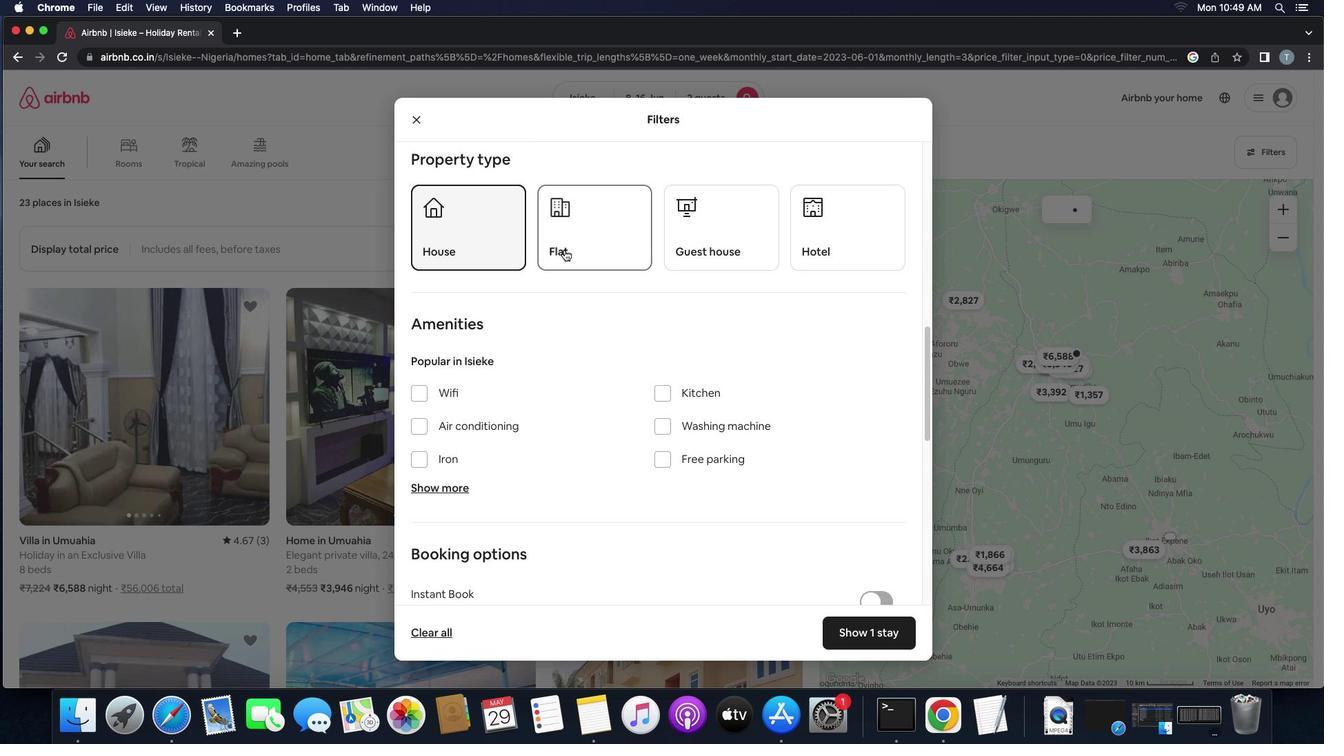 
Action: Mouse moved to (685, 256)
Screenshot: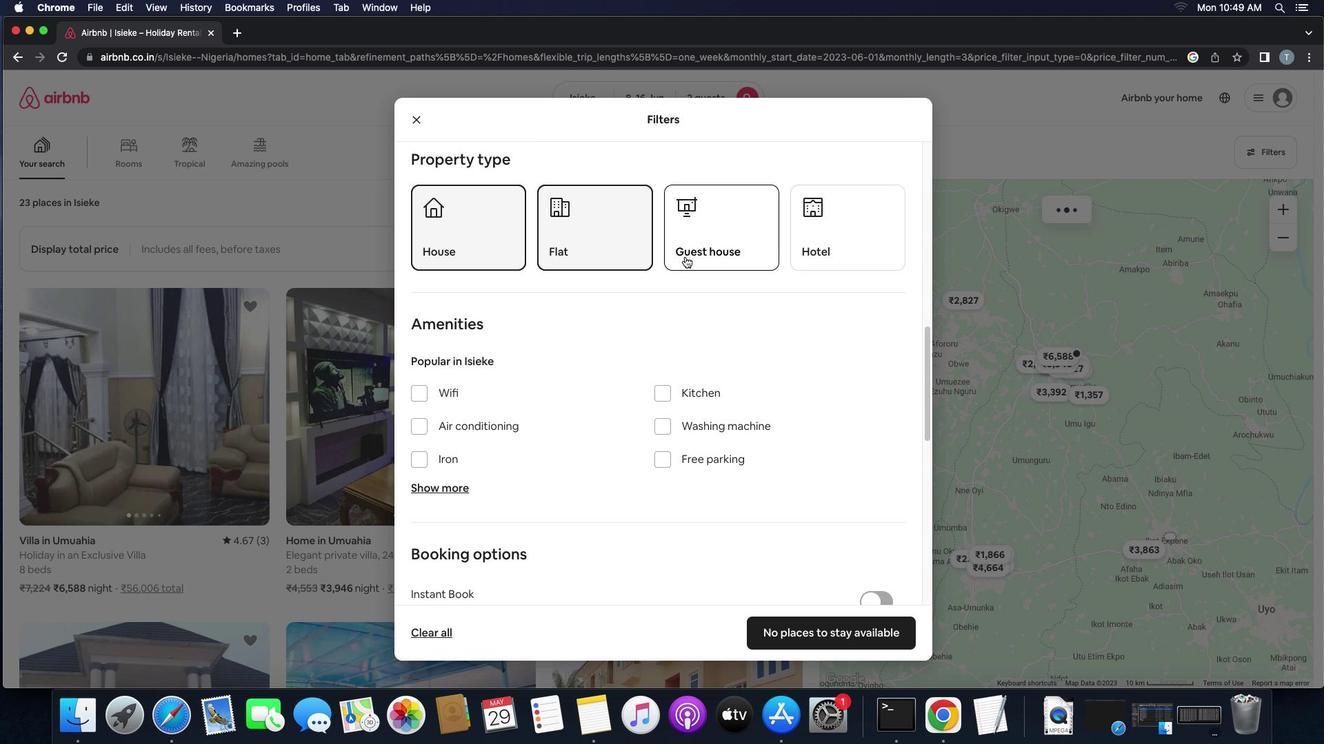 
Action: Mouse pressed left at (685, 256)
Screenshot: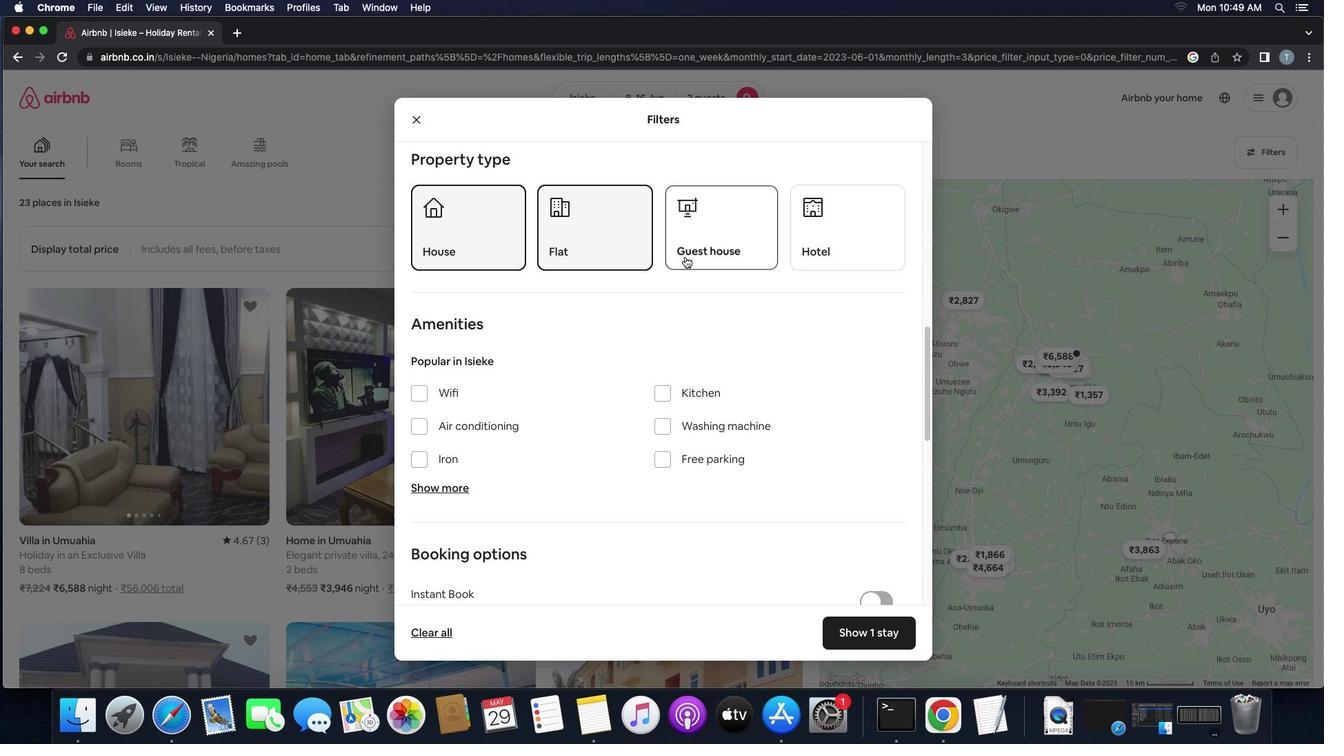 
Action: Mouse moved to (810, 248)
Screenshot: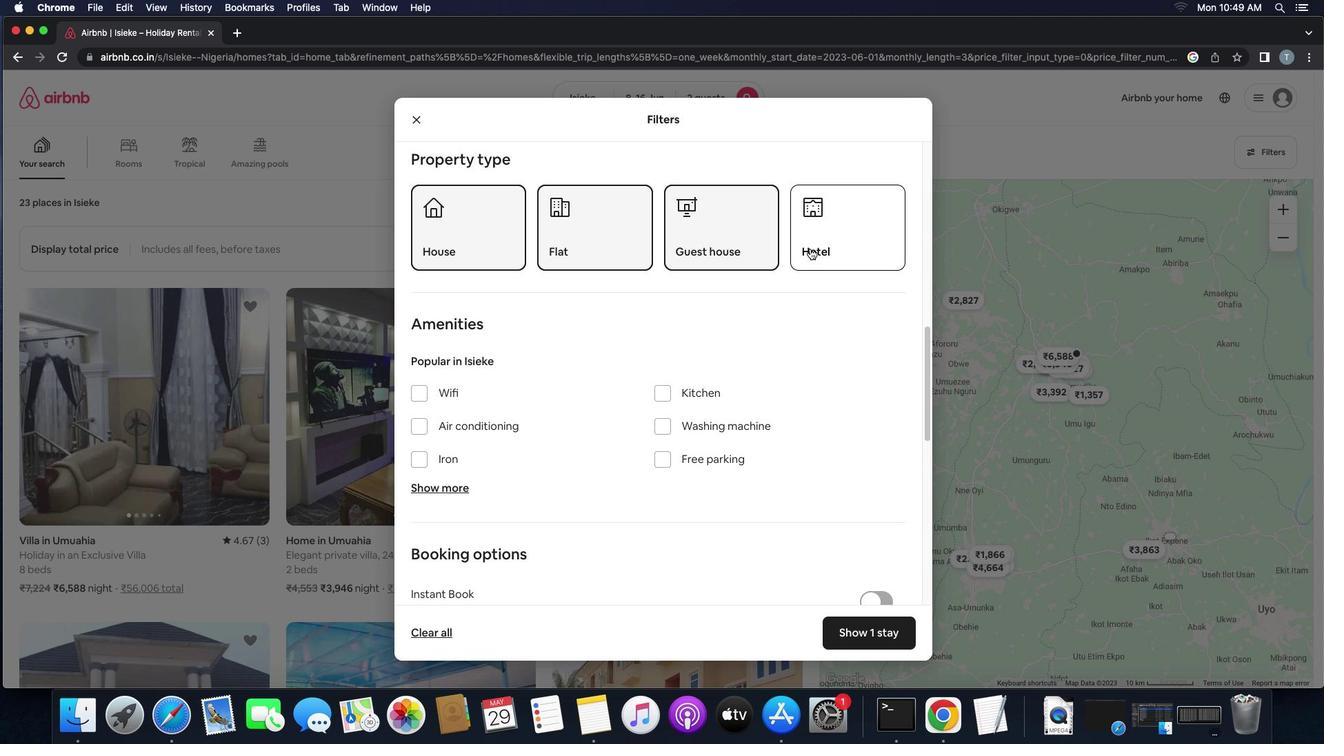 
Action: Mouse pressed left at (810, 248)
Screenshot: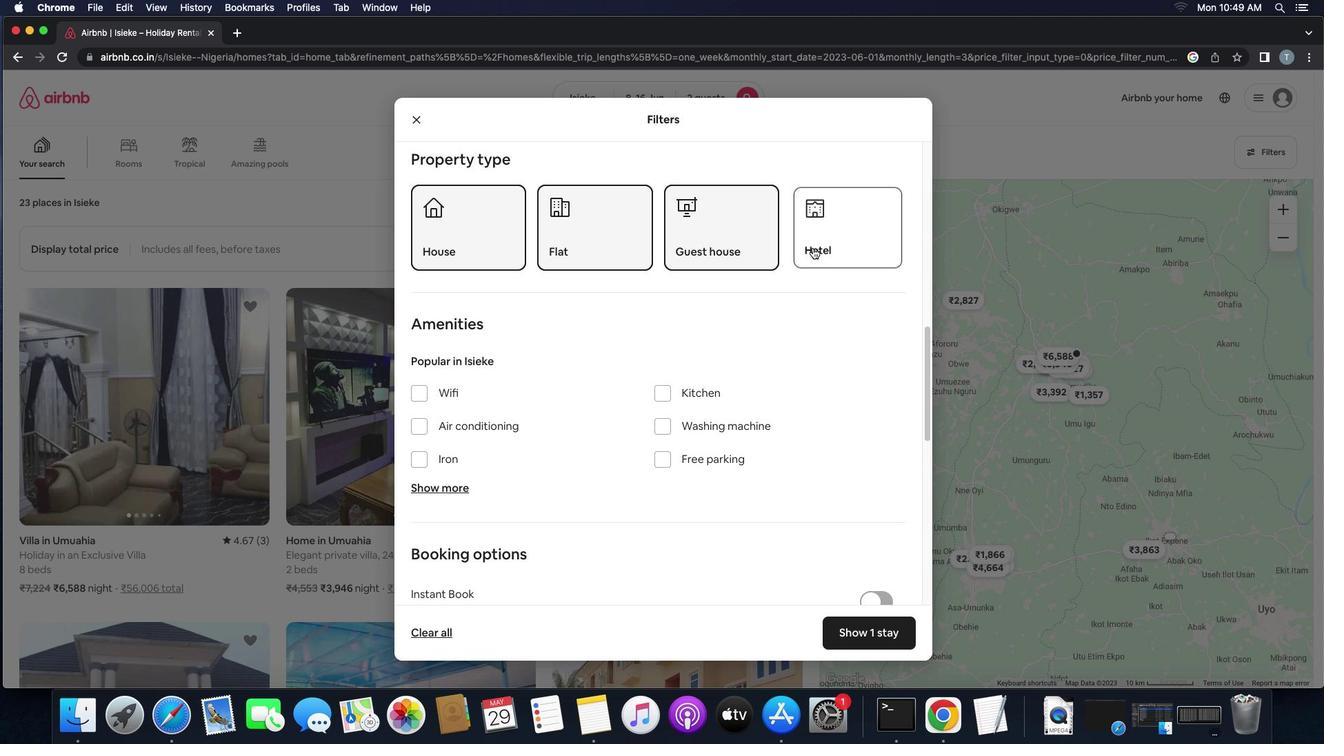 
Action: Mouse moved to (412, 393)
Screenshot: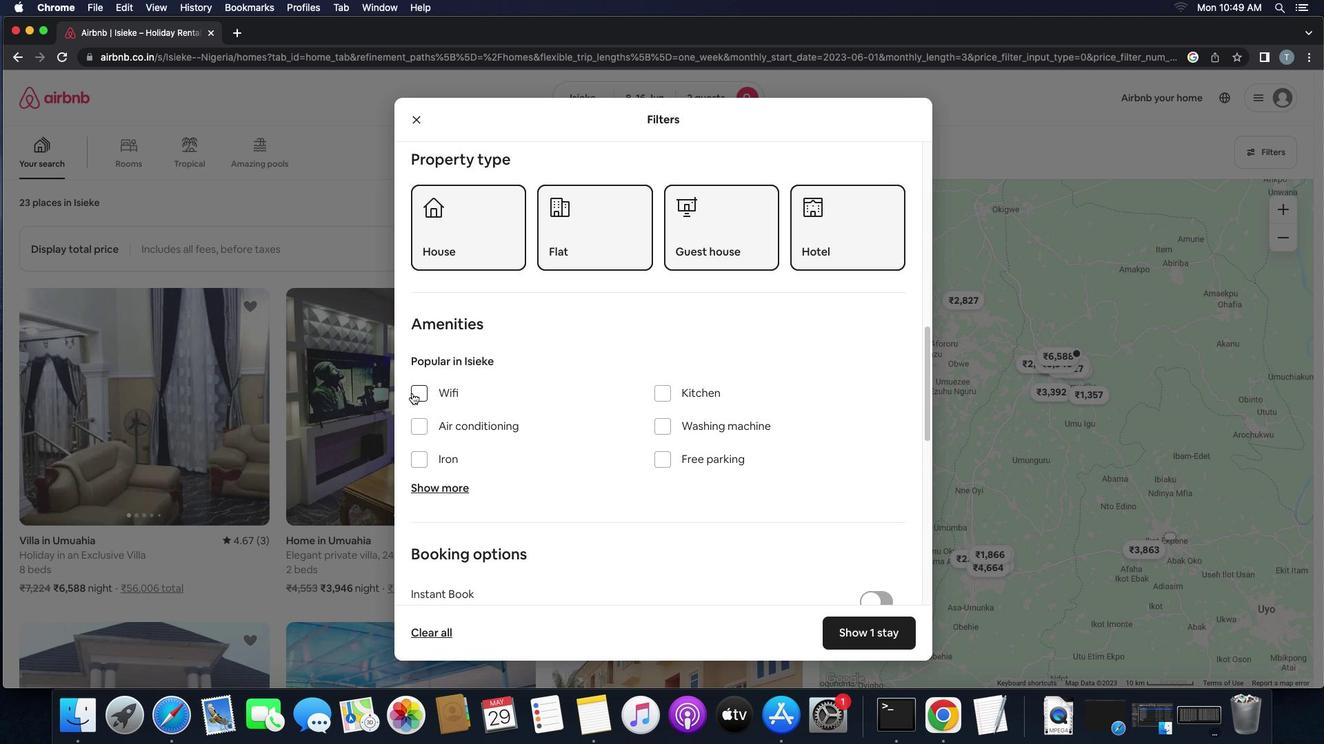 
Action: Mouse pressed left at (412, 393)
Screenshot: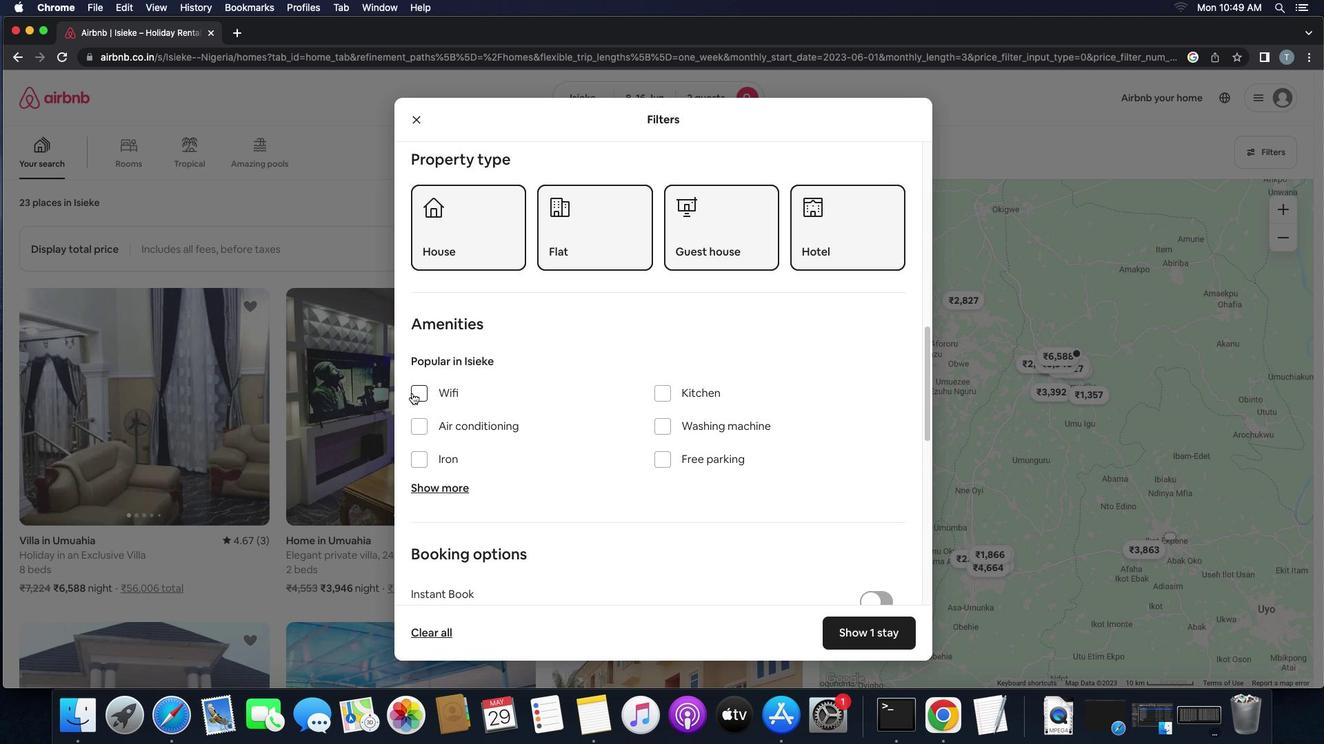 
Action: Mouse moved to (551, 415)
Screenshot: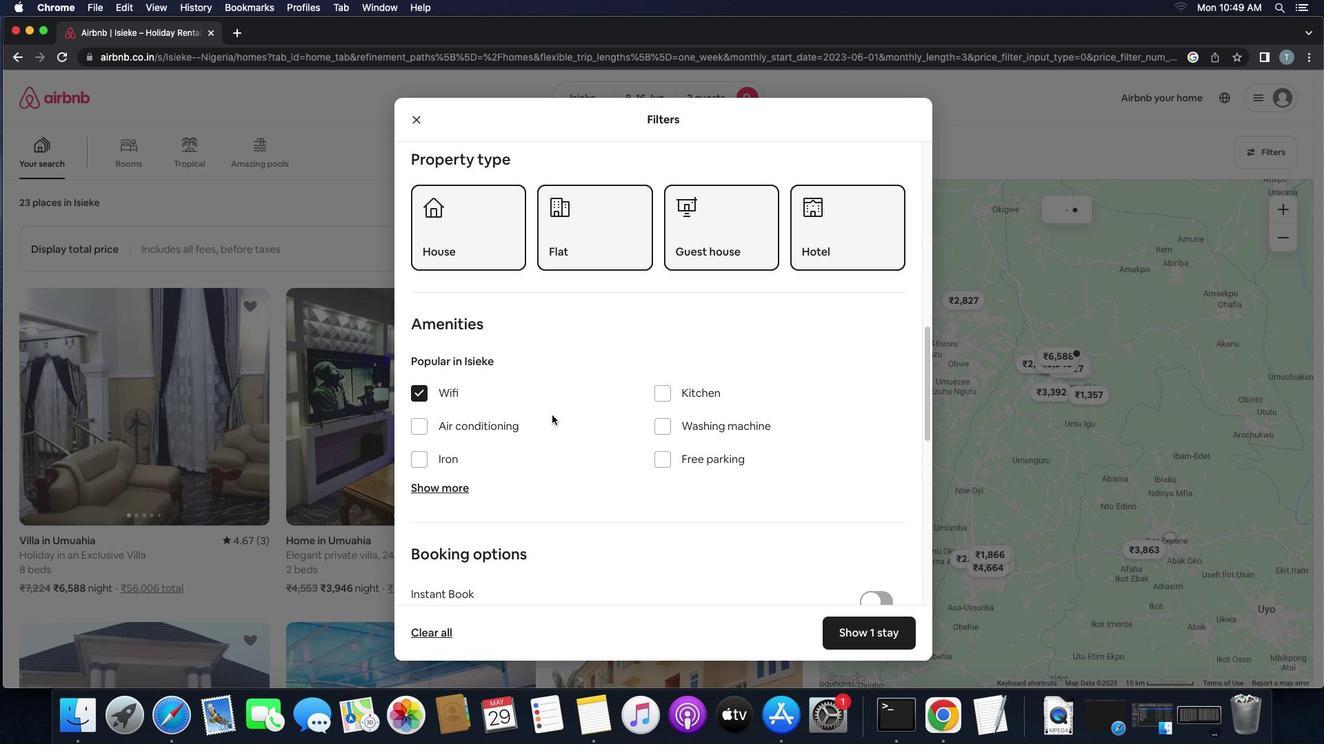 
Action: Mouse scrolled (551, 415) with delta (0, 0)
Screenshot: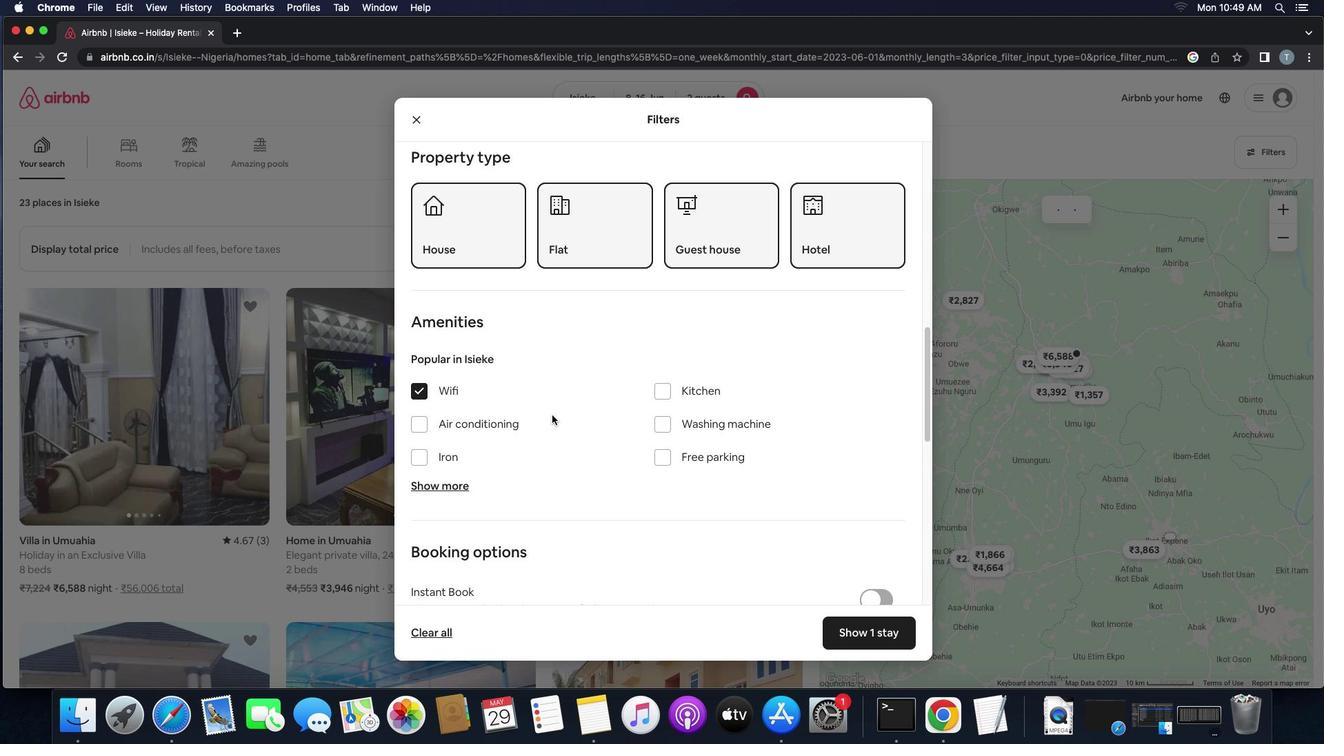 
Action: Mouse scrolled (551, 415) with delta (0, 0)
Screenshot: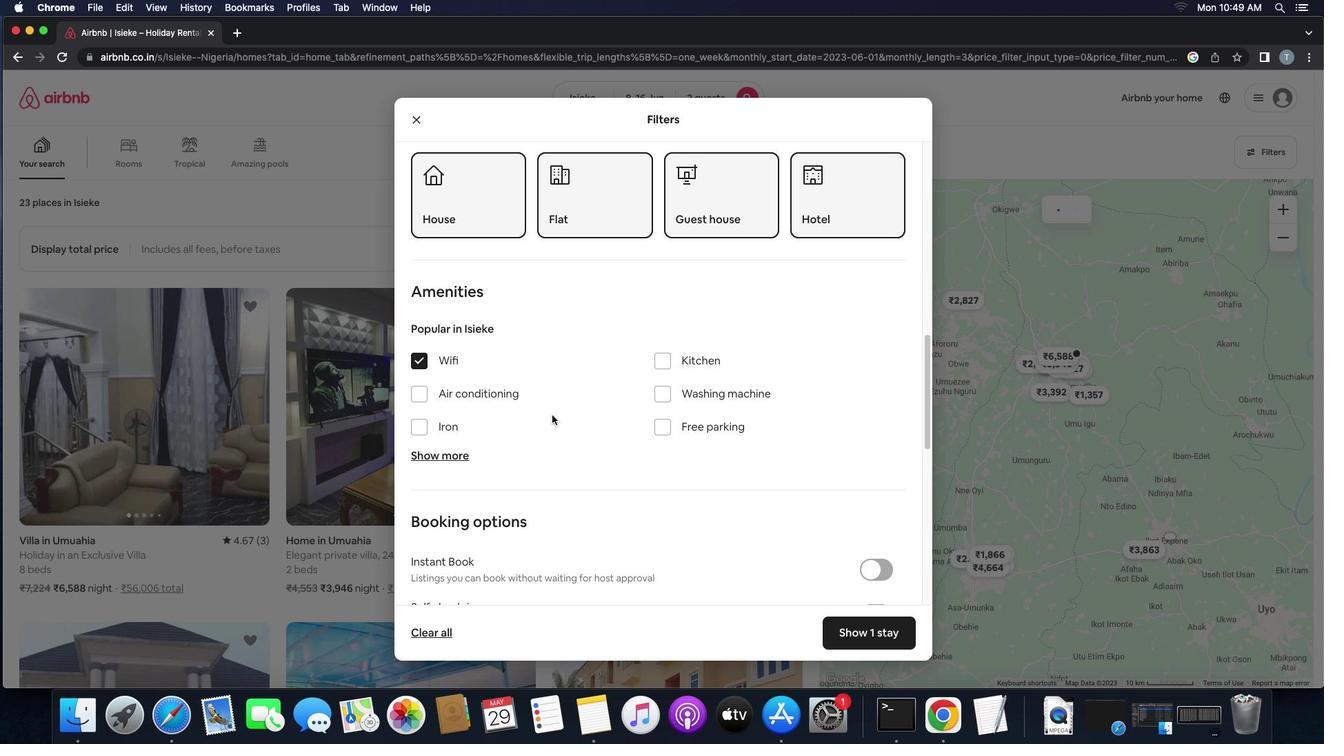 
Action: Mouse scrolled (551, 415) with delta (0, -2)
Screenshot: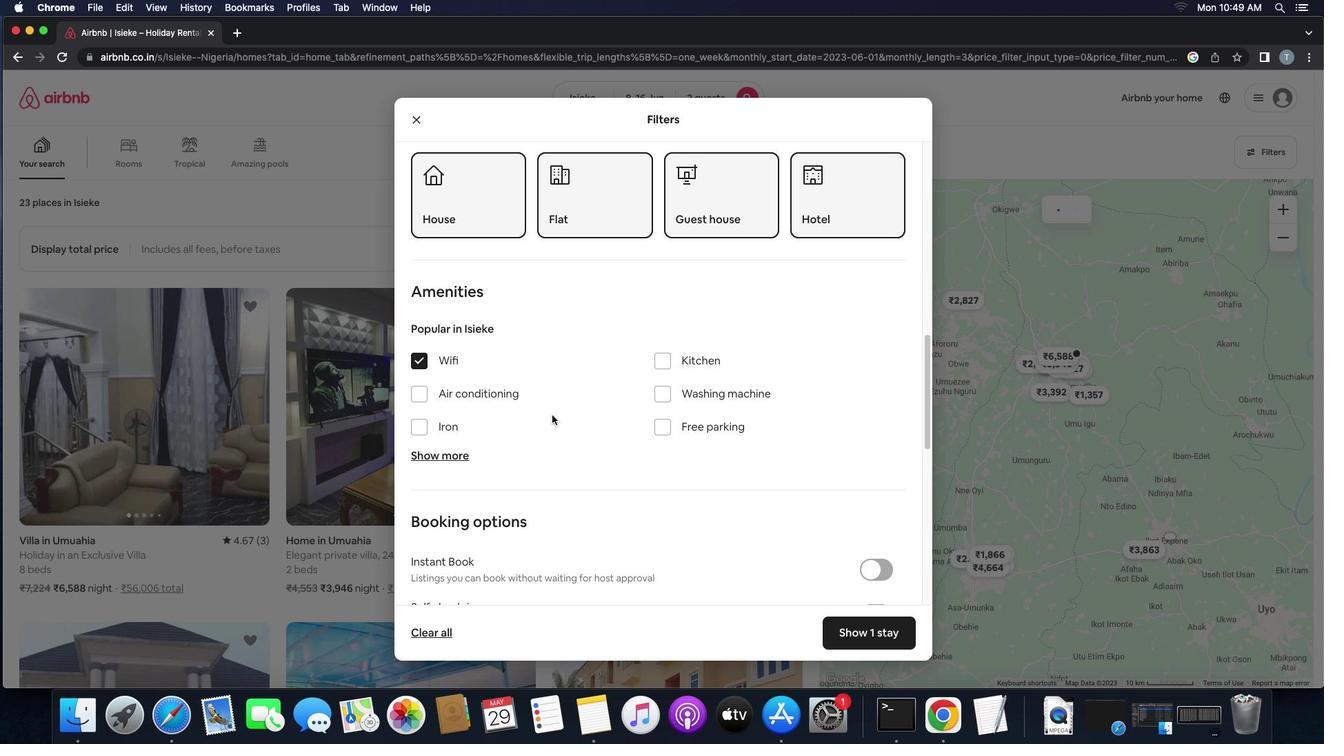 
Action: Mouse scrolled (551, 415) with delta (0, -3)
Screenshot: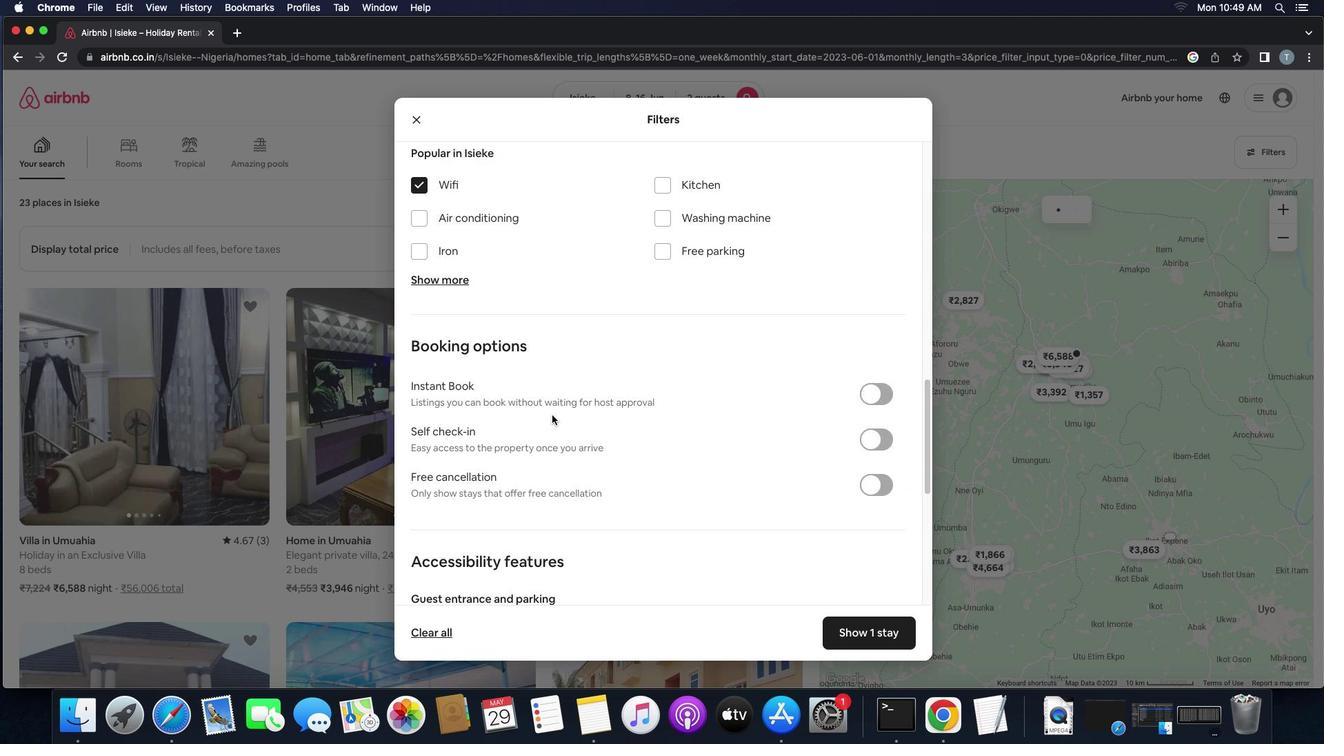 
Action: Mouse scrolled (551, 415) with delta (0, -3)
Screenshot: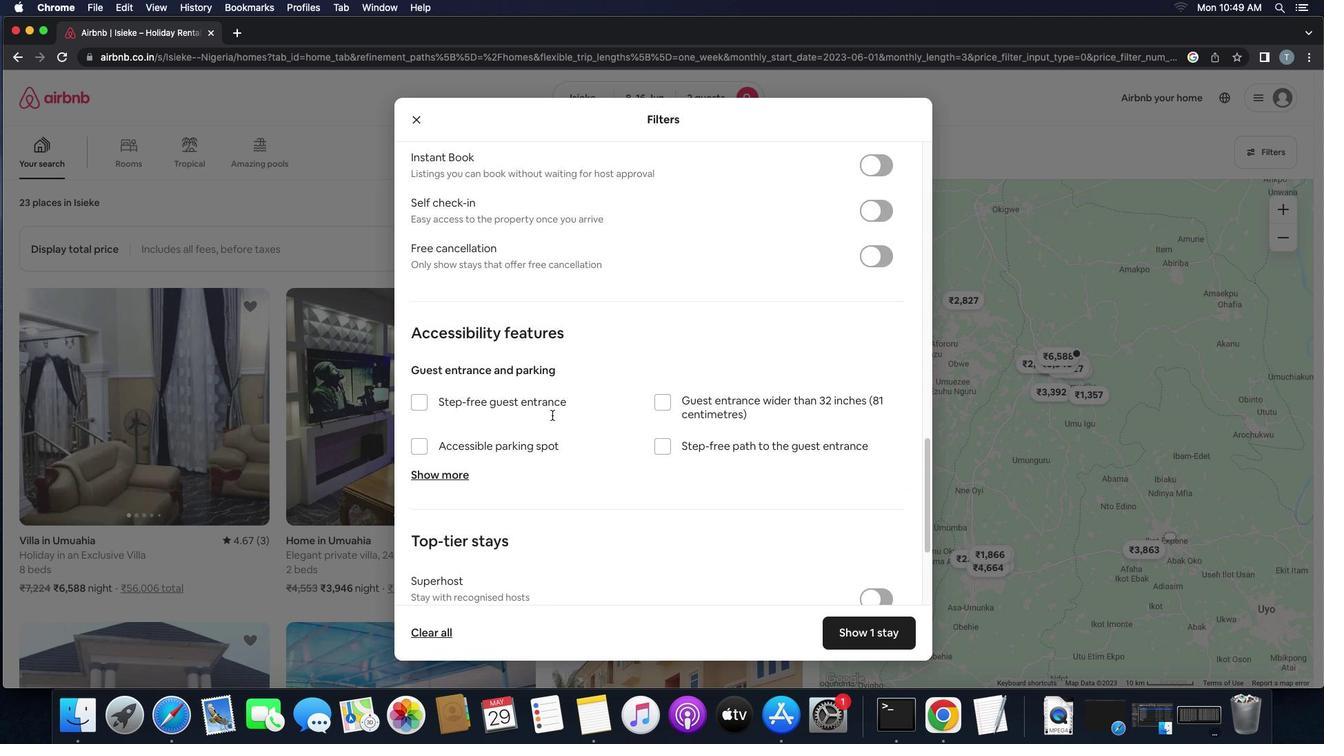 
Action: Mouse moved to (865, 201)
Screenshot: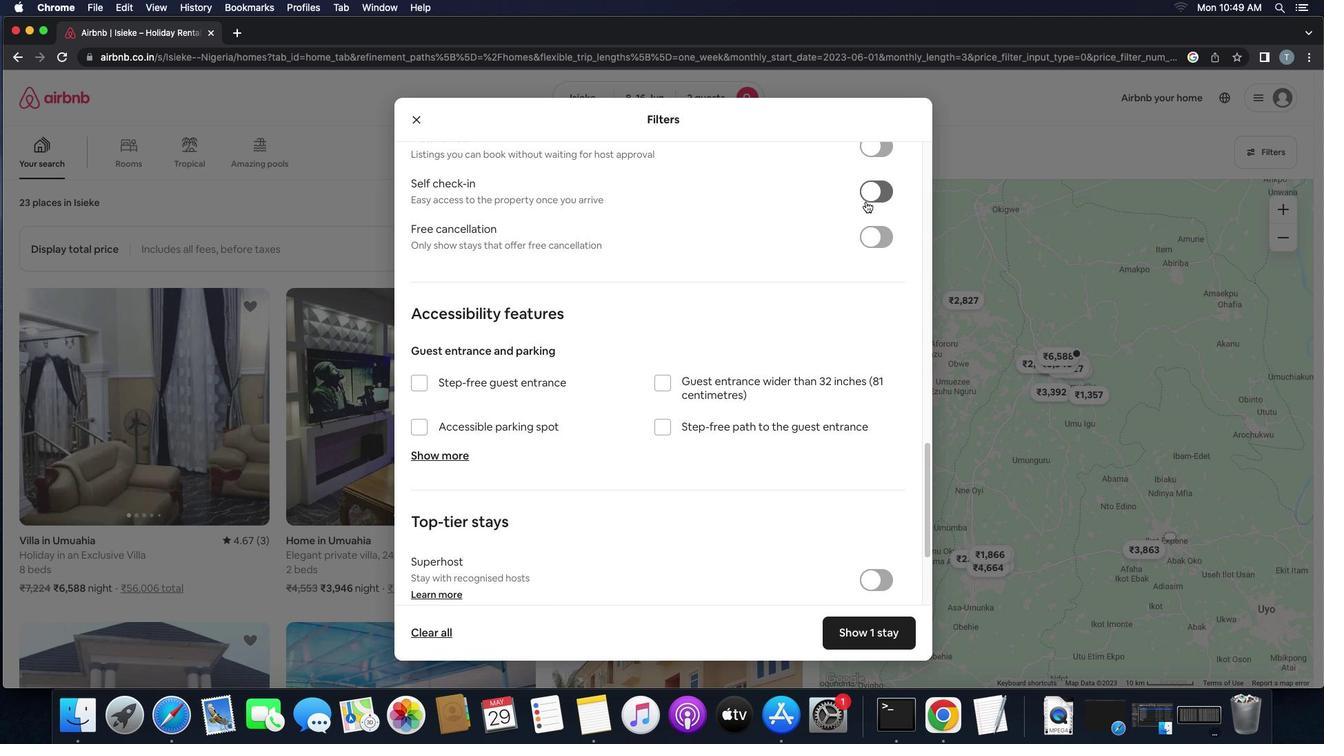 
Action: Mouse pressed left at (865, 201)
Screenshot: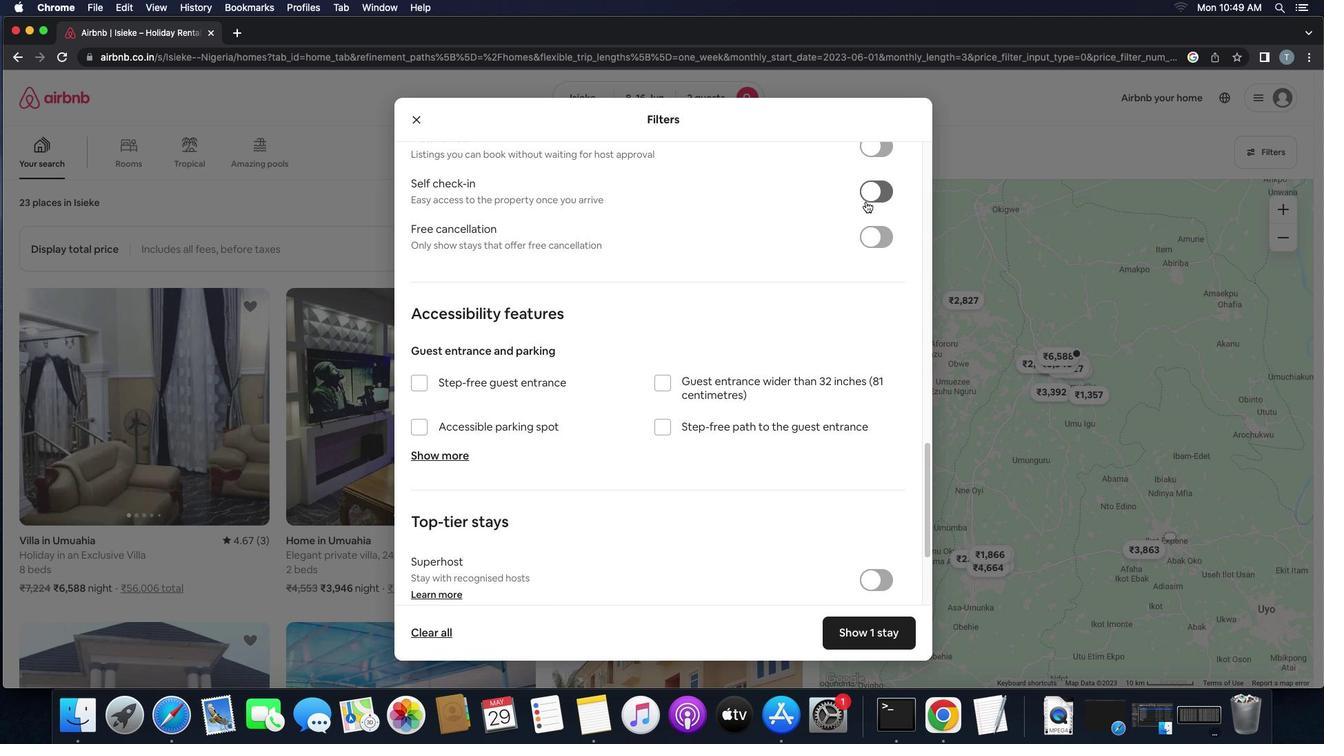 
Action: Mouse moved to (558, 435)
Screenshot: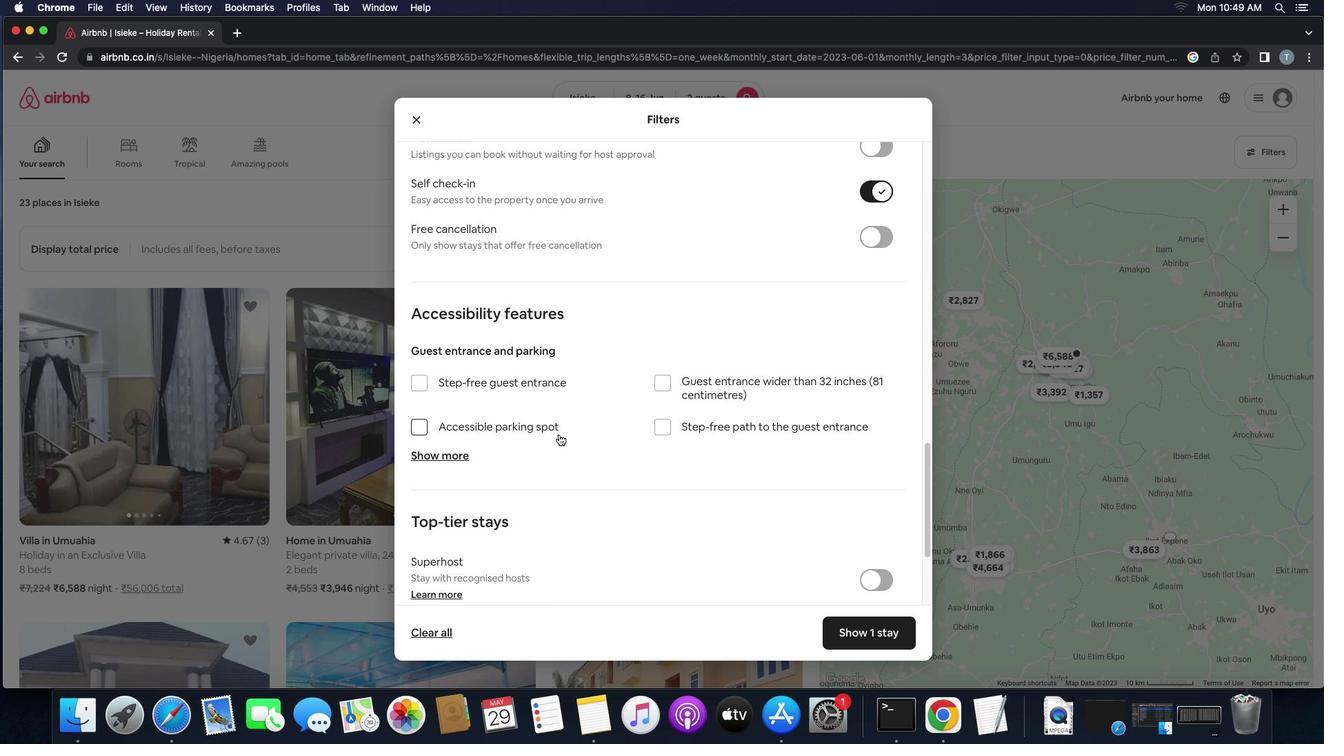 
Action: Mouse scrolled (558, 435) with delta (0, 0)
Screenshot: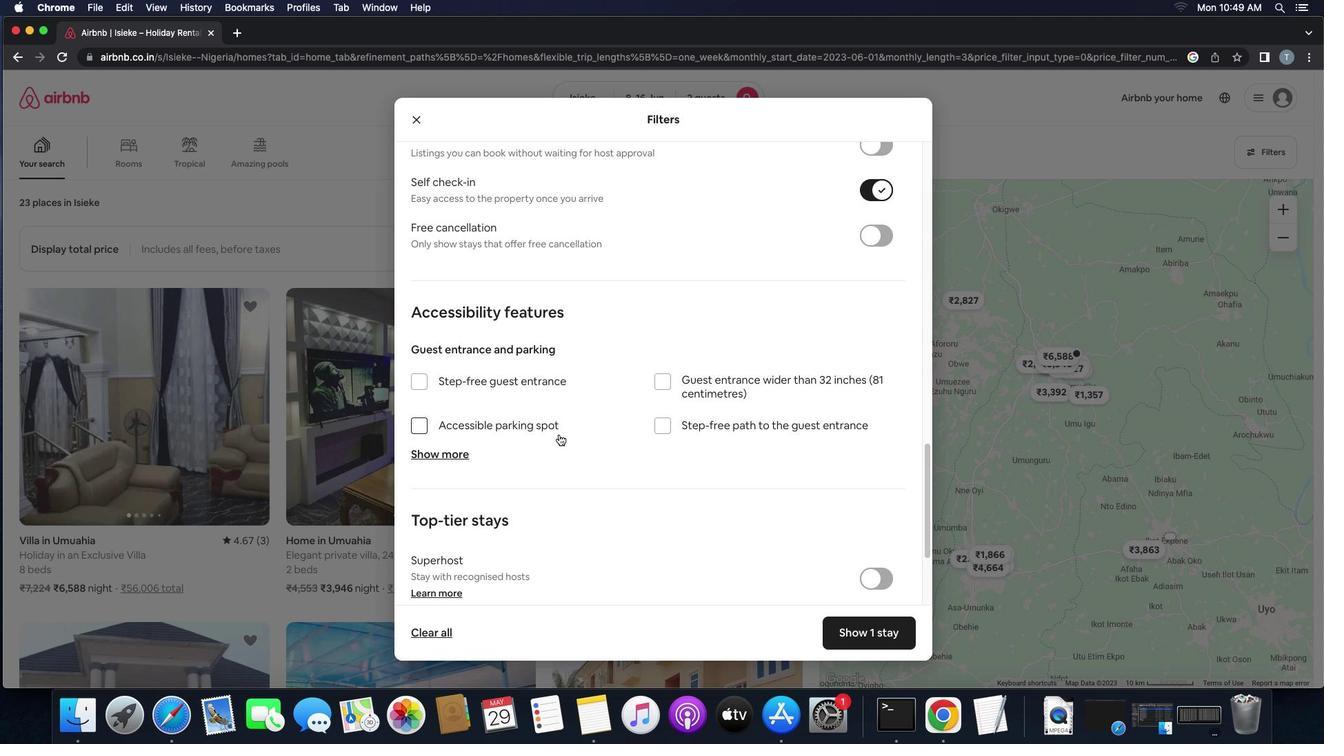 
Action: Mouse scrolled (558, 435) with delta (0, 0)
Screenshot: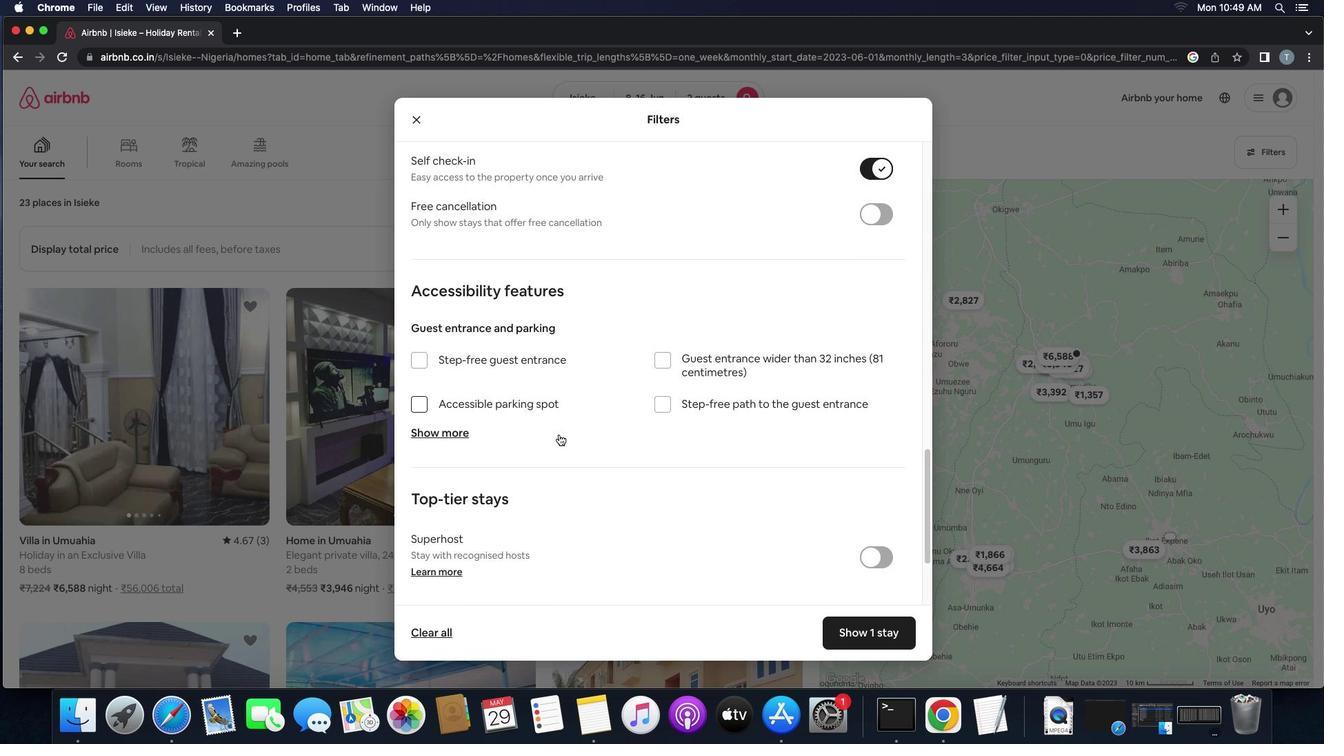 
Action: Mouse scrolled (558, 435) with delta (0, -2)
Screenshot: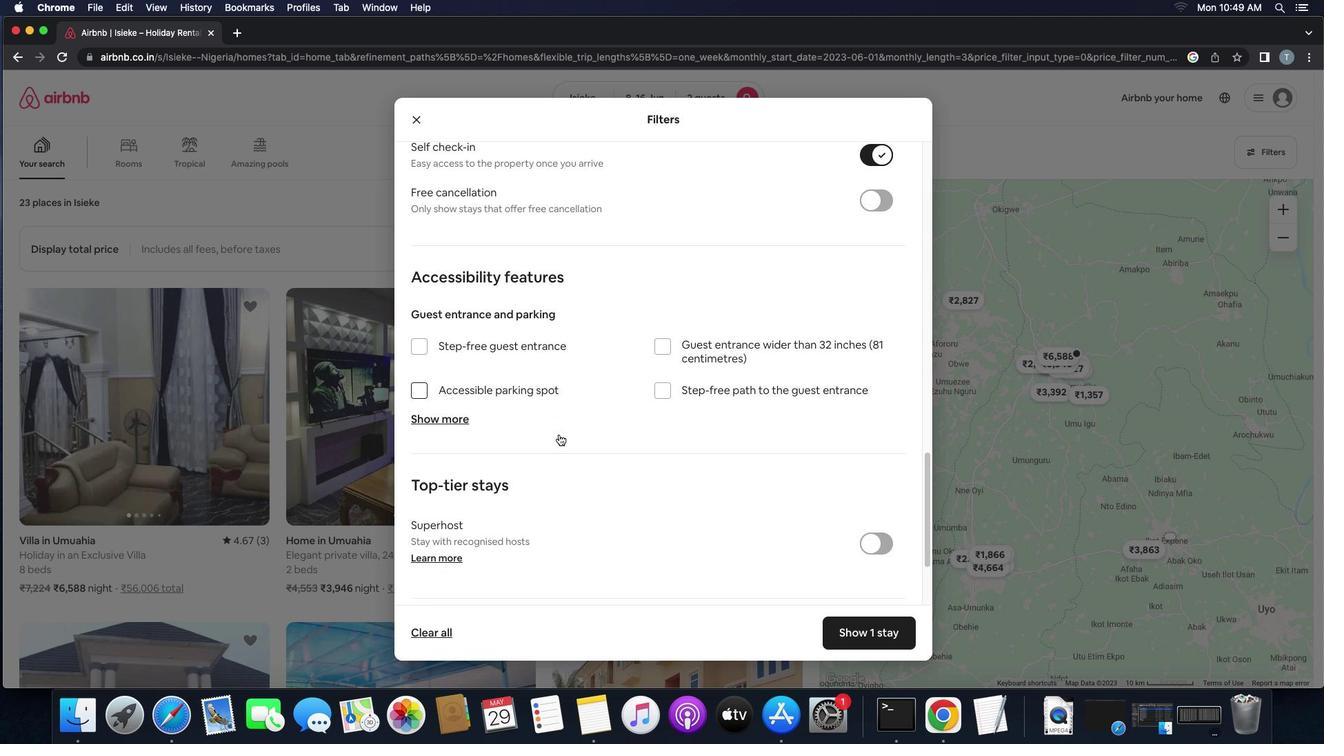 
Action: Mouse scrolled (558, 435) with delta (0, -2)
Screenshot: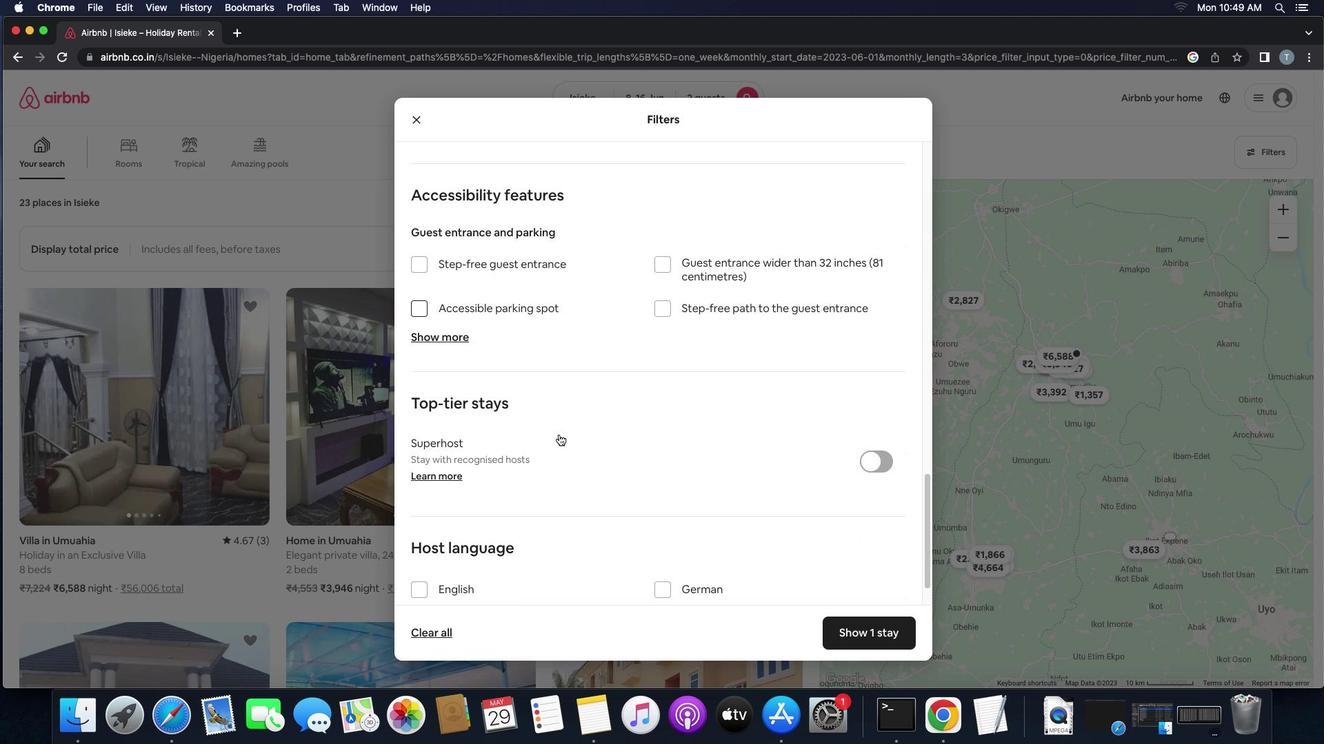 
Action: Mouse scrolled (558, 435) with delta (0, 0)
Screenshot: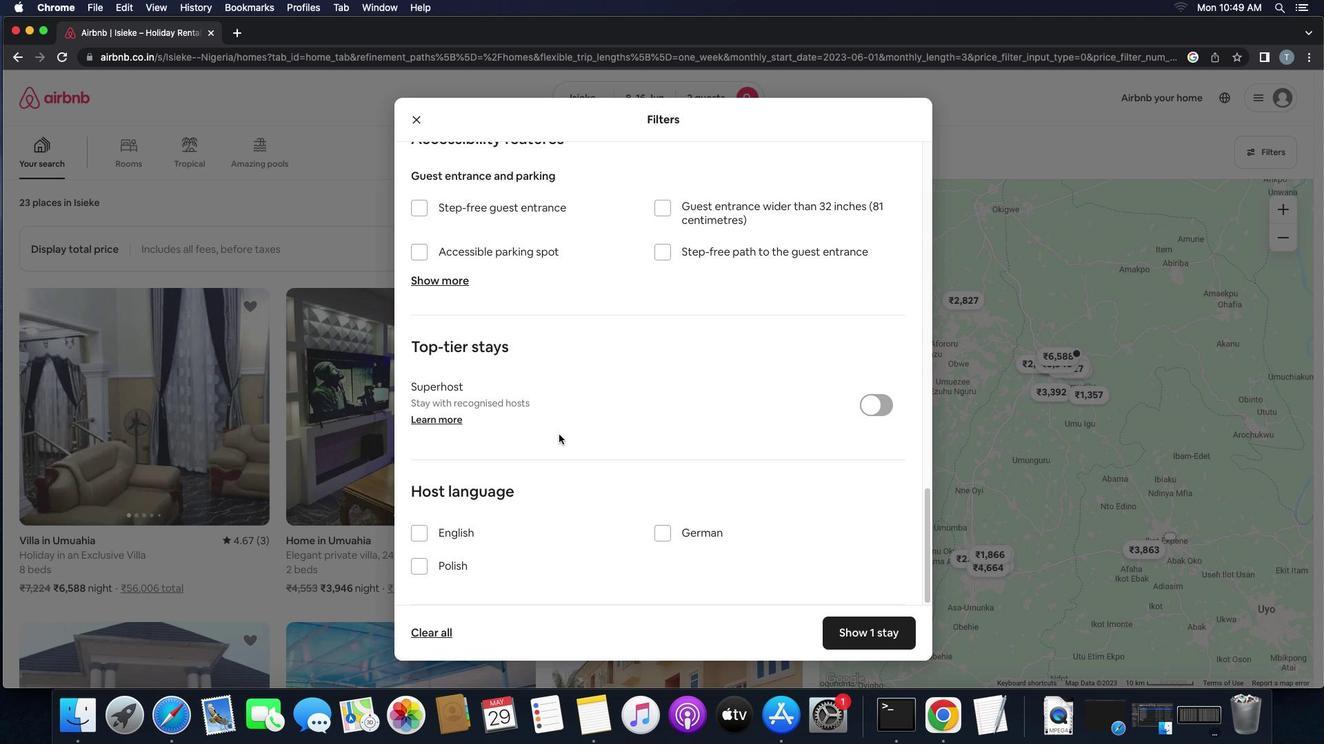 
Action: Mouse scrolled (558, 435) with delta (0, 0)
Screenshot: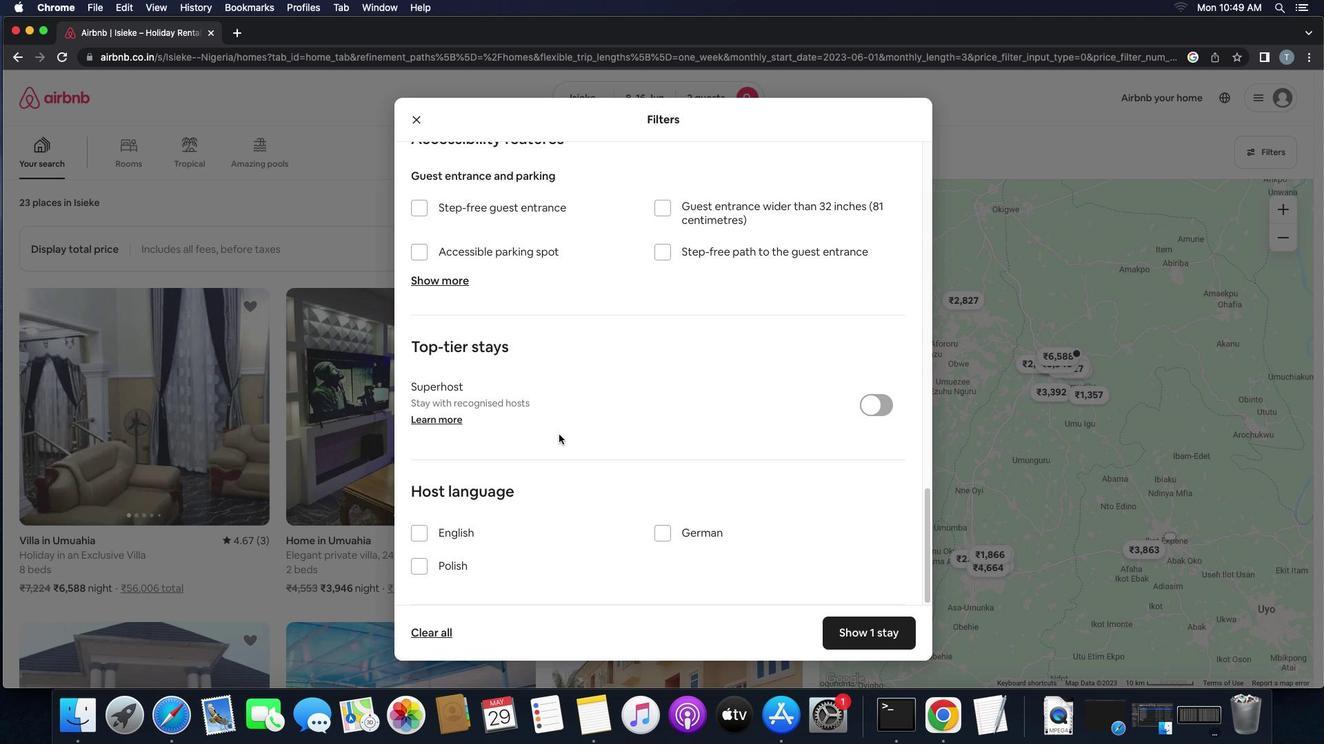 
Action: Mouse scrolled (558, 435) with delta (0, 0)
Screenshot: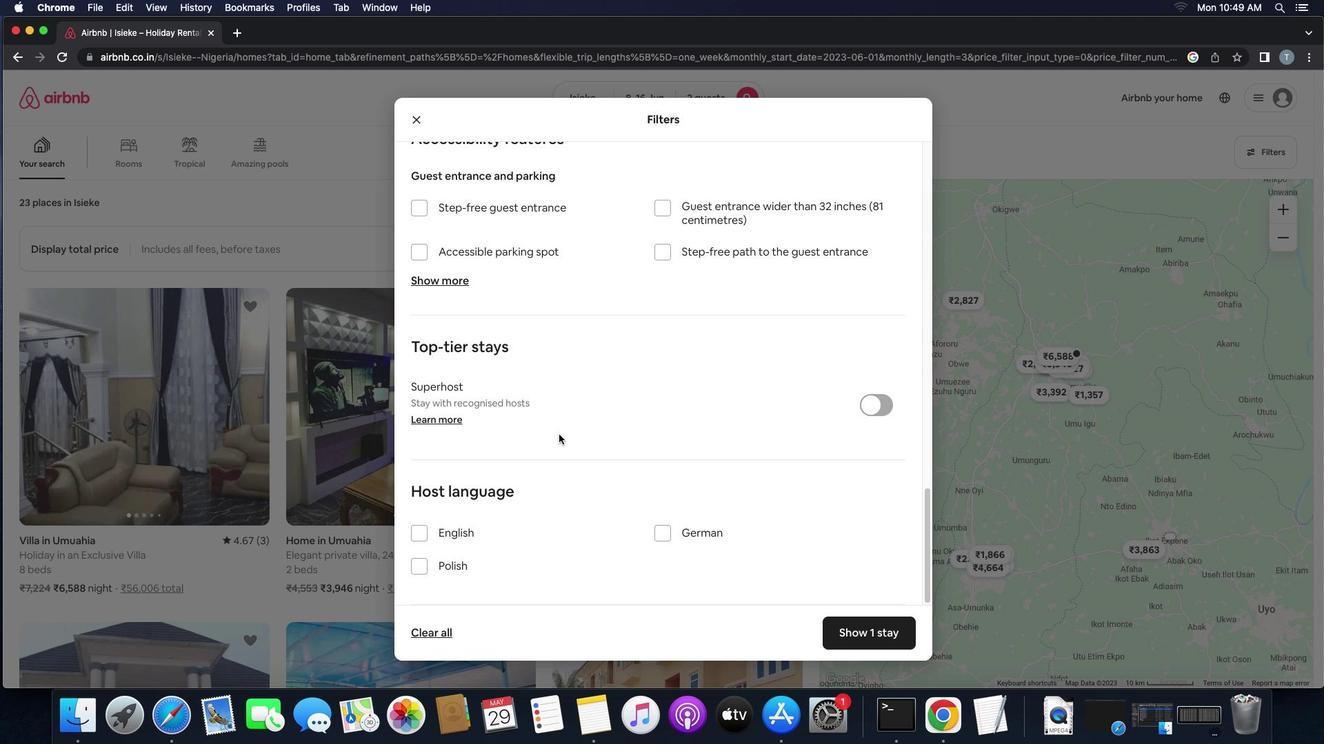 
Action: Mouse moved to (455, 538)
Screenshot: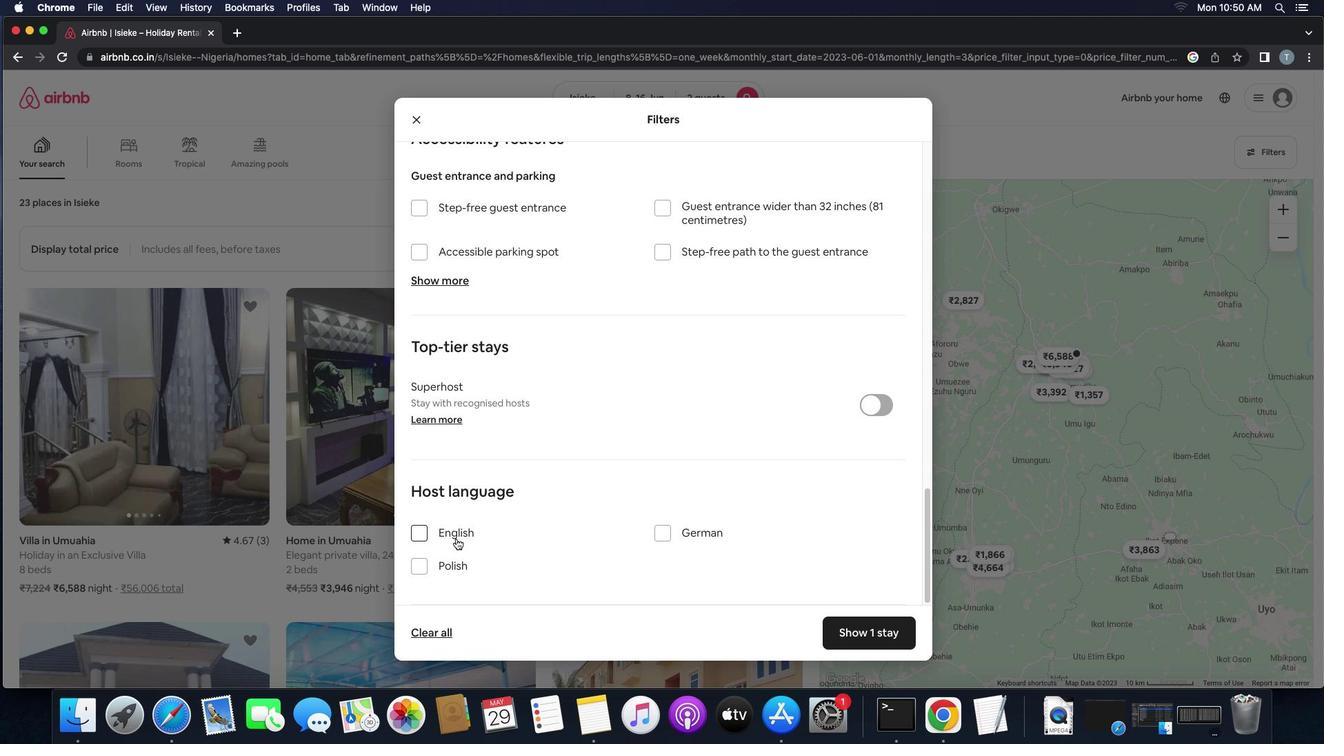 
Action: Mouse pressed left at (455, 538)
Screenshot: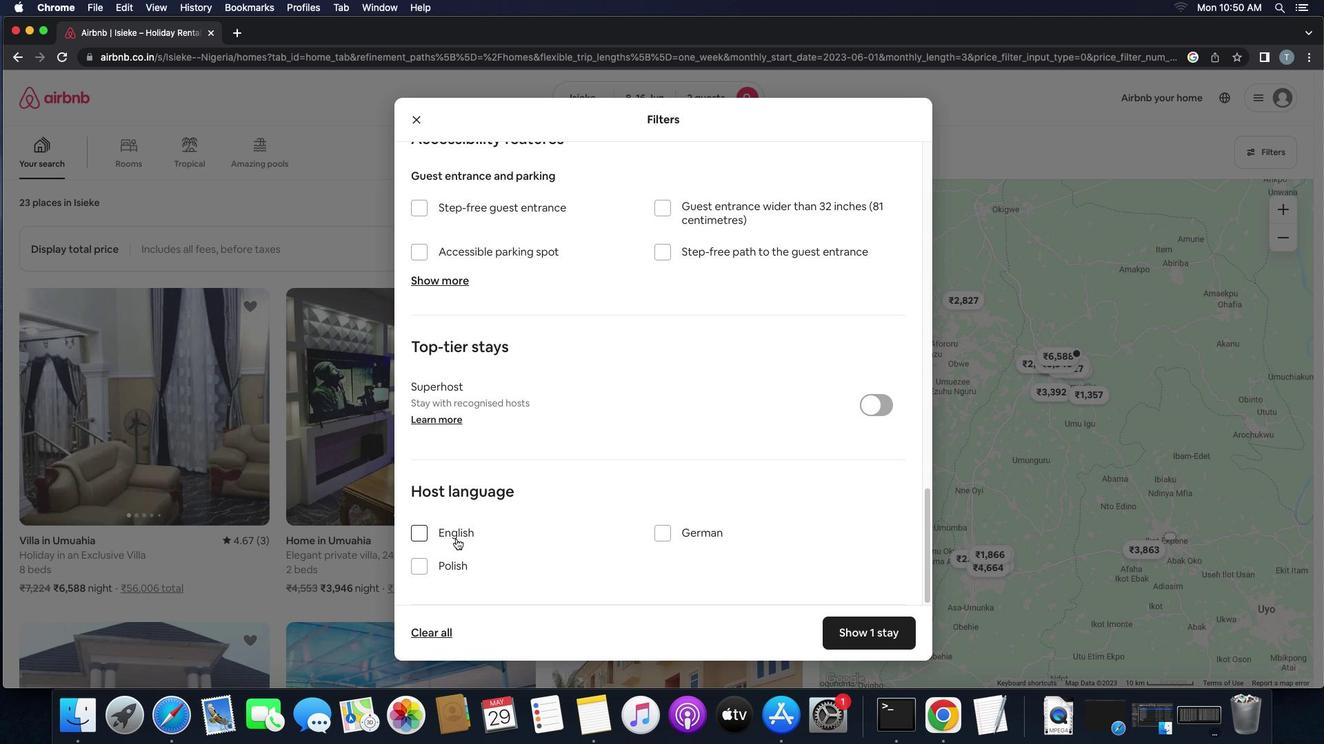 
Action: Mouse moved to (689, 588)
Screenshot: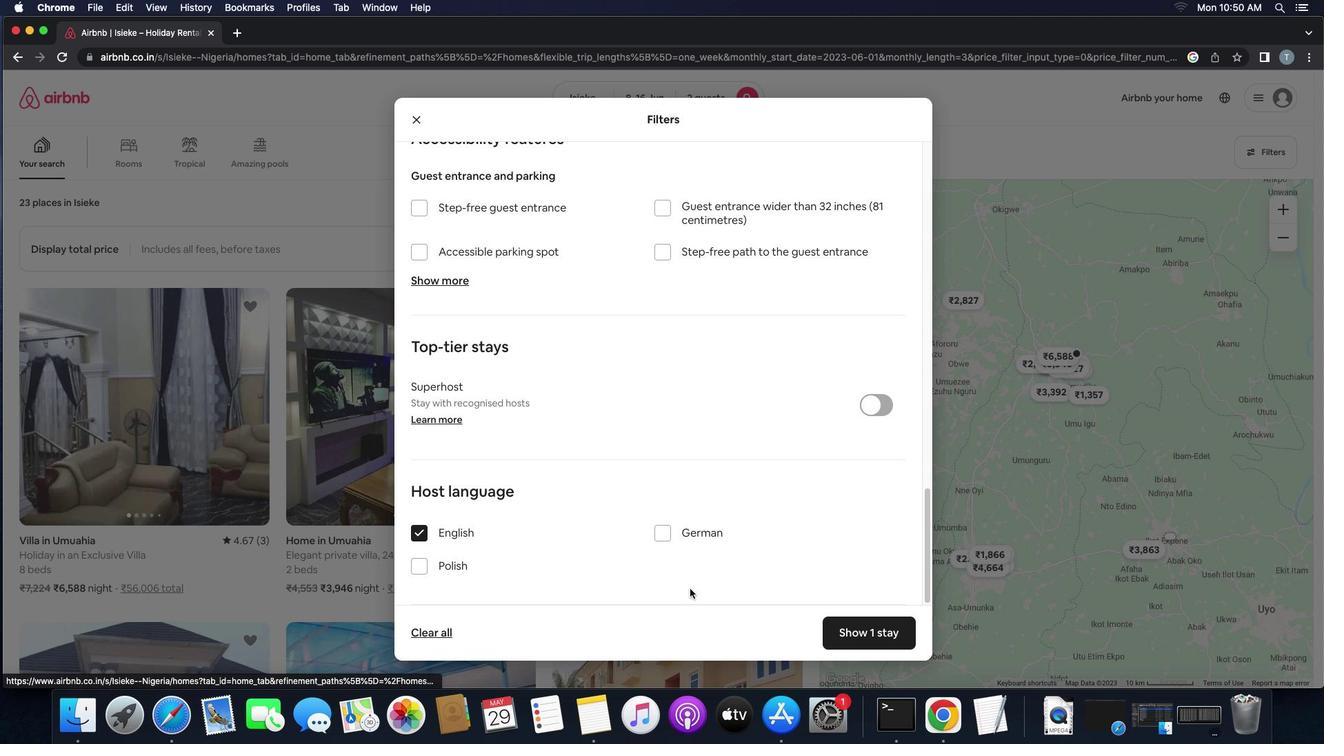 
Action: Mouse scrolled (689, 588) with delta (0, 0)
Screenshot: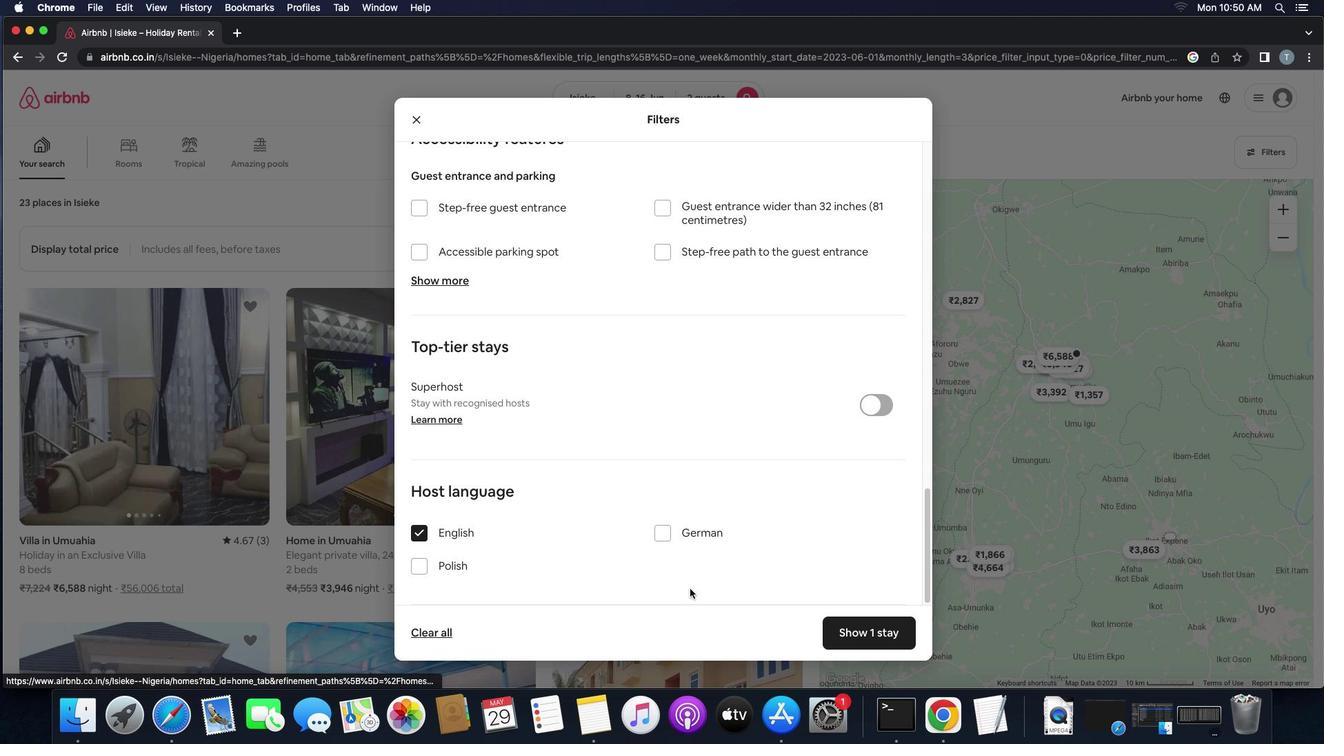 
Action: Mouse scrolled (689, 588) with delta (0, 0)
Screenshot: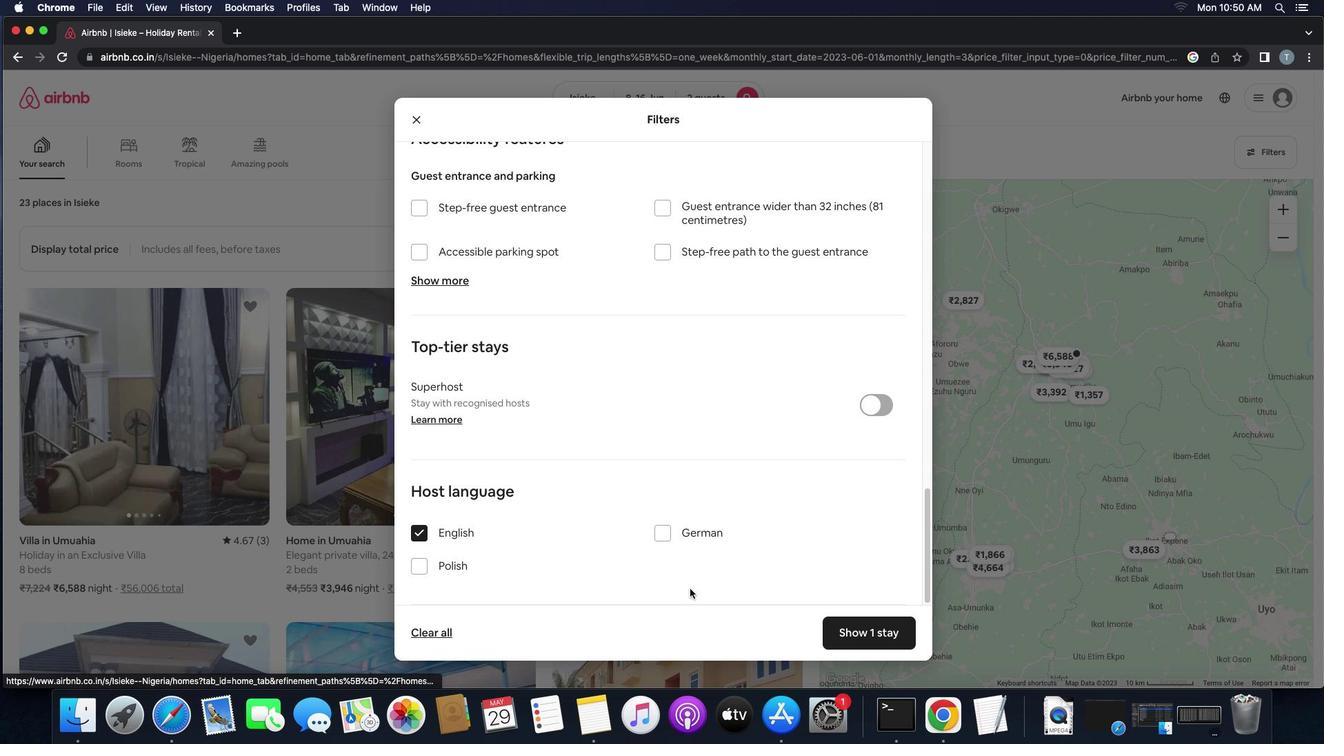 
Action: Mouse scrolled (689, 588) with delta (0, -2)
Screenshot: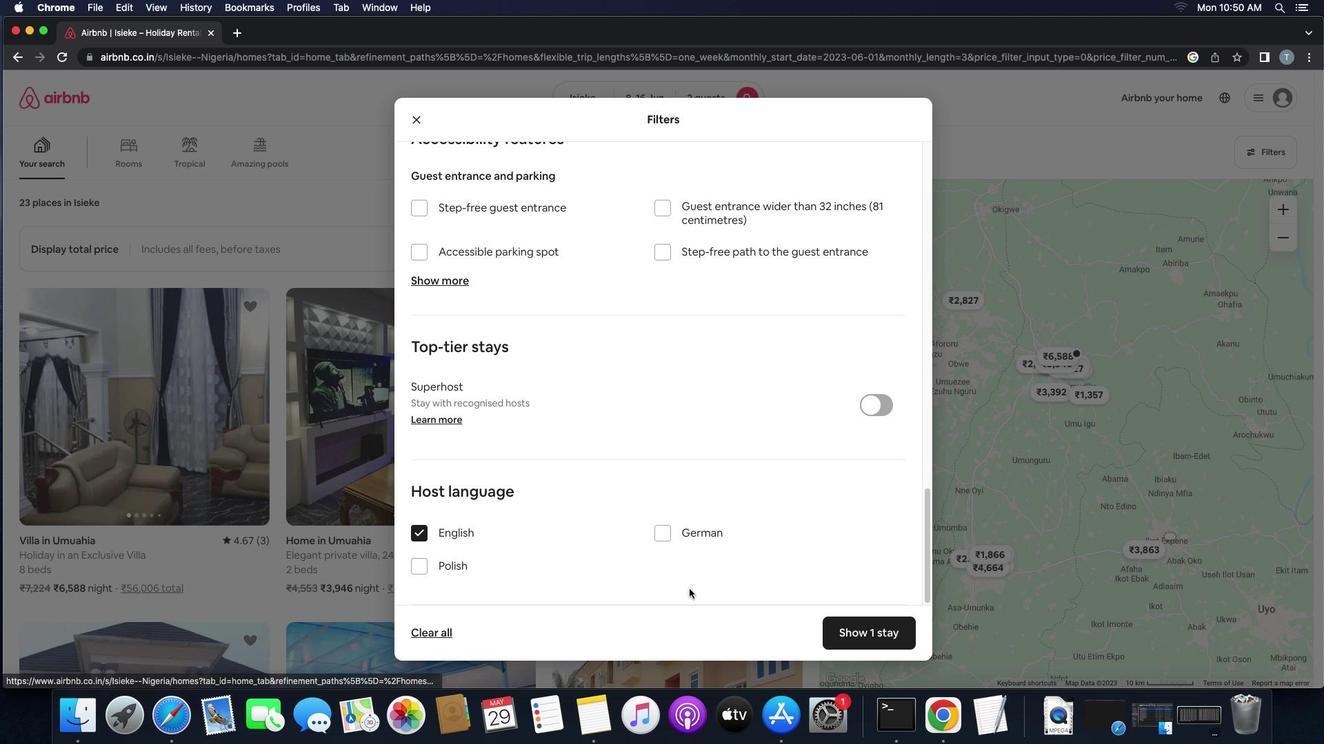
Action: Mouse scrolled (689, 588) with delta (0, -3)
Screenshot: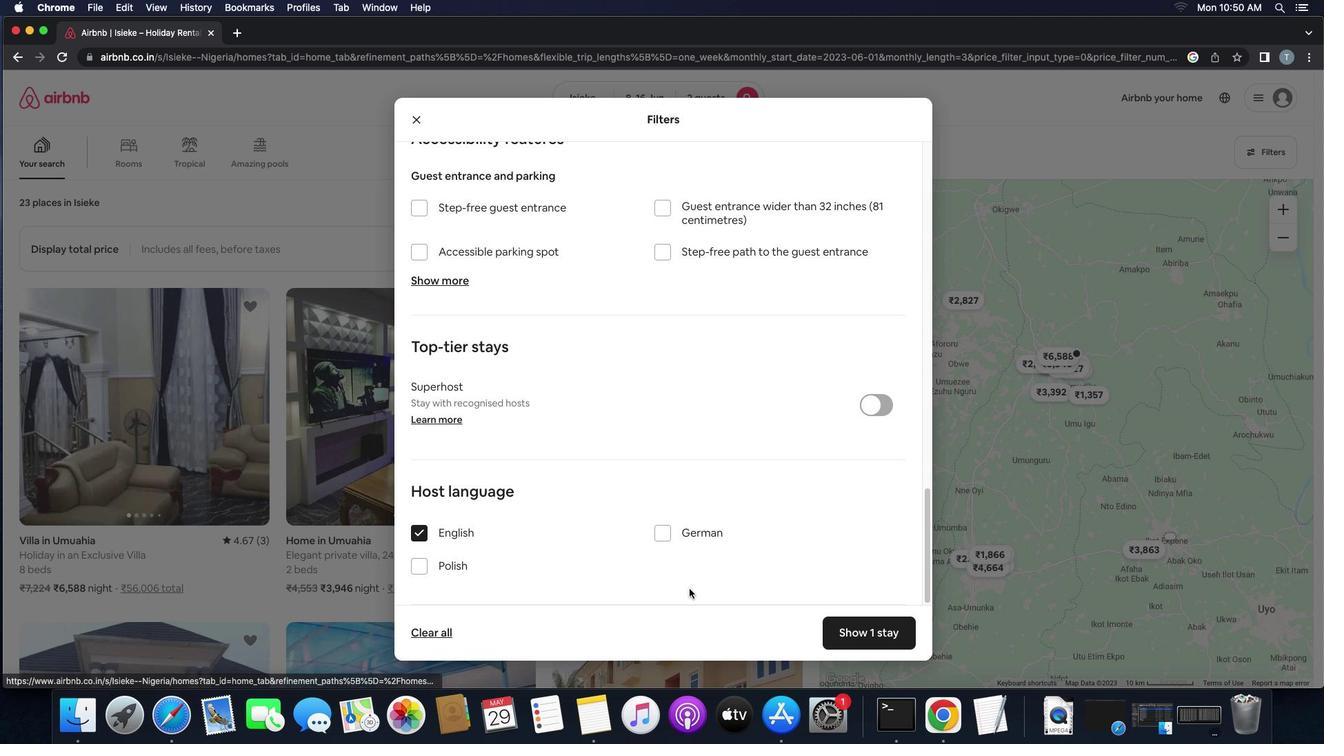 
Action: Mouse scrolled (689, 588) with delta (0, -3)
Screenshot: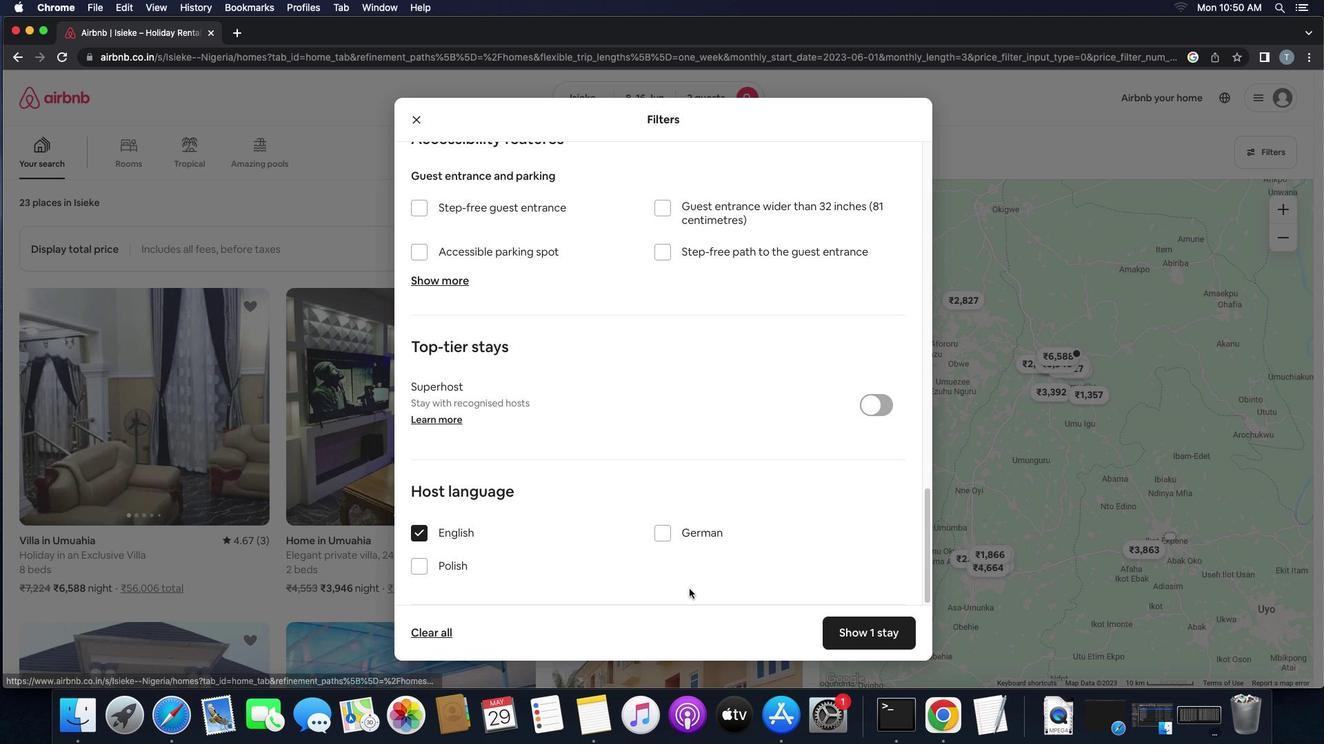 
Action: Mouse moved to (860, 637)
Screenshot: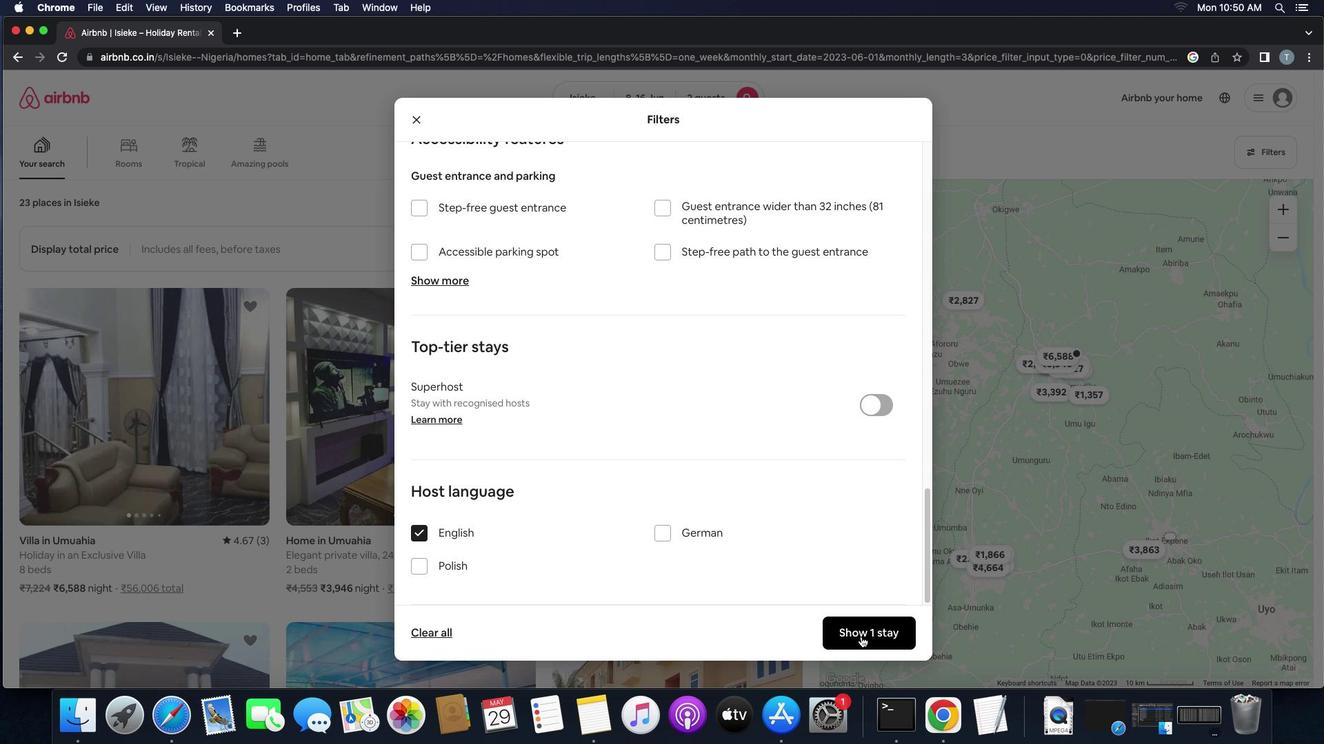 
Action: Mouse pressed left at (860, 637)
Screenshot: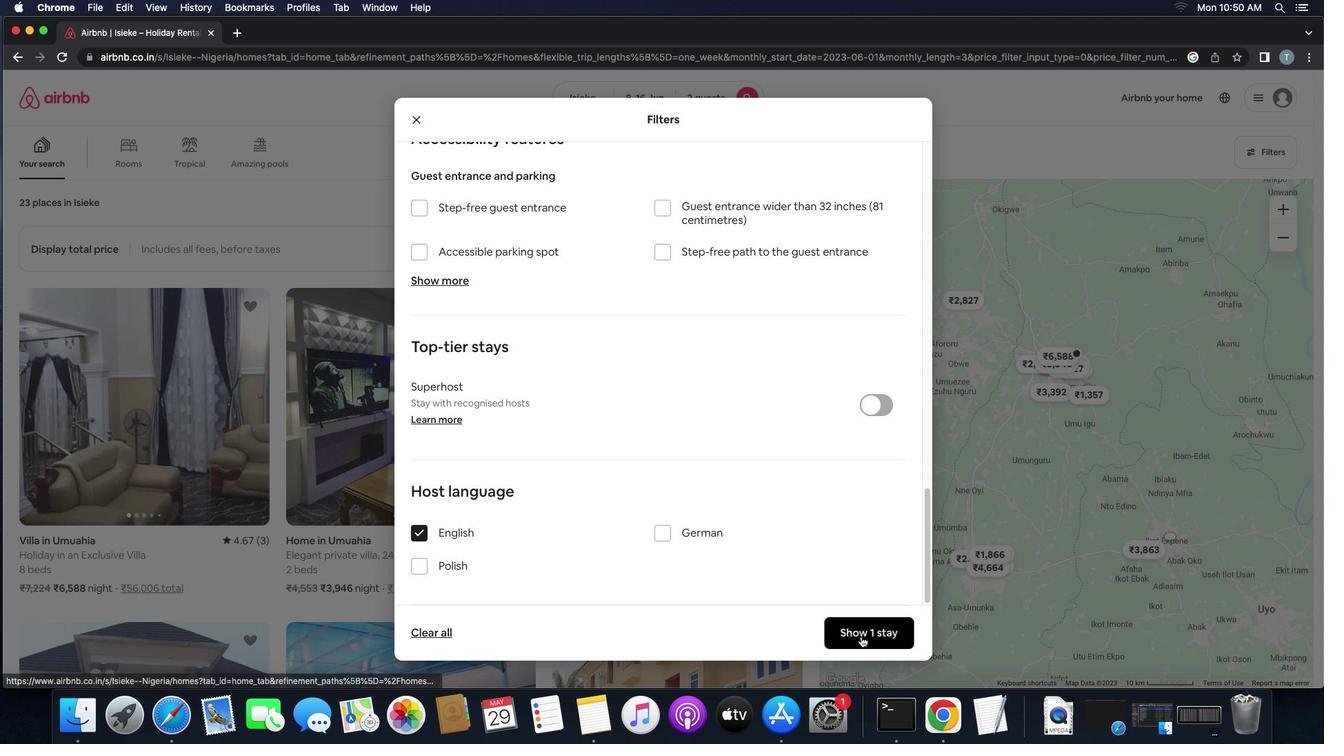 
Action: Mouse moved to (514, 266)
Screenshot: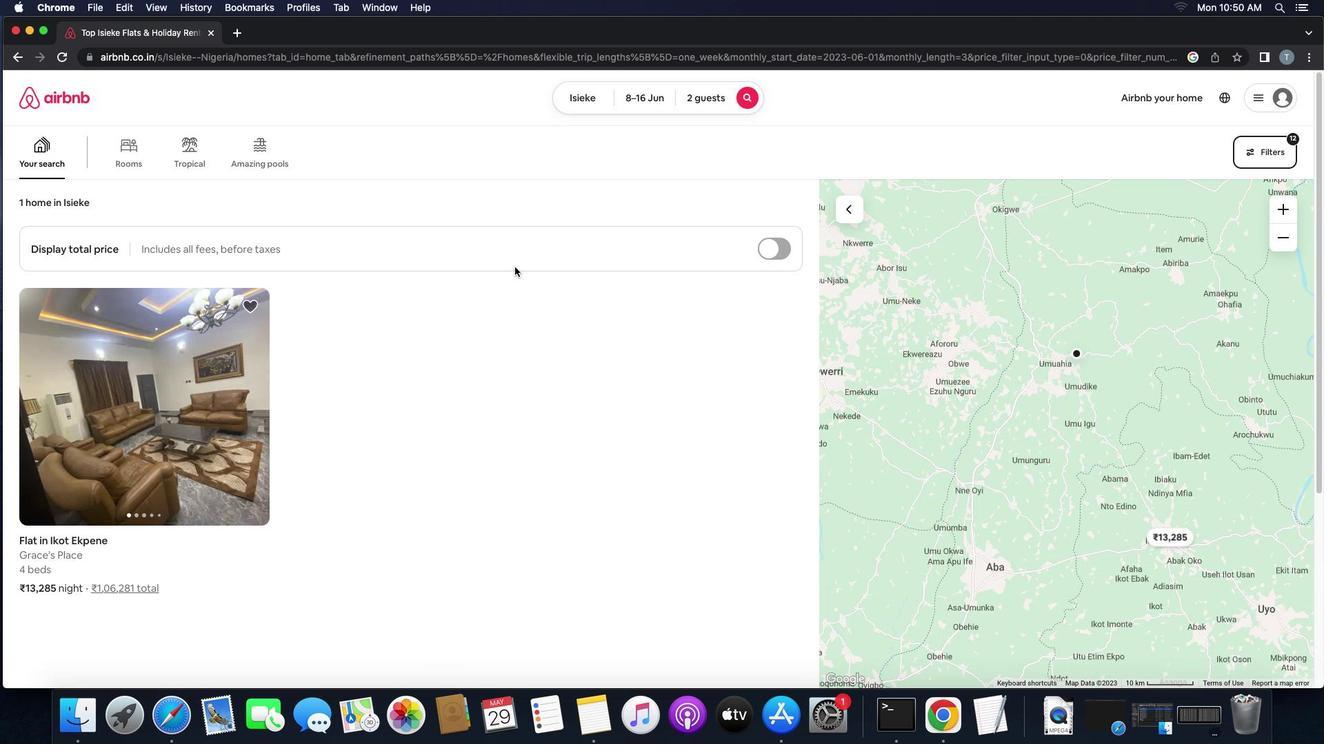 
